 Task: For heading Arial Rounded MT Bold with Underline.  font size for heading26,  'Change the font style of data to'Browallia New.  and font size to 18,  Change the alignment of both headline & data to Align middle & Align Text left.  In the sheet  FinProjections logbookbook
Action: Mouse moved to (59, 126)
Screenshot: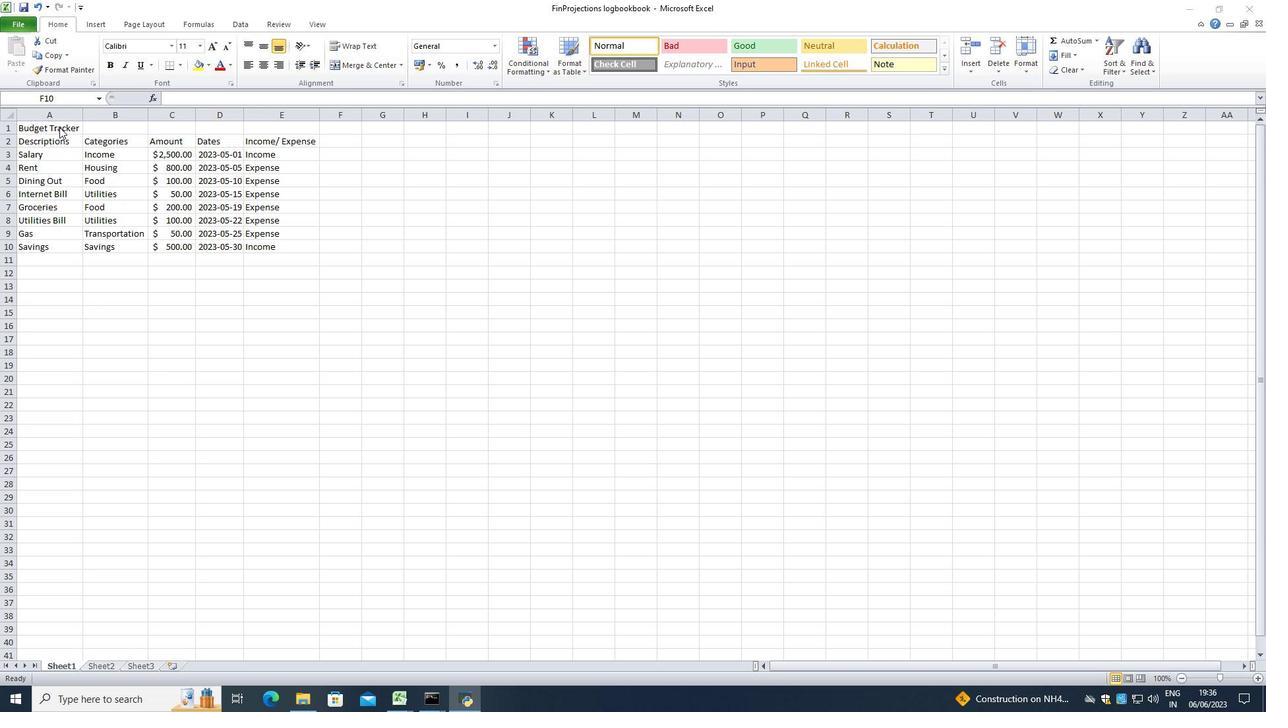 
Action: Mouse pressed left at (59, 126)
Screenshot: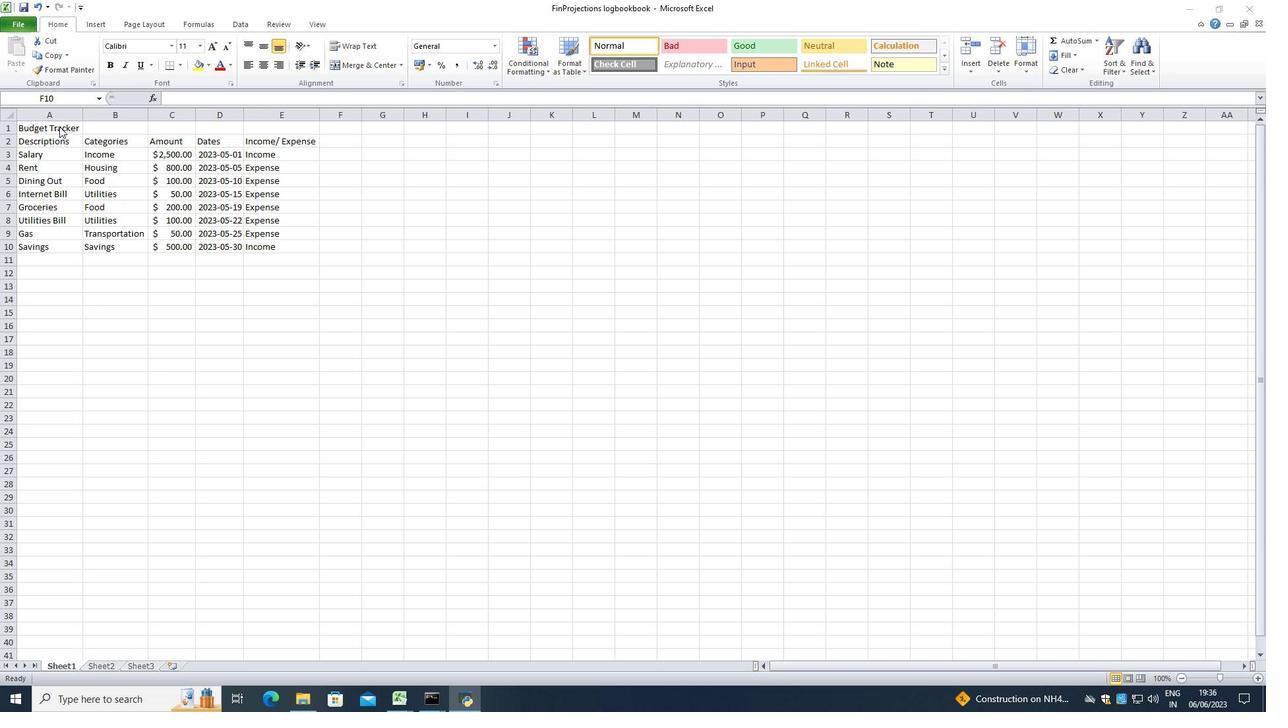 
Action: Mouse pressed left at (59, 126)
Screenshot: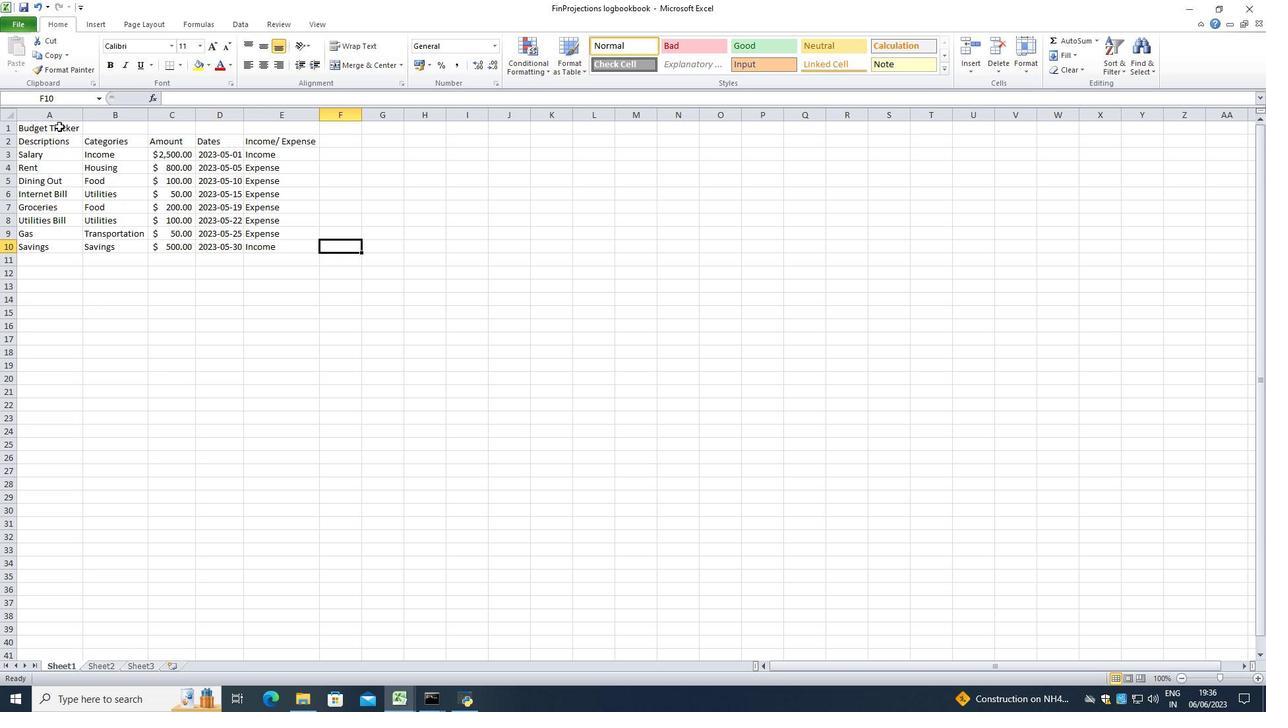 
Action: Mouse moved to (135, 48)
Screenshot: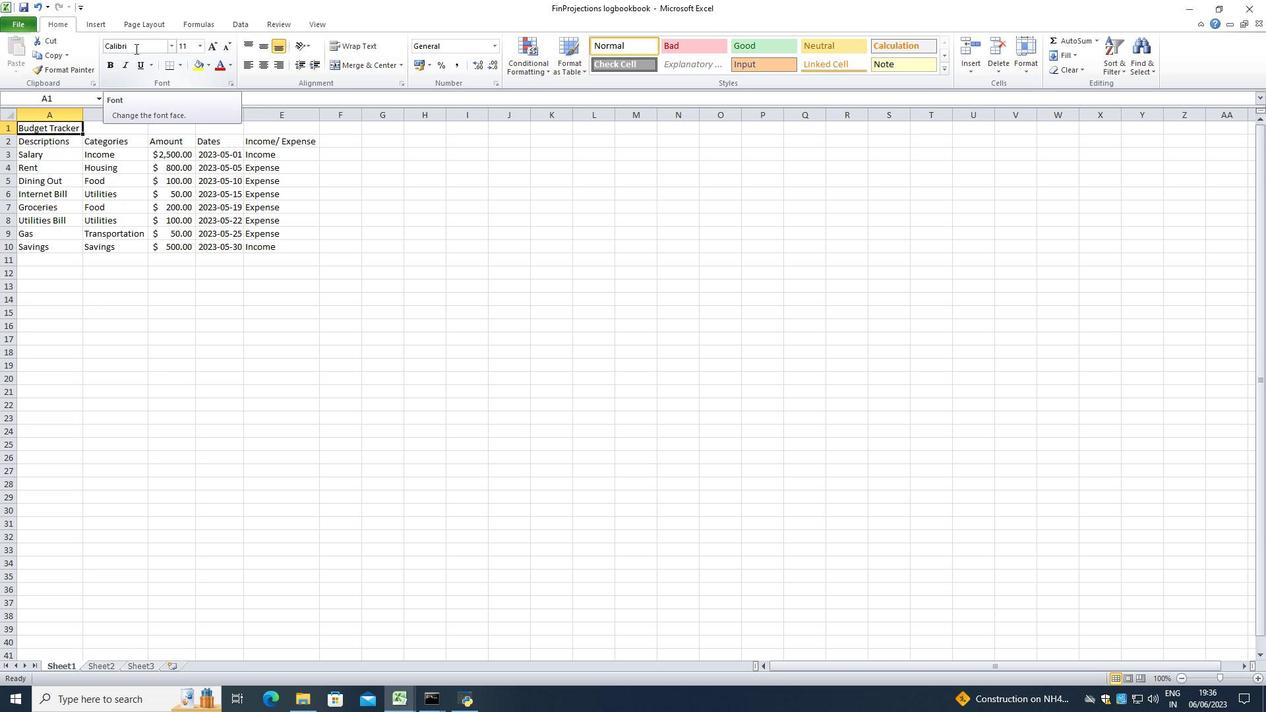 
Action: Mouse pressed left at (135, 48)
Screenshot: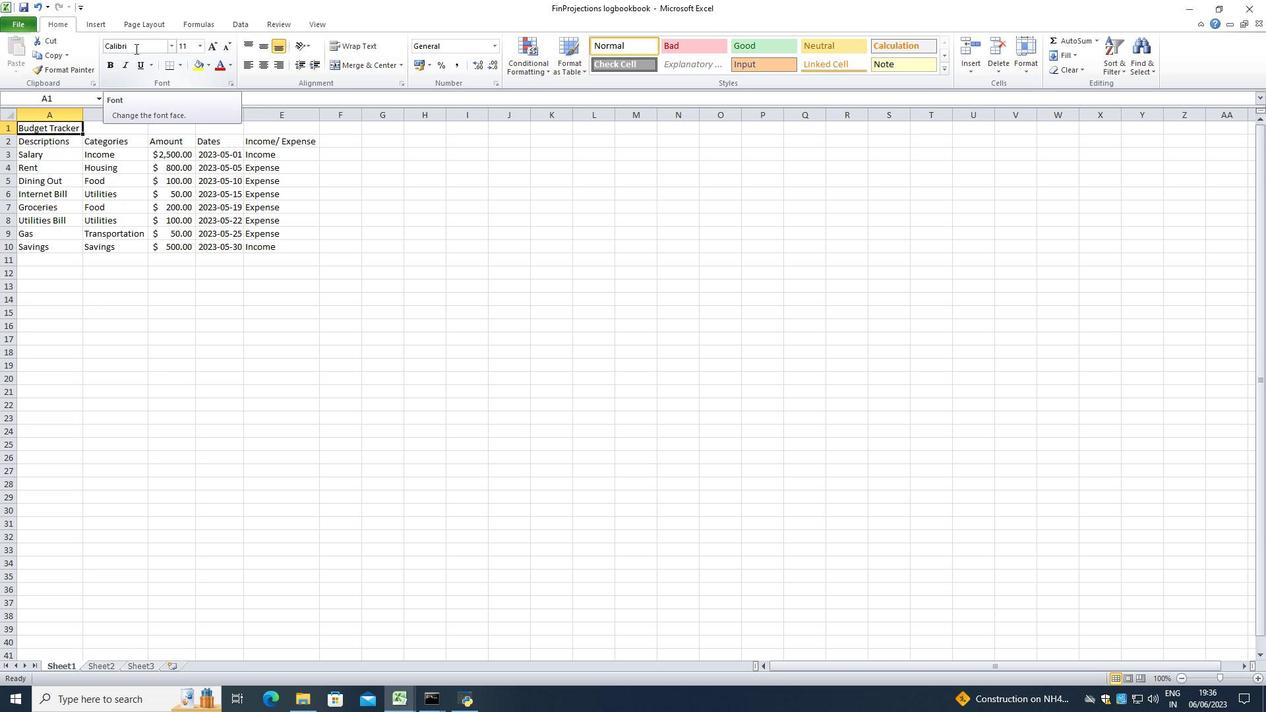 
Action: Key pressed <Key.backspace><Key.shift>Arial<Key.space><Key.shift><Key.shift><Key.shift><Key.shift>R<Key.enter>
Screenshot: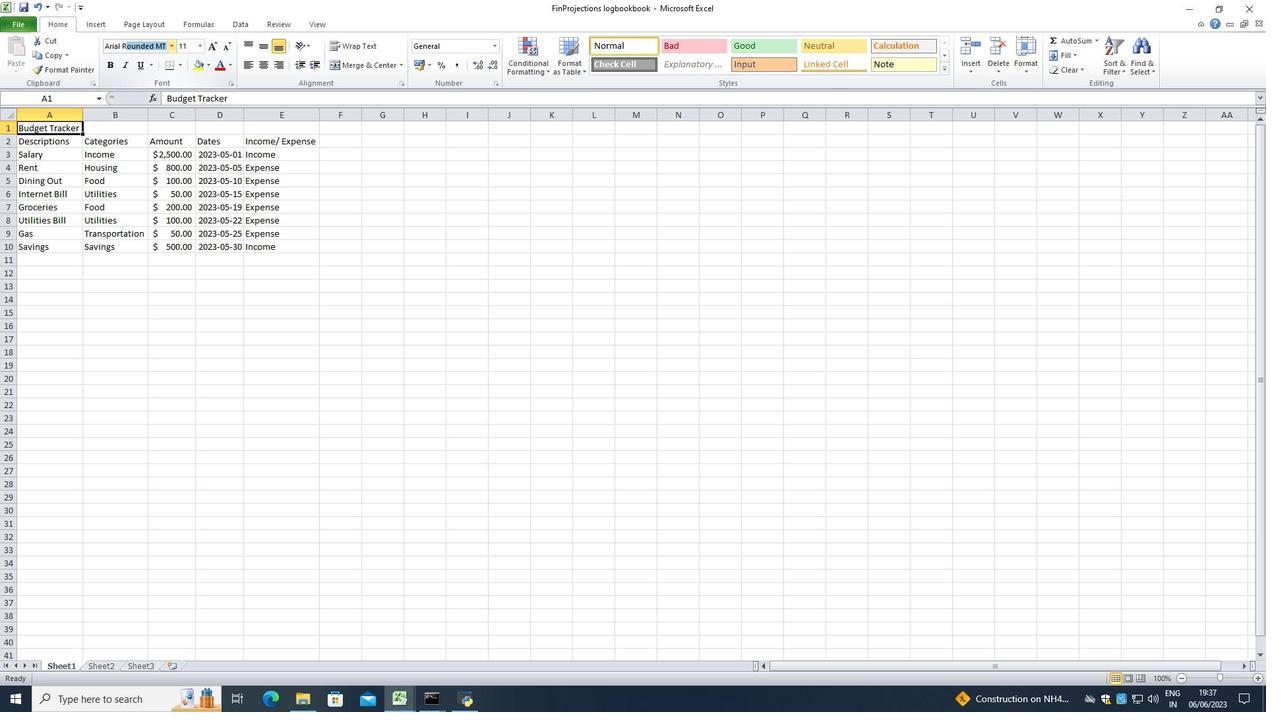 
Action: Mouse moved to (149, 45)
Screenshot: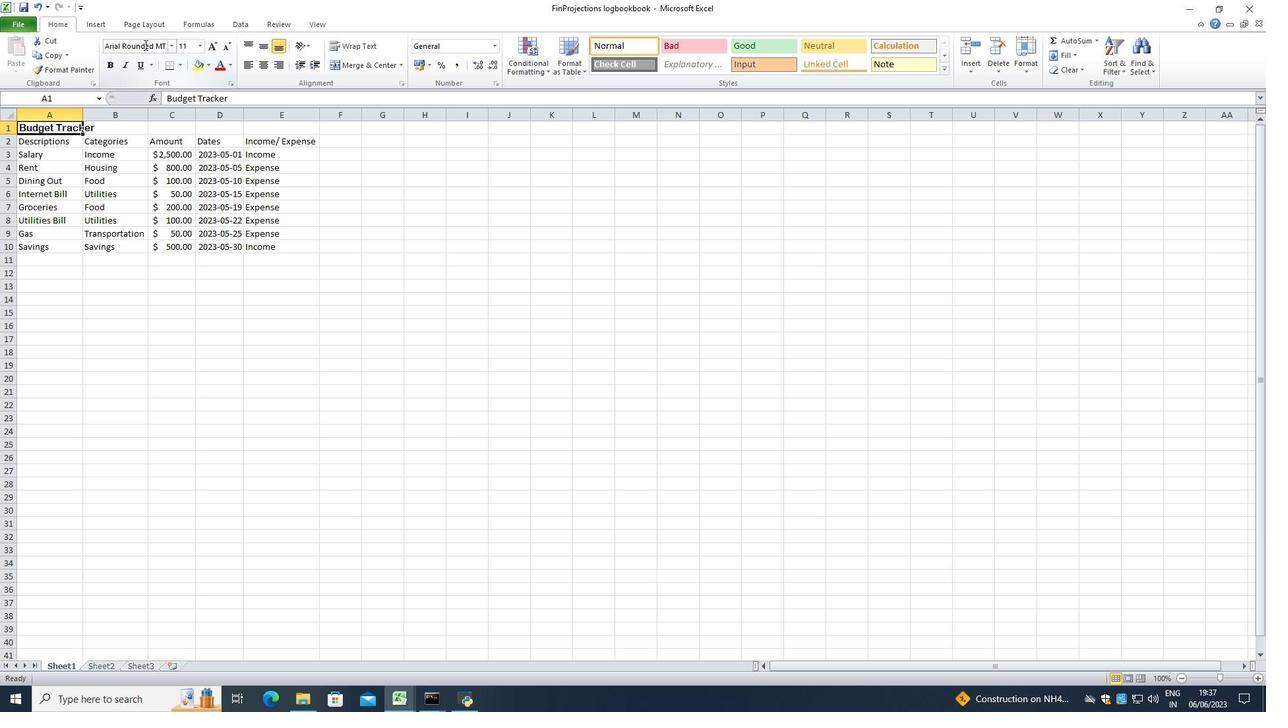 
Action: Mouse pressed left at (149, 45)
Screenshot: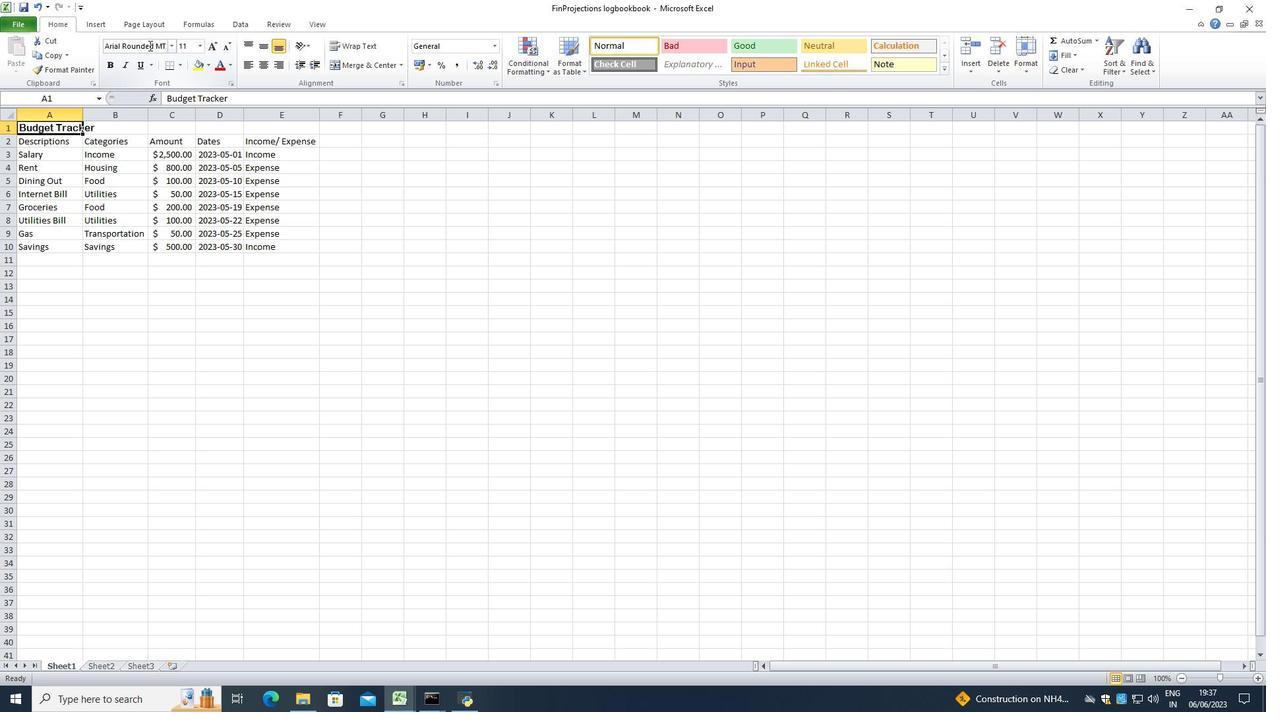 
Action: Mouse moved to (149, 46)
Screenshot: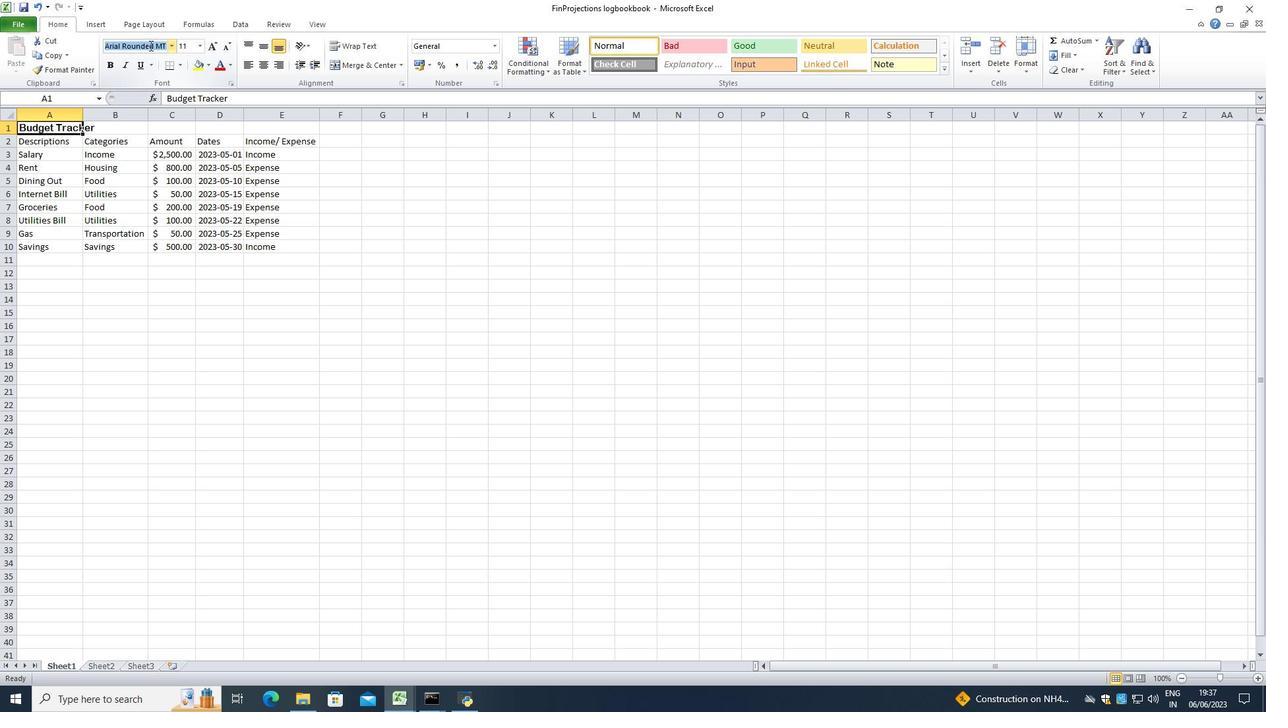 
Action: Mouse pressed left at (149, 46)
Screenshot: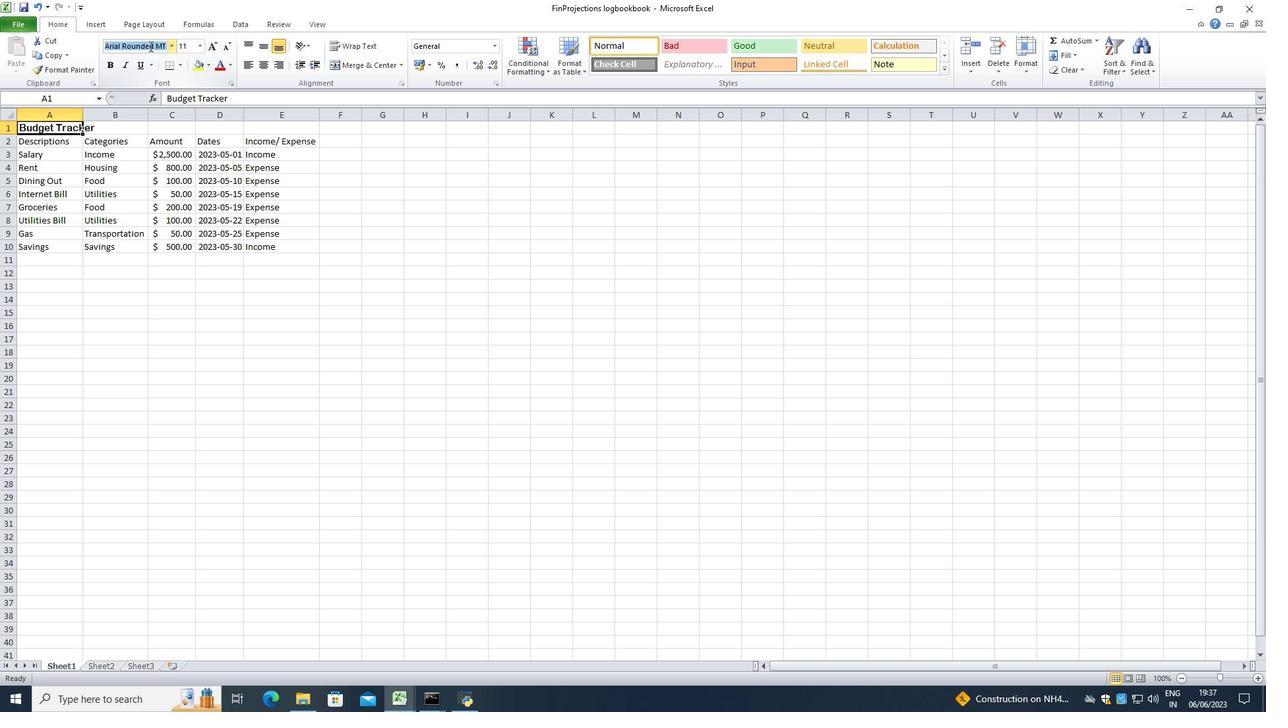 
Action: Mouse moved to (147, 46)
Screenshot: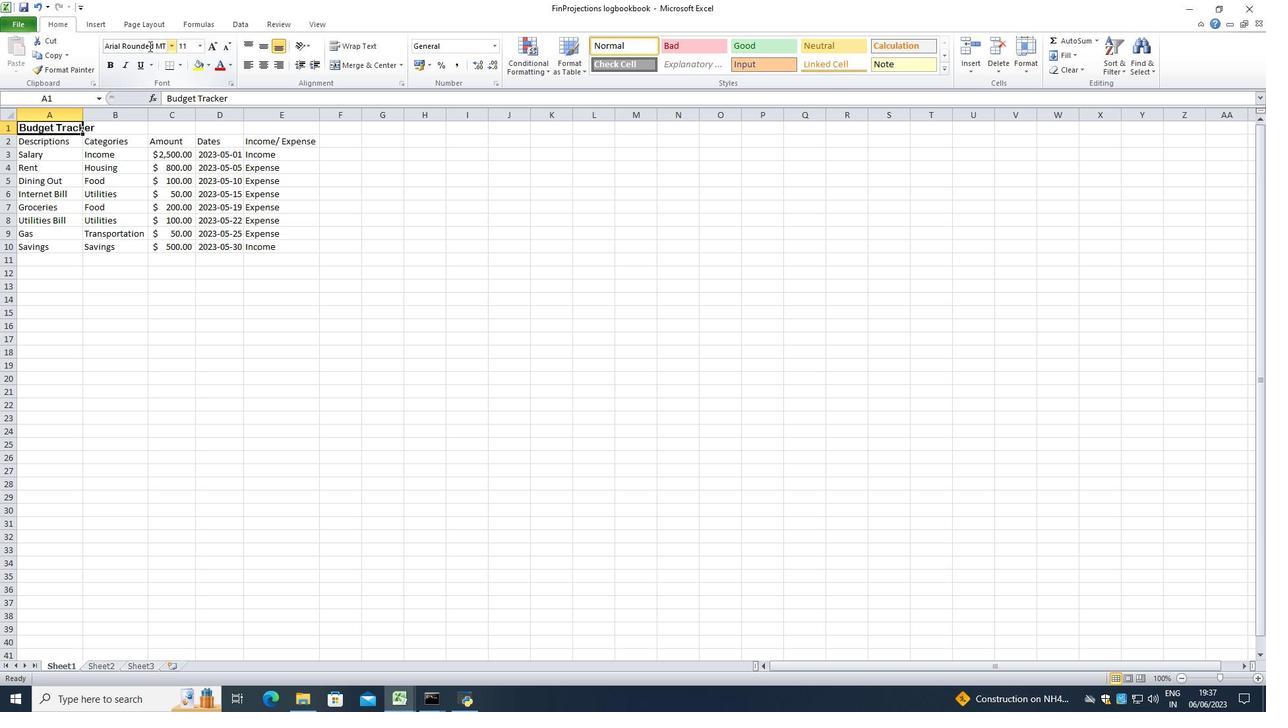 
Action: Key pressed <Key.right><Key.right>
Screenshot: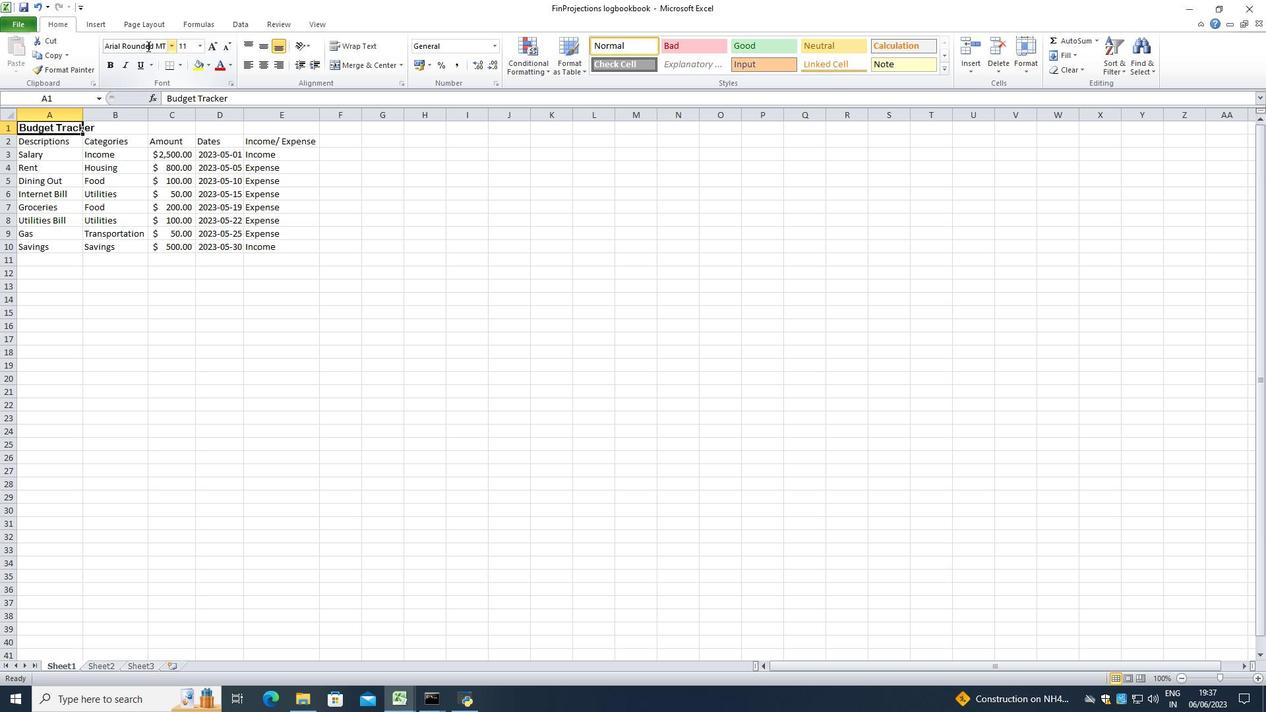 
Action: Mouse moved to (146, 46)
Screenshot: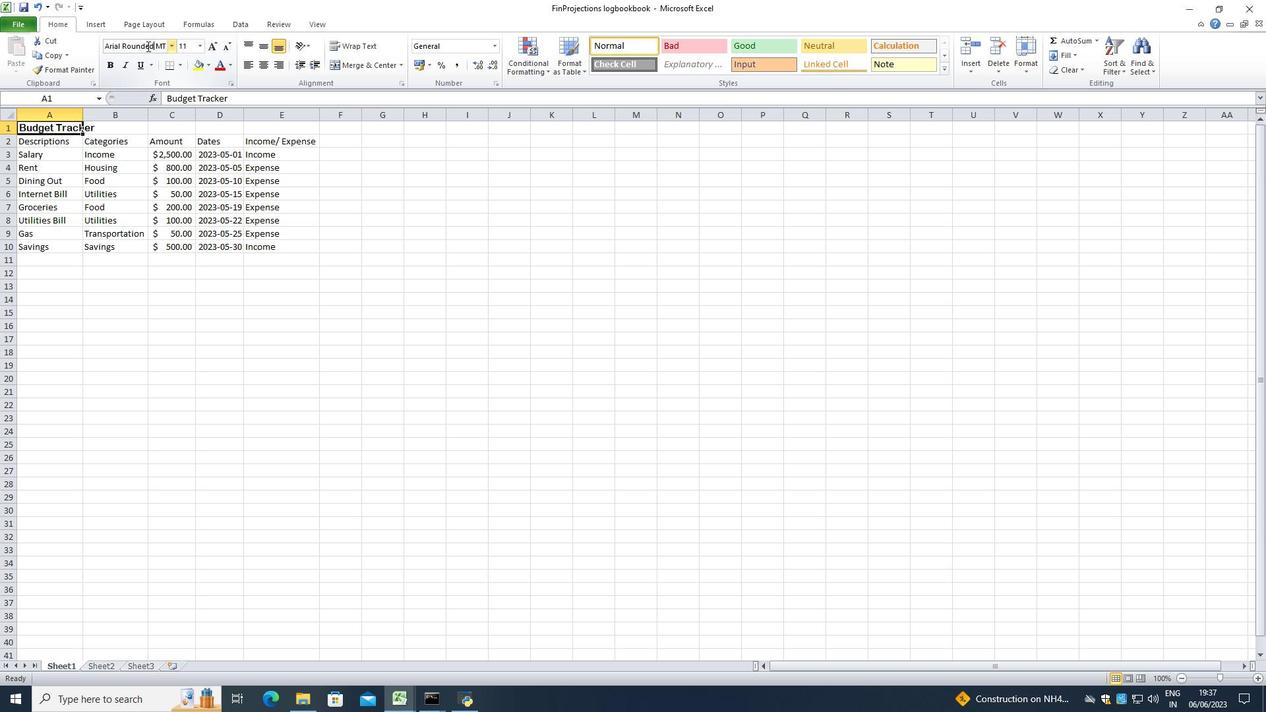 
Action: Key pressed <Key.right><Key.right><Key.right><Key.right>
Screenshot: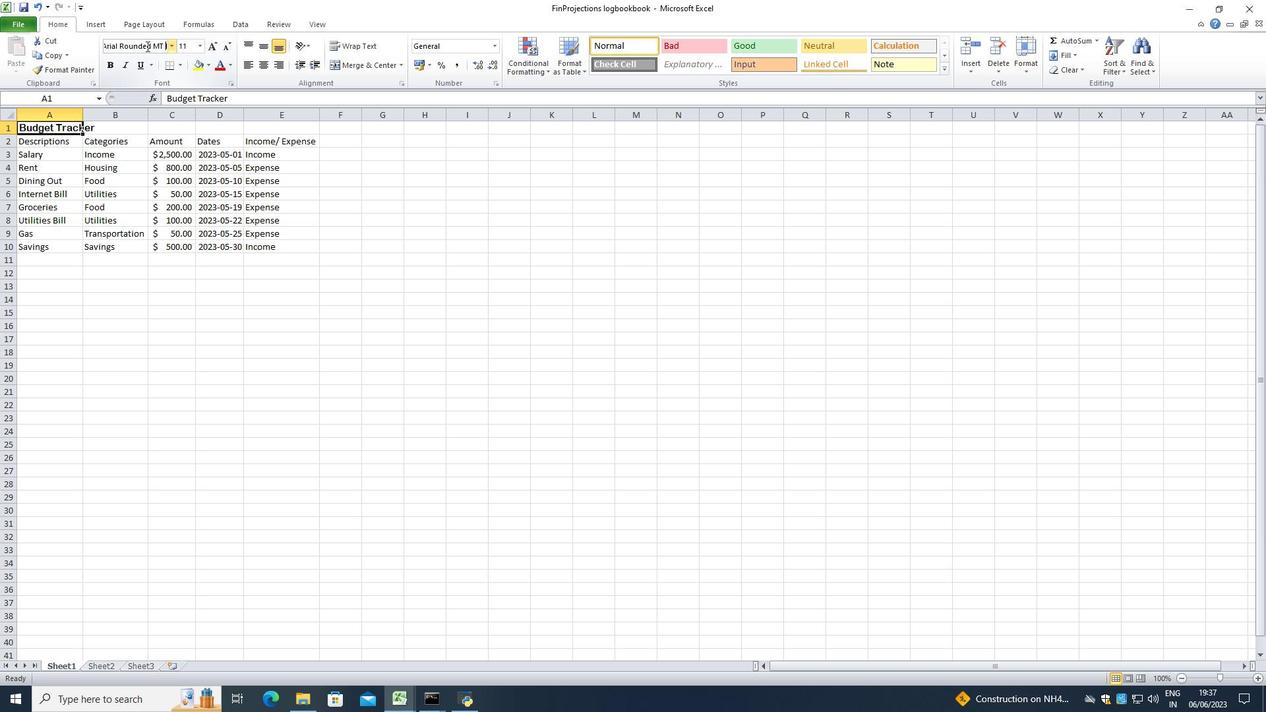
Action: Mouse moved to (145, 46)
Screenshot: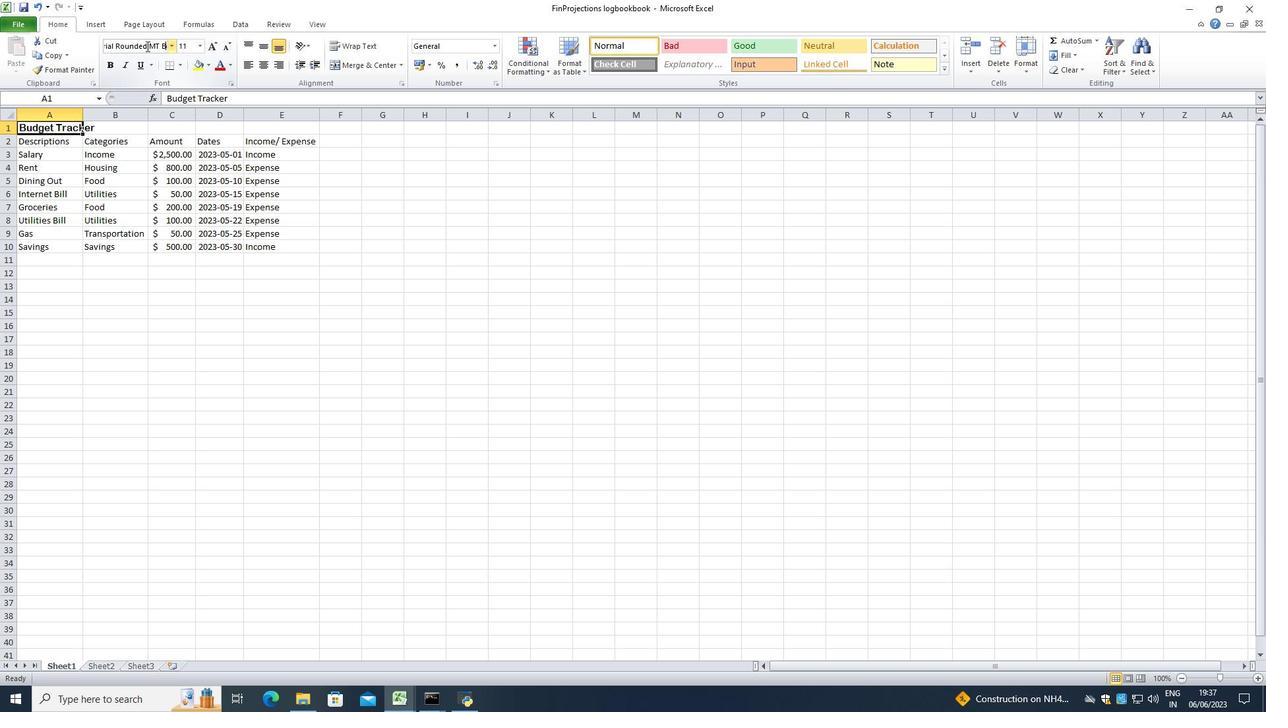 
Action: Key pressed <Key.right>
Screenshot: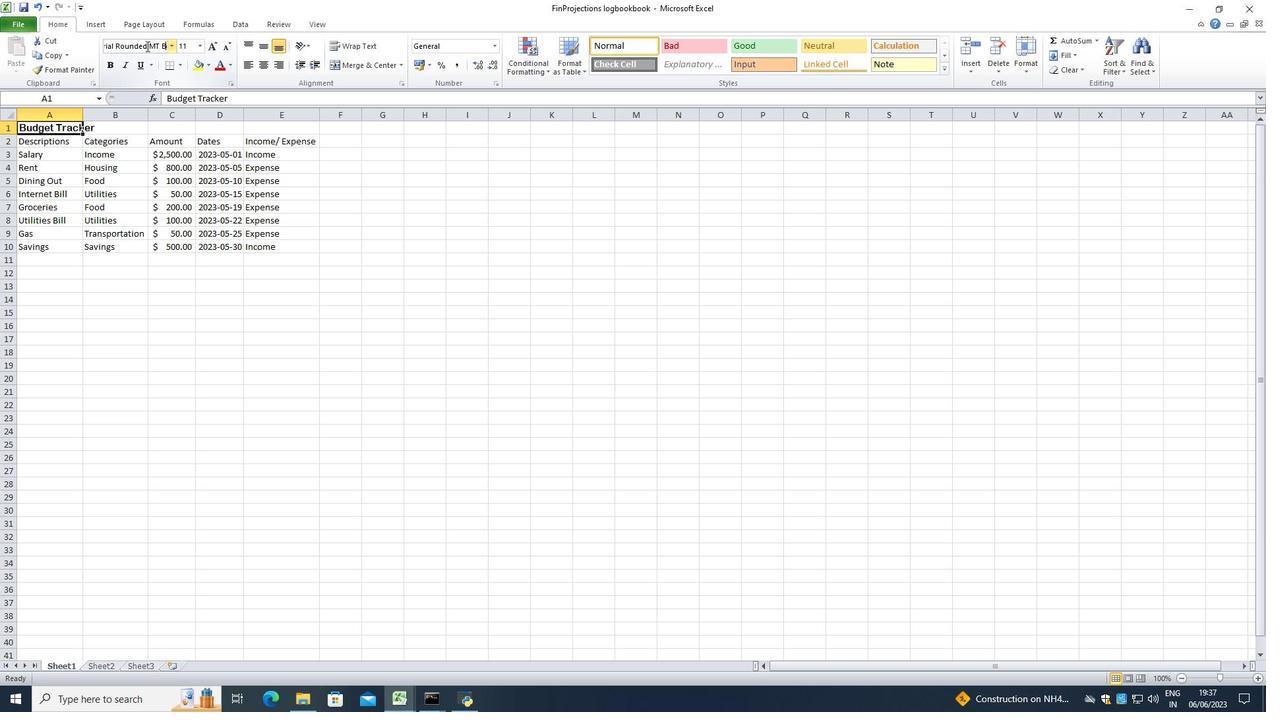 
Action: Mouse moved to (145, 46)
Screenshot: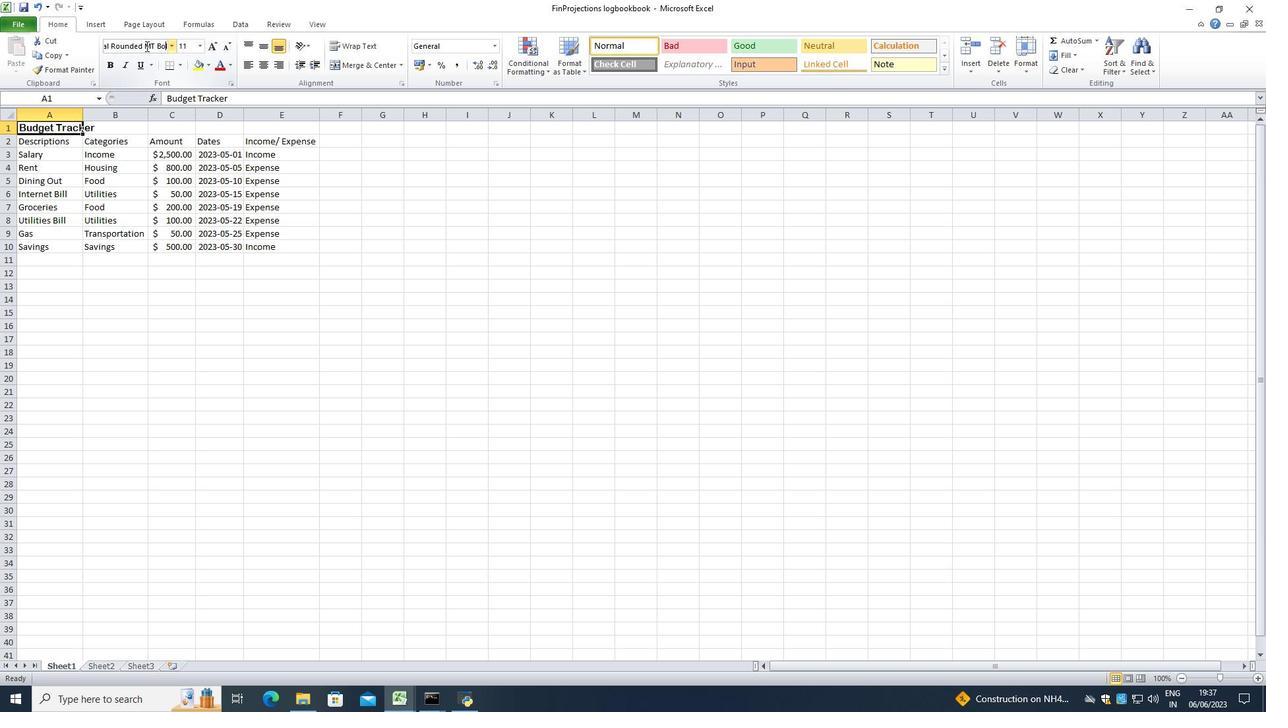 
Action: Key pressed <Key.right><Key.right>
Screenshot: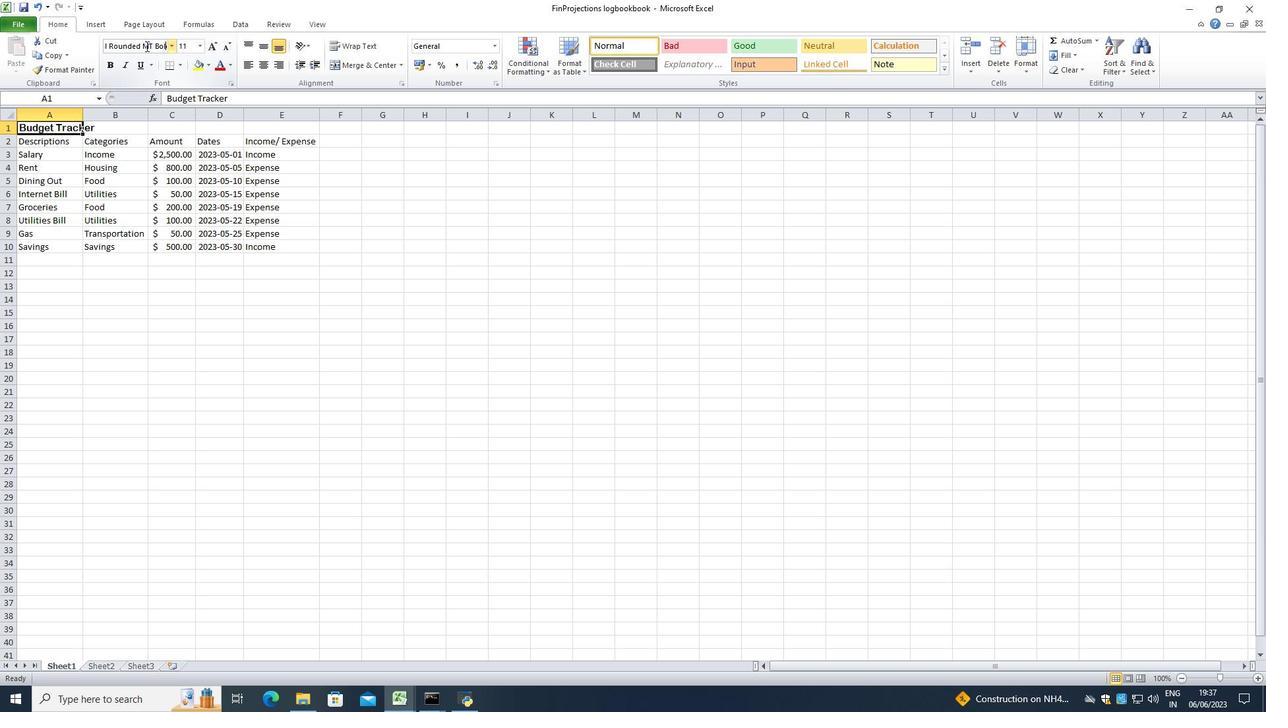 
Action: Mouse moved to (145, 46)
Screenshot: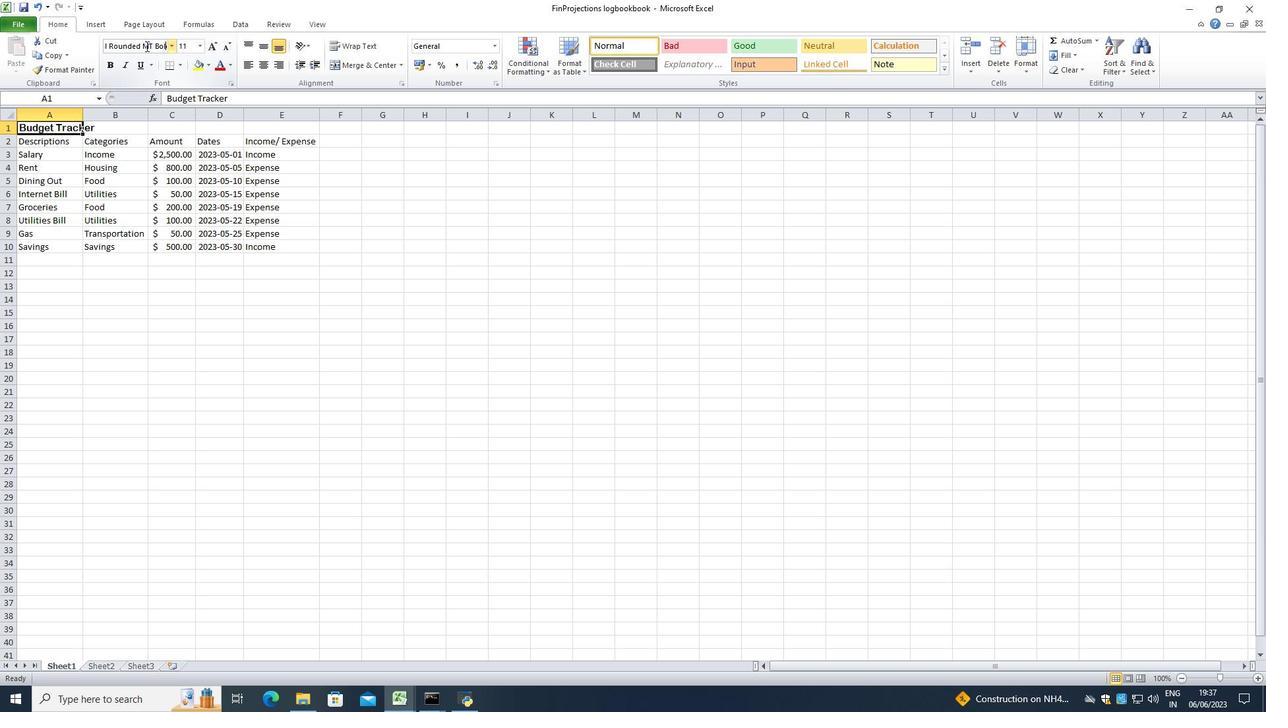 
Action: Key pressed <Key.right>
Screenshot: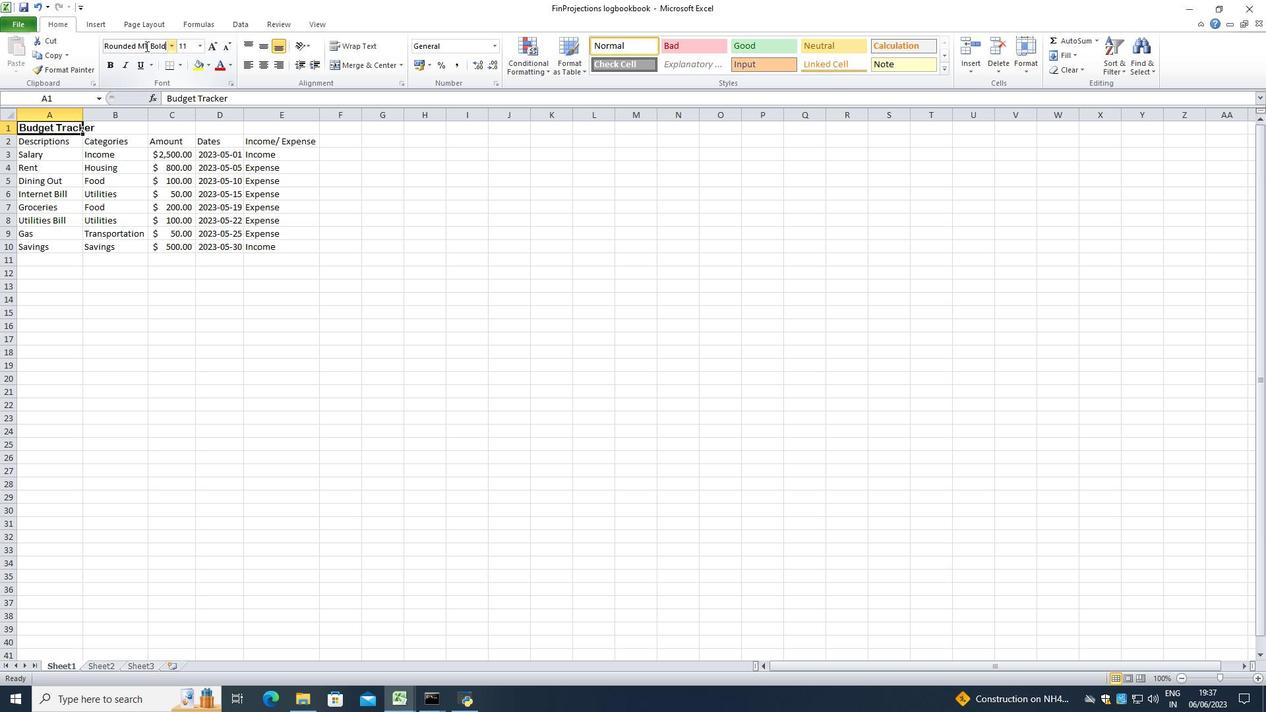 
Action: Mouse moved to (144, 46)
Screenshot: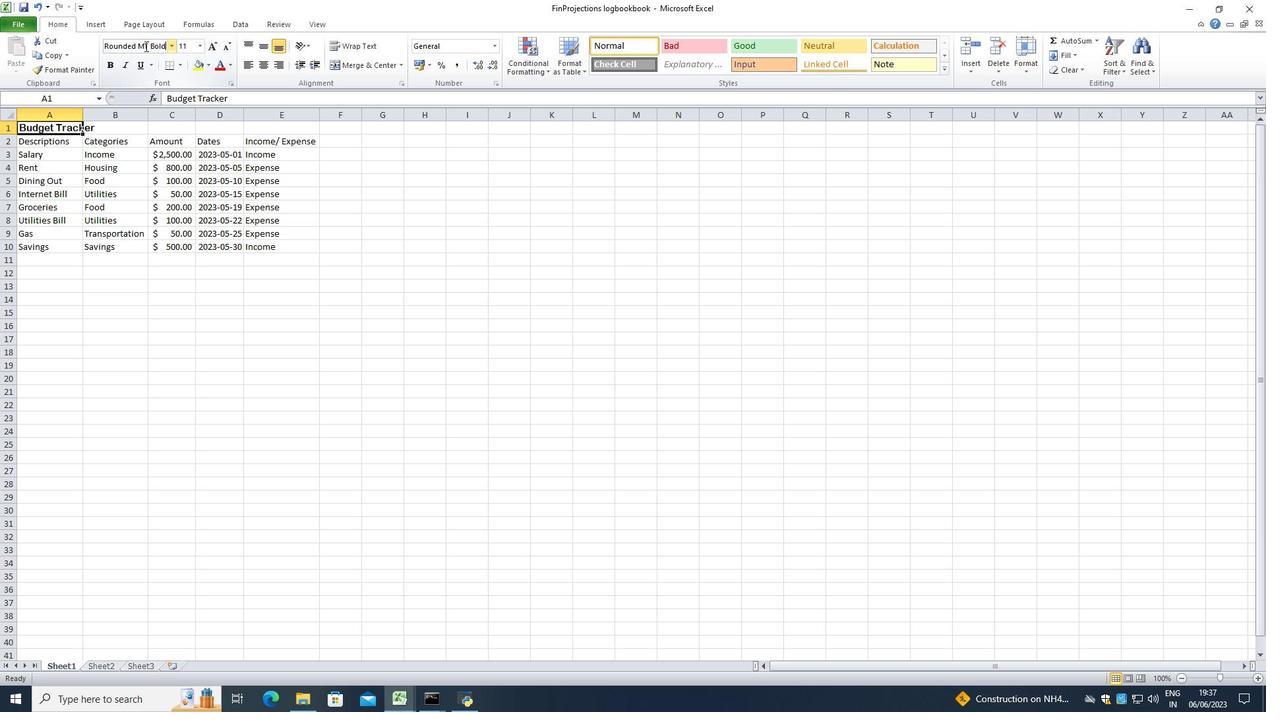 
Action: Key pressed <Key.right>
Screenshot: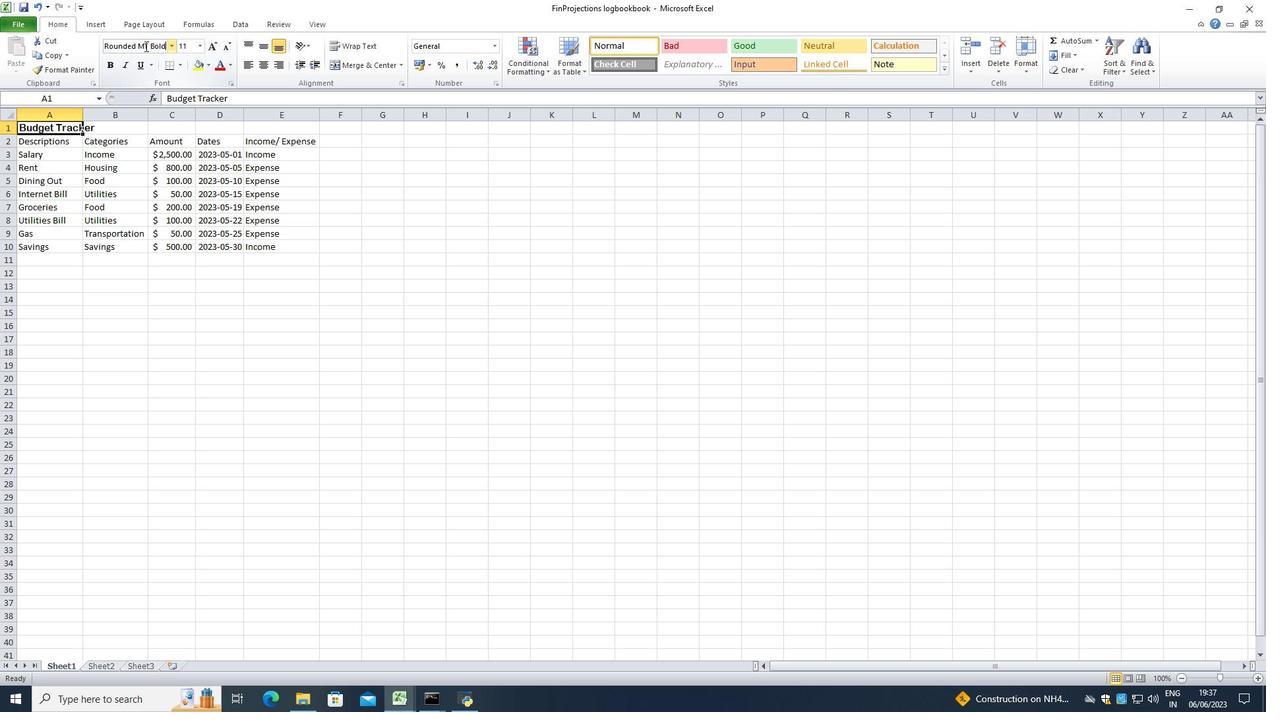 
Action: Mouse moved to (186, 46)
Screenshot: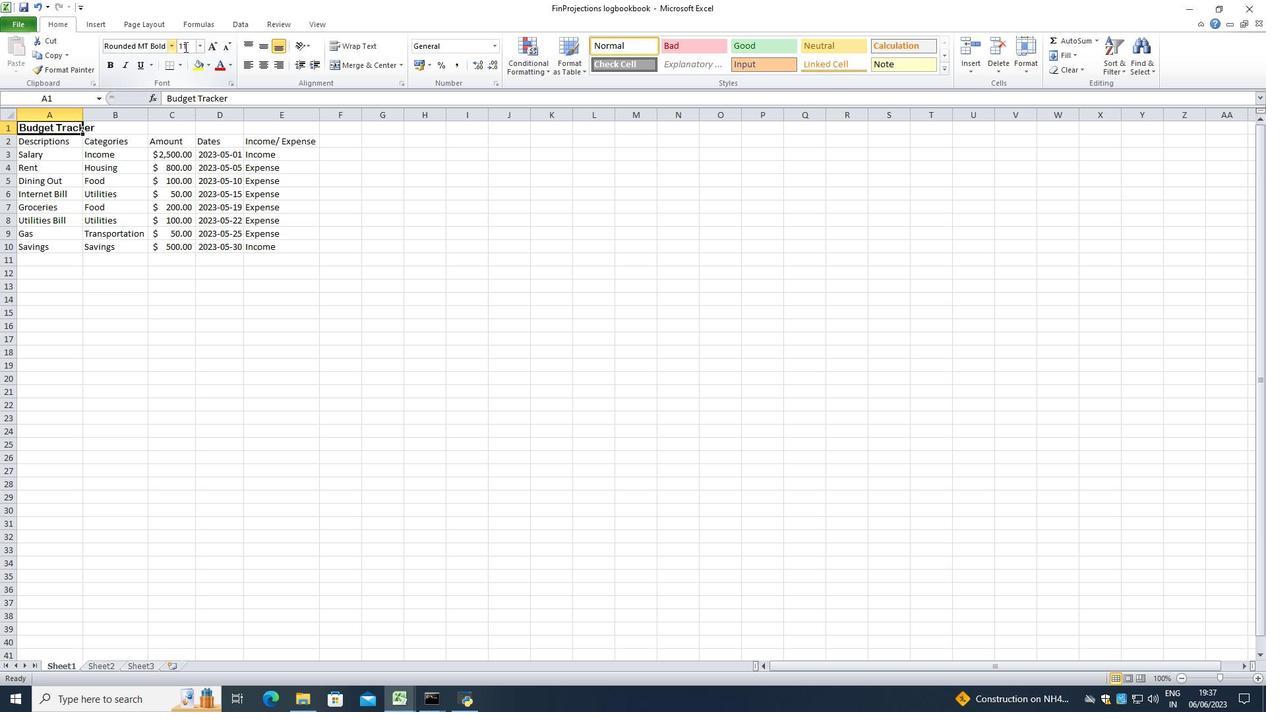 
Action: Mouse pressed left at (186, 46)
Screenshot: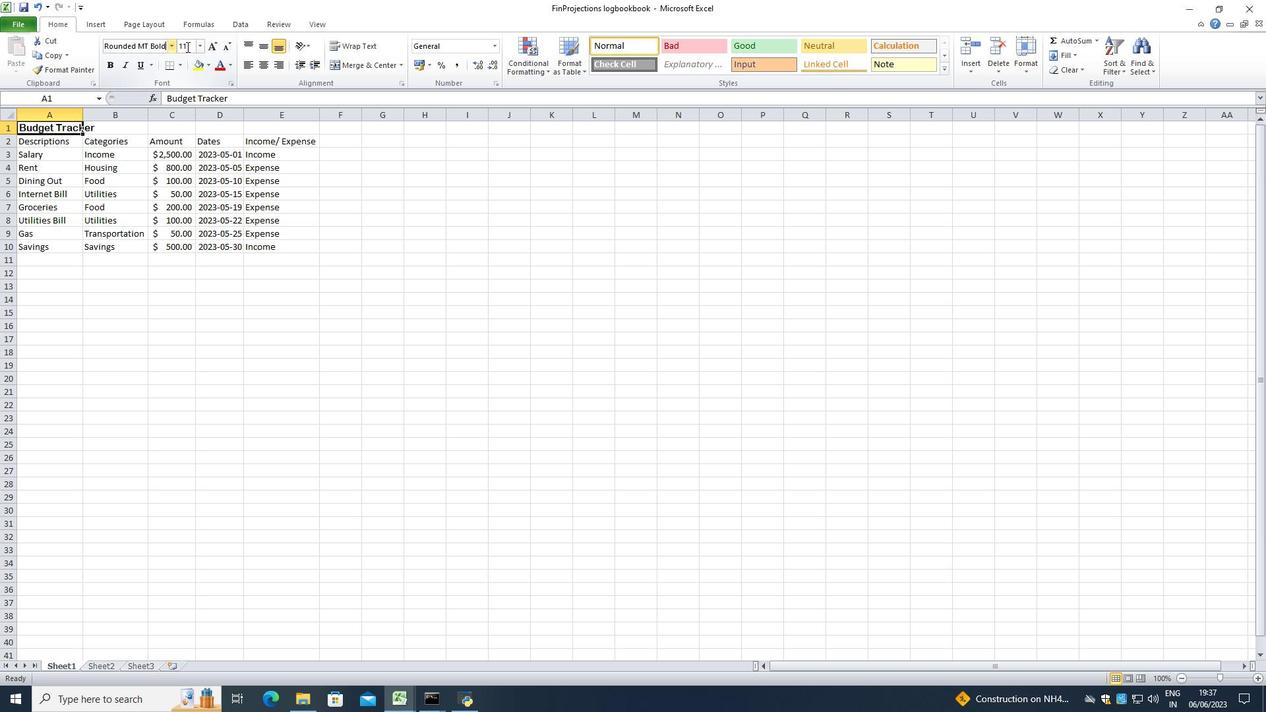 
Action: Mouse moved to (182, 50)
Screenshot: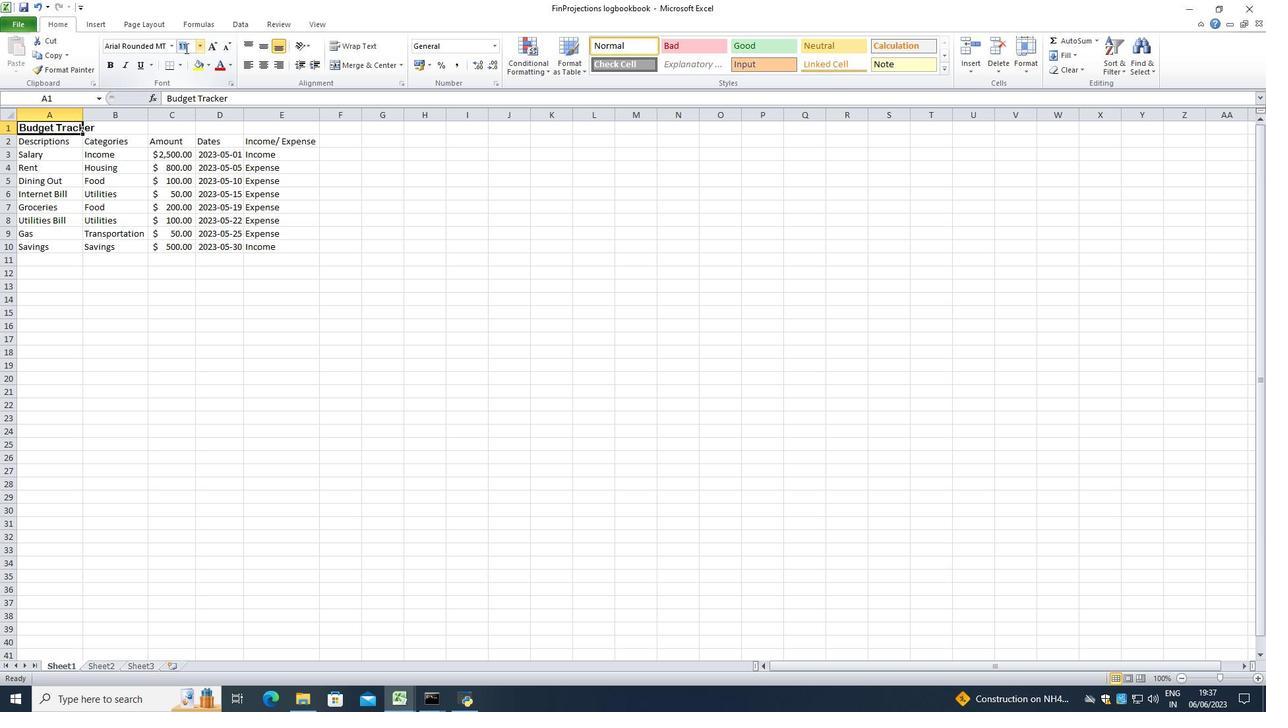 
Action: Key pressed <Key.backspace>
Screenshot: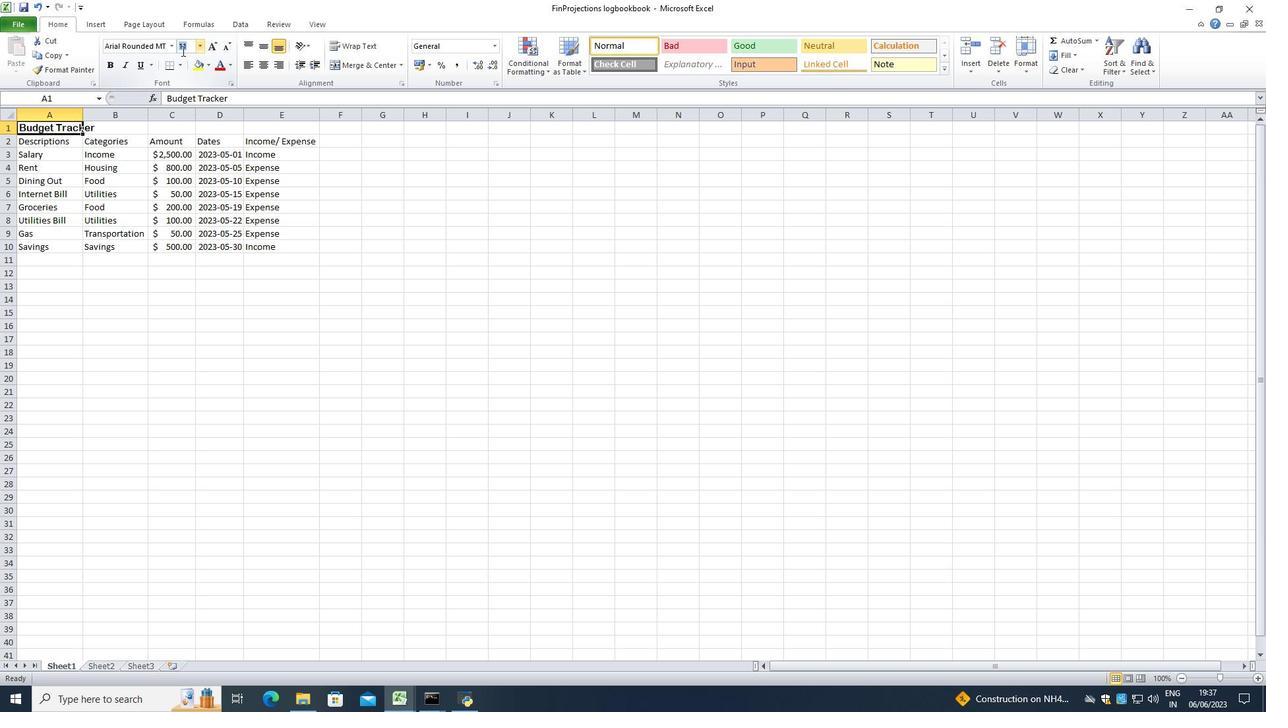 
Action: Mouse moved to (178, 56)
Screenshot: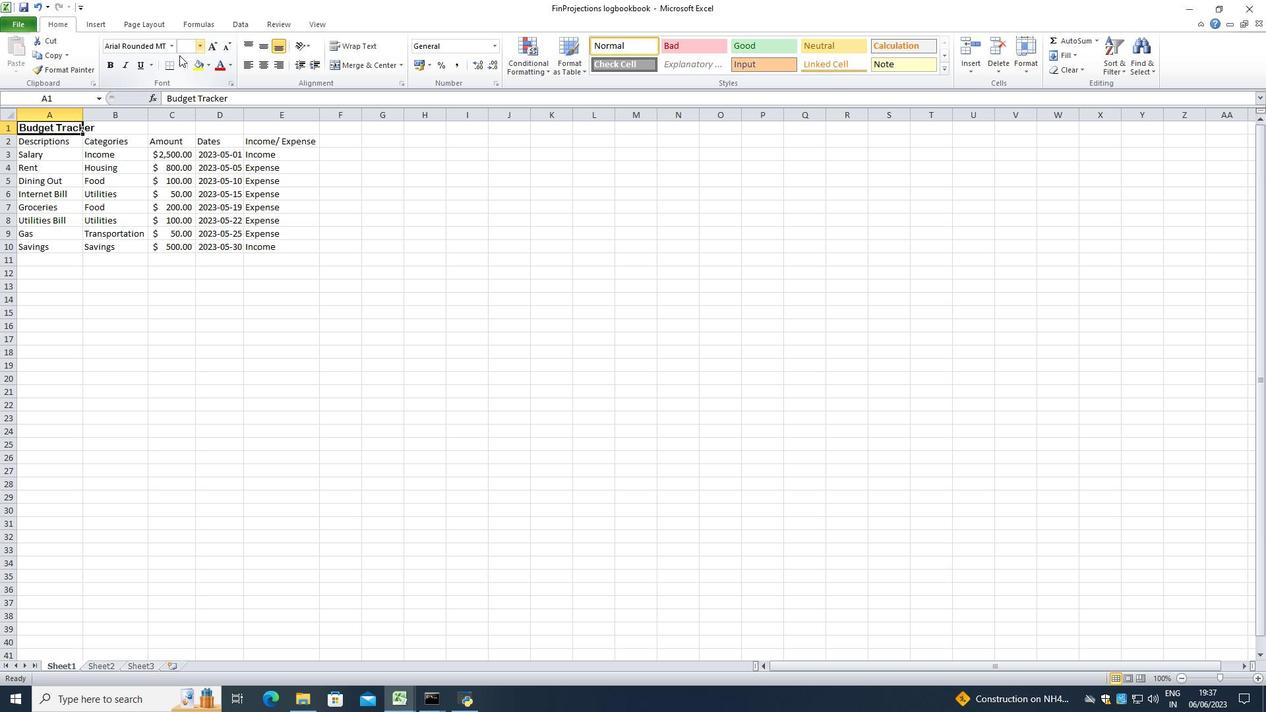 
Action: Key pressed 2
Screenshot: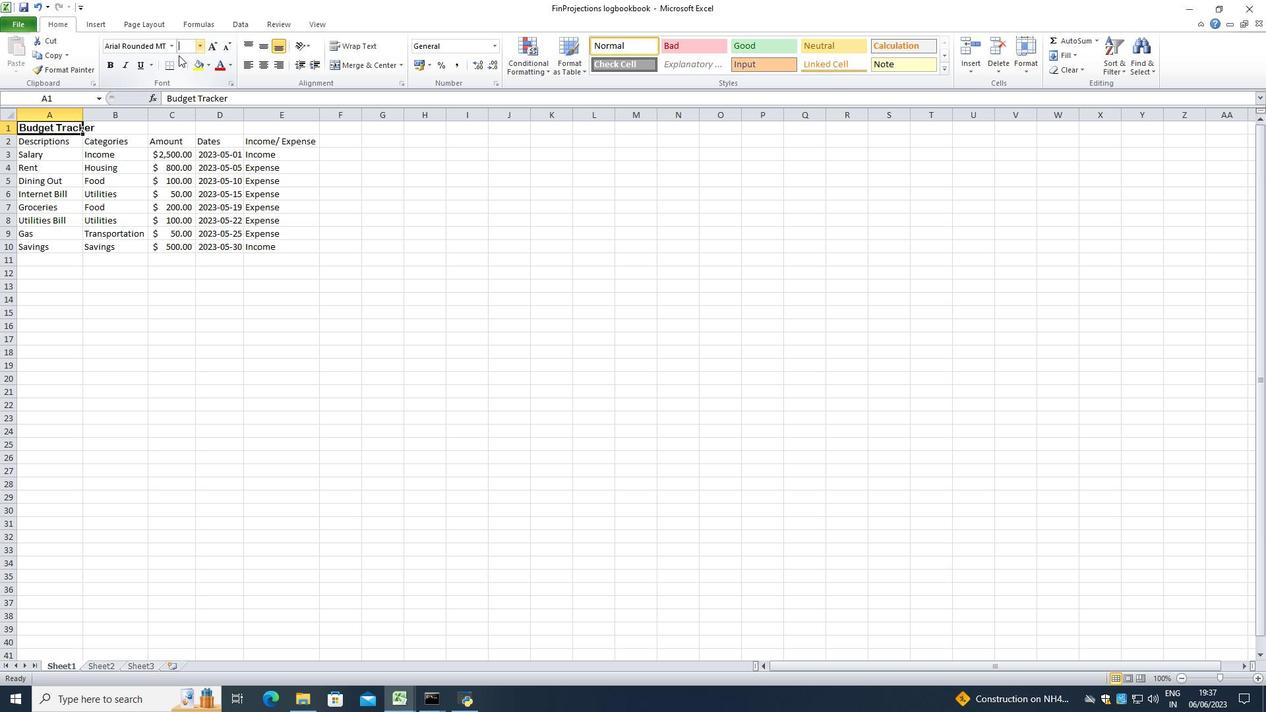 
Action: Mouse moved to (178, 56)
Screenshot: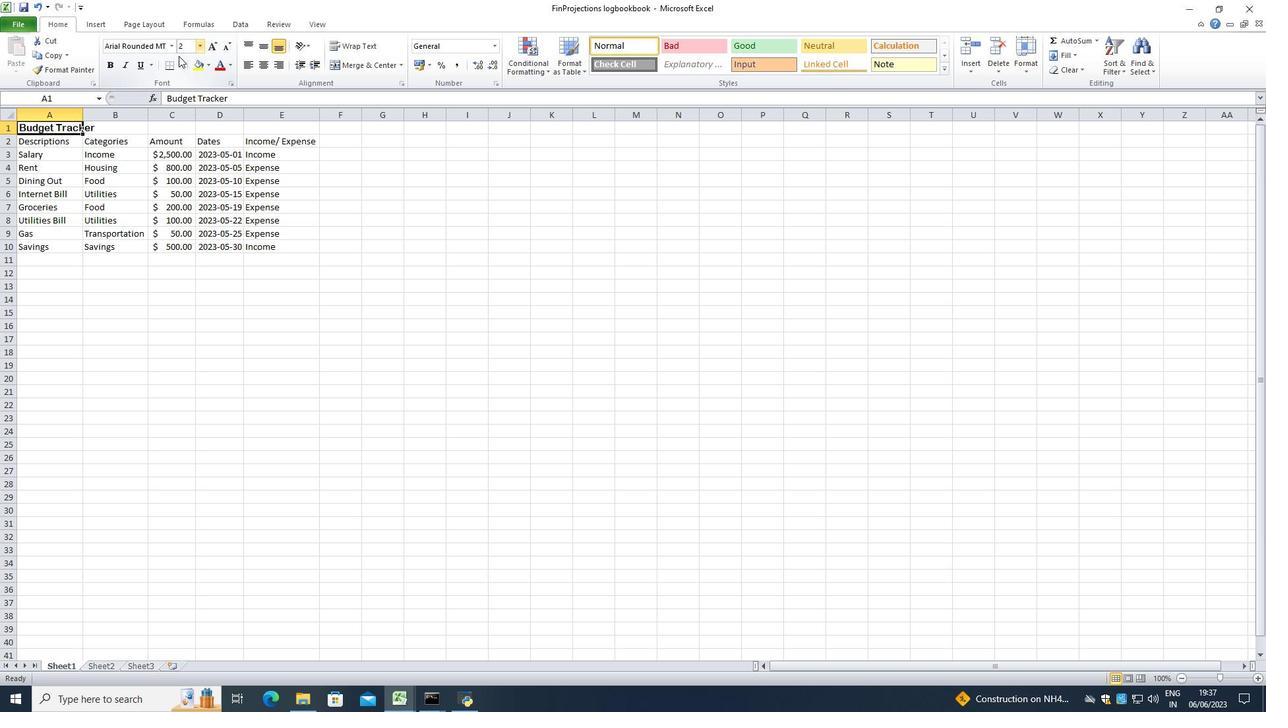 
Action: Key pressed 6
Screenshot: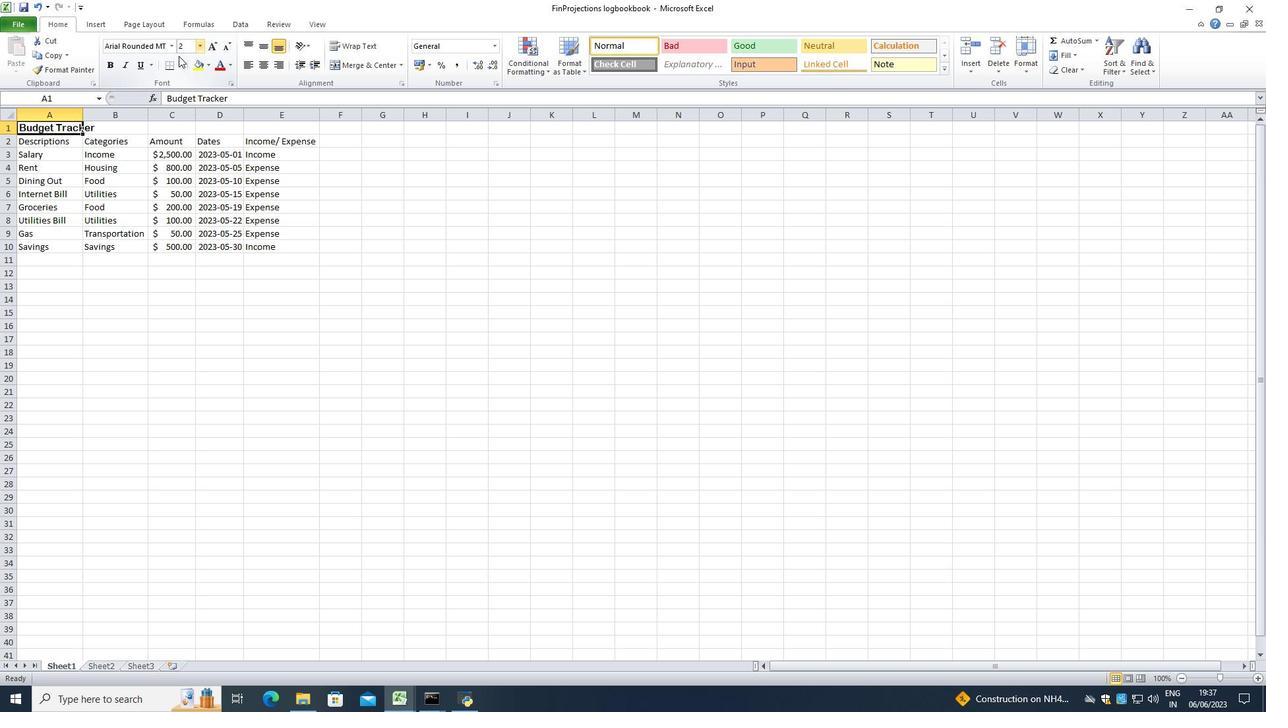 
Action: Mouse moved to (175, 59)
Screenshot: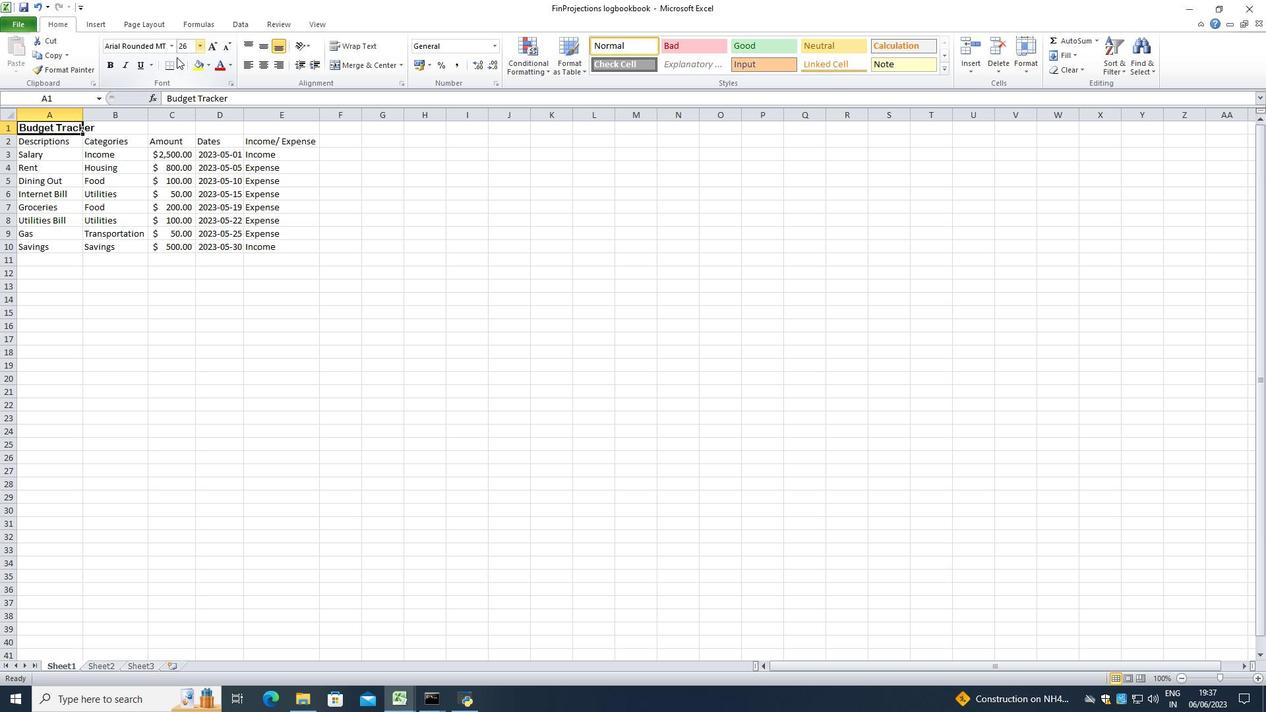 
Action: Key pressed <Key.enter>
Screenshot: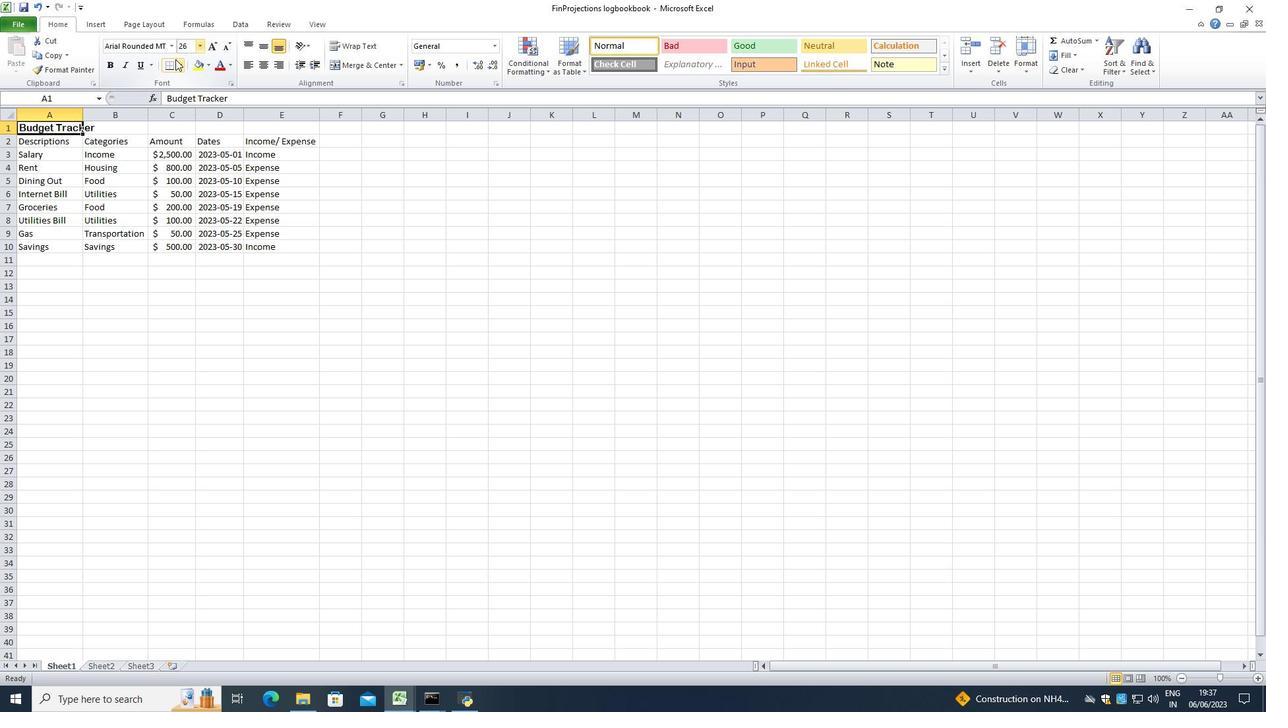 
Action: Mouse moved to (101, 92)
Screenshot: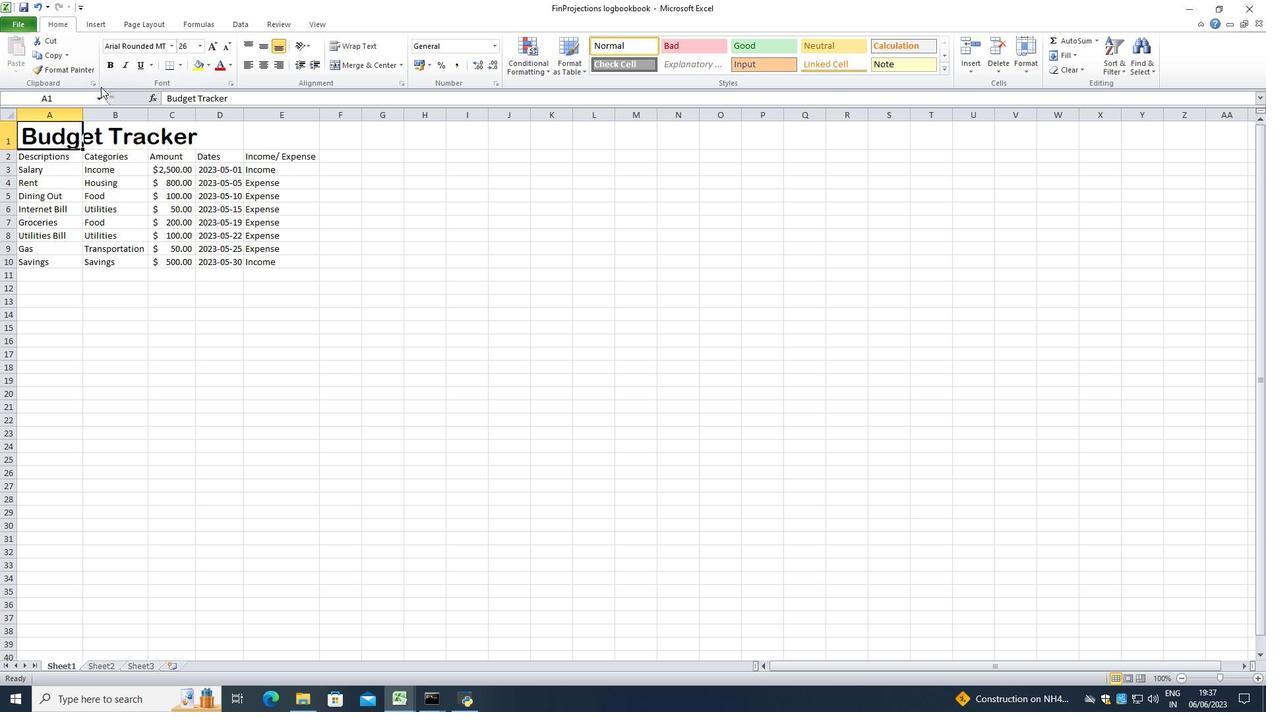 
Action: Key pressed ctrl+U
Screenshot: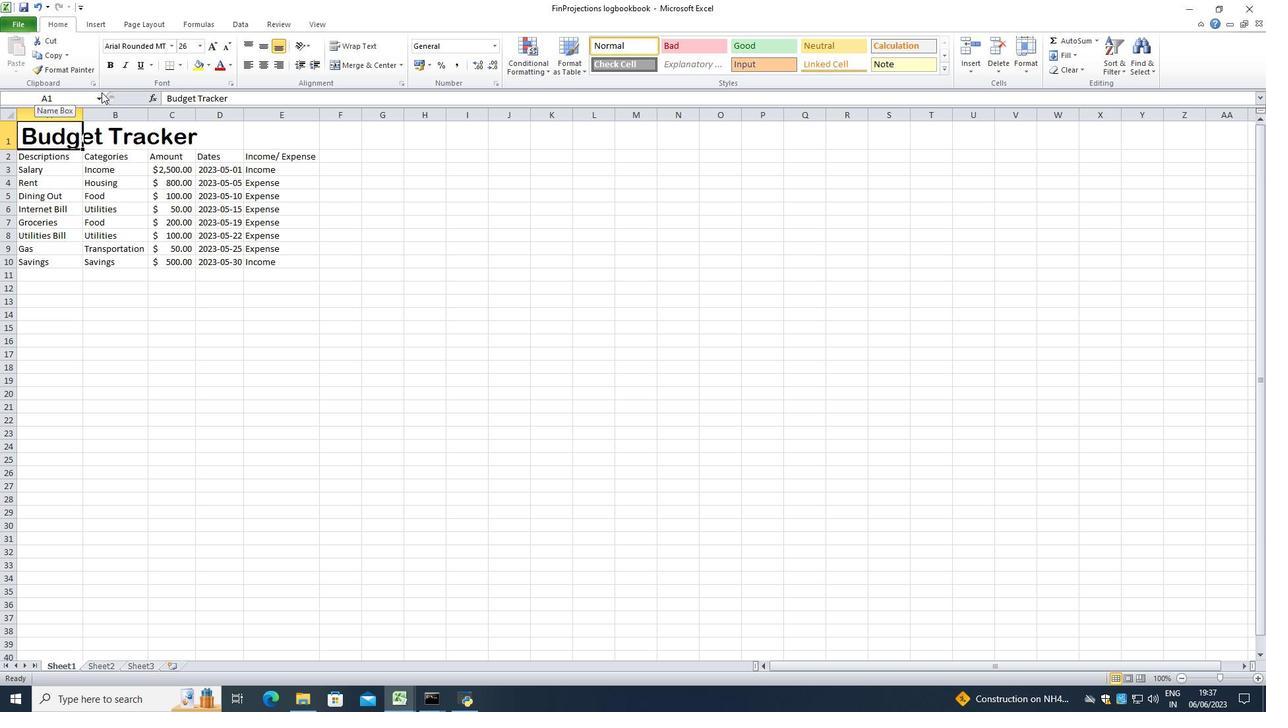 
Action: Mouse moved to (55, 157)
Screenshot: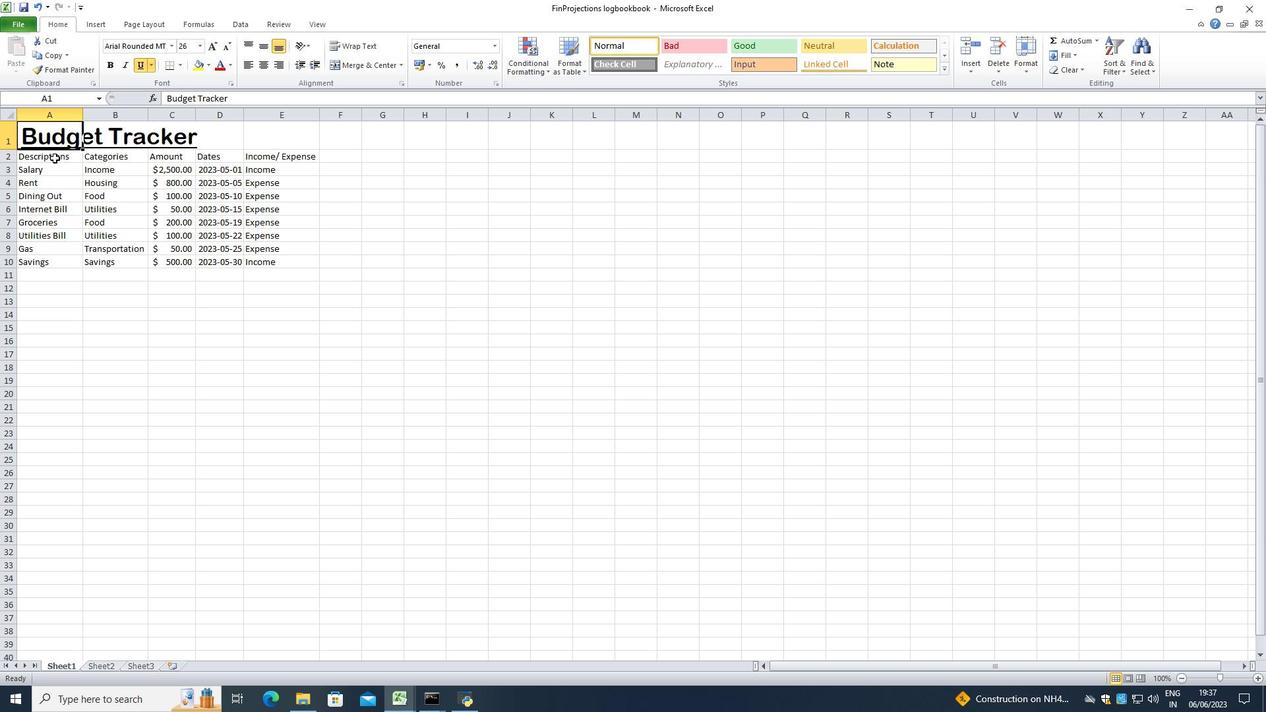 
Action: Mouse pressed left at (55, 157)
Screenshot: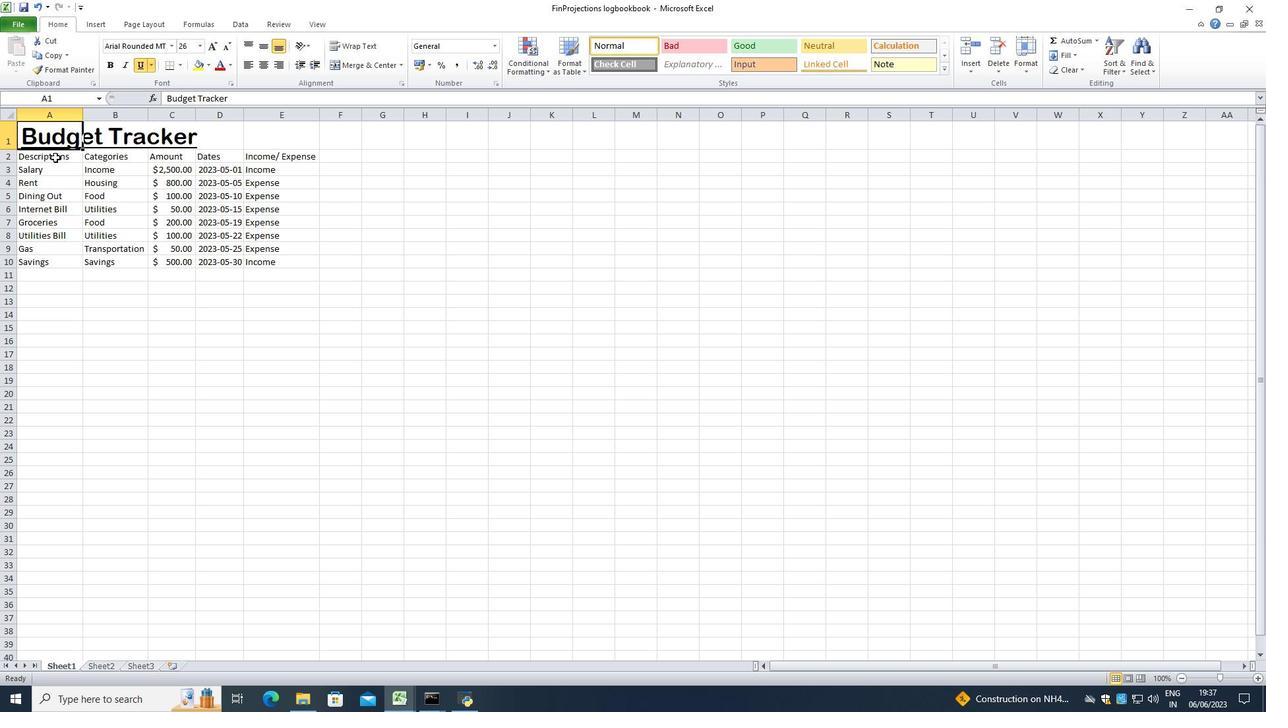 
Action: Mouse moved to (140, 45)
Screenshot: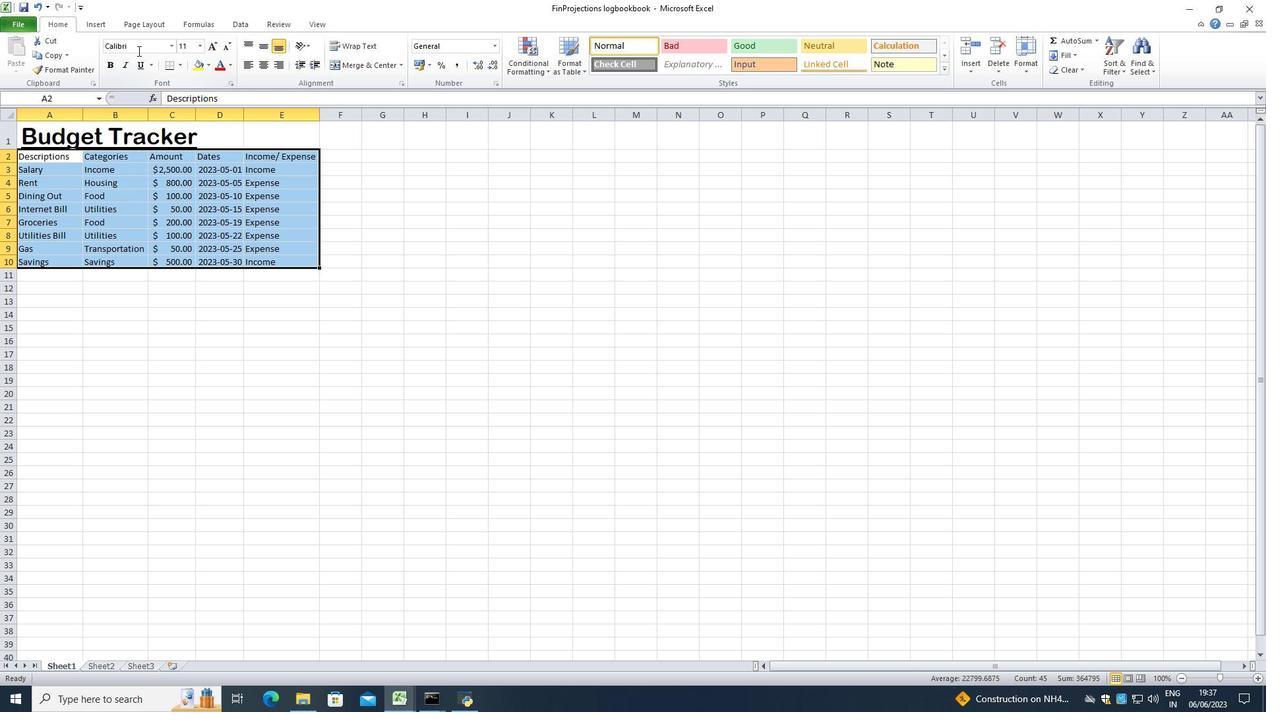 
Action: Mouse pressed left at (140, 45)
Screenshot: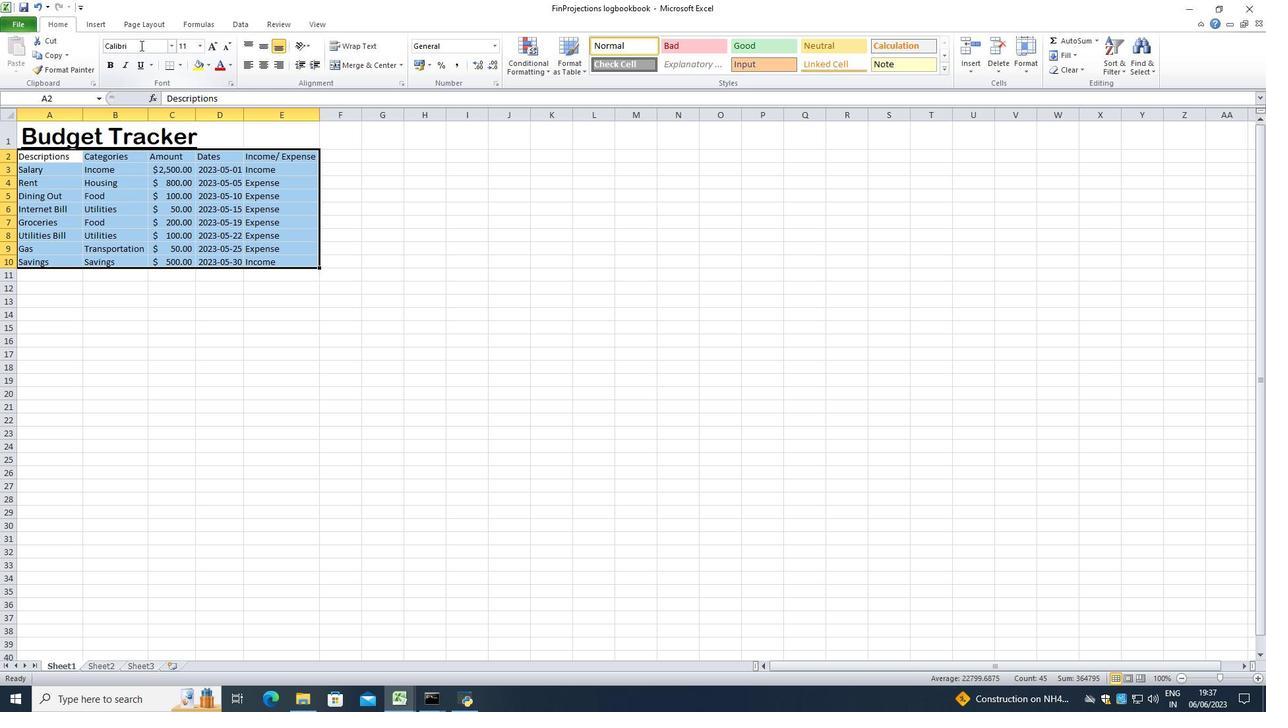 
Action: Mouse moved to (140, 45)
Screenshot: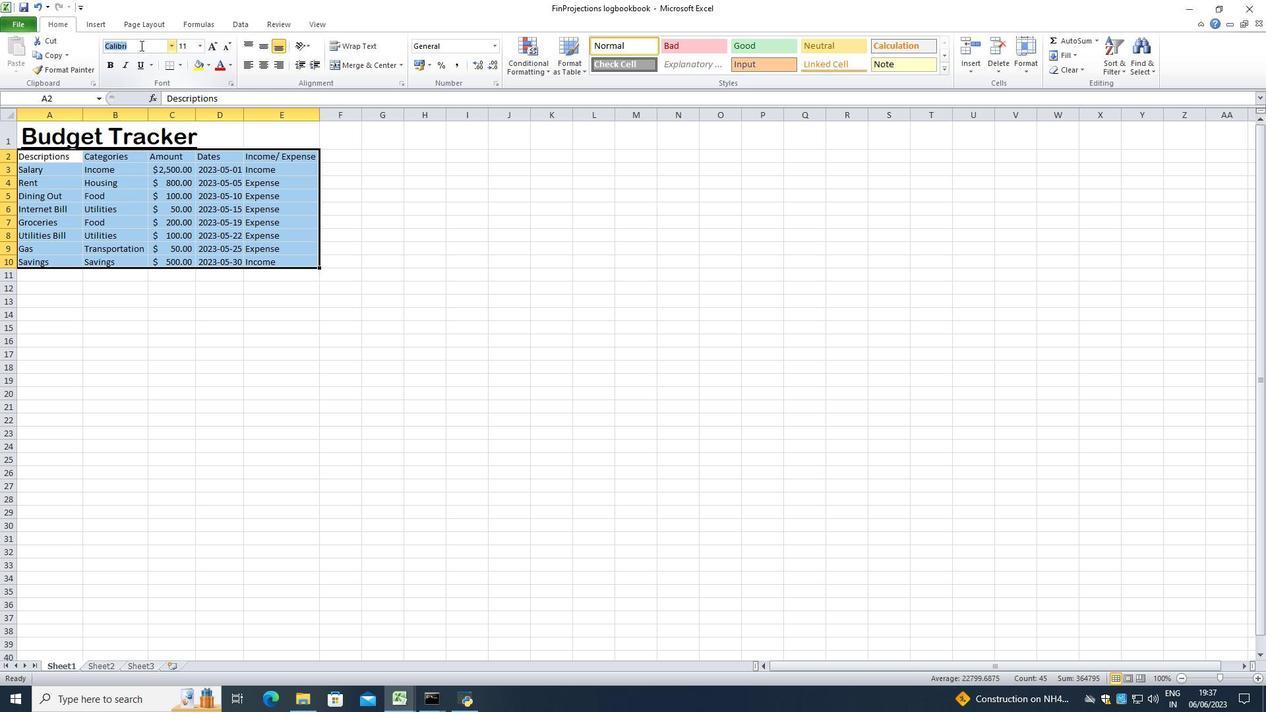 
Action: Key pressed <Key.backspace>
Screenshot: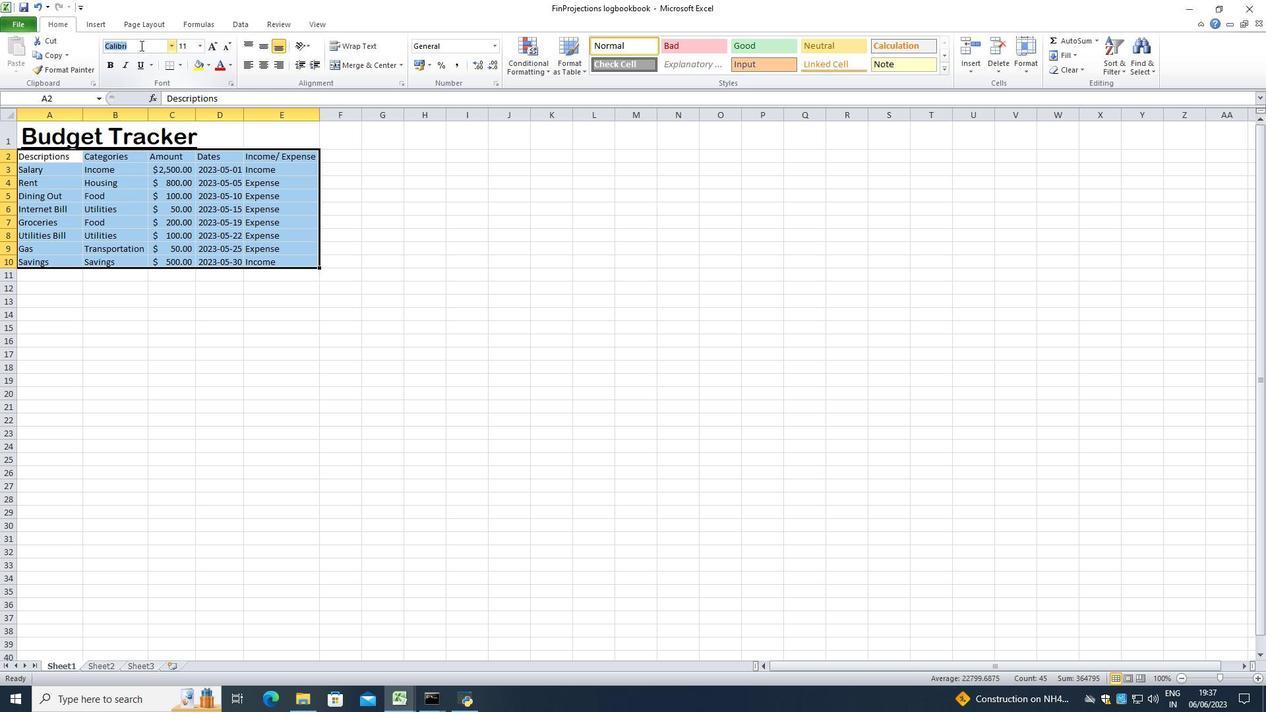 
Action: Mouse moved to (138, 45)
Screenshot: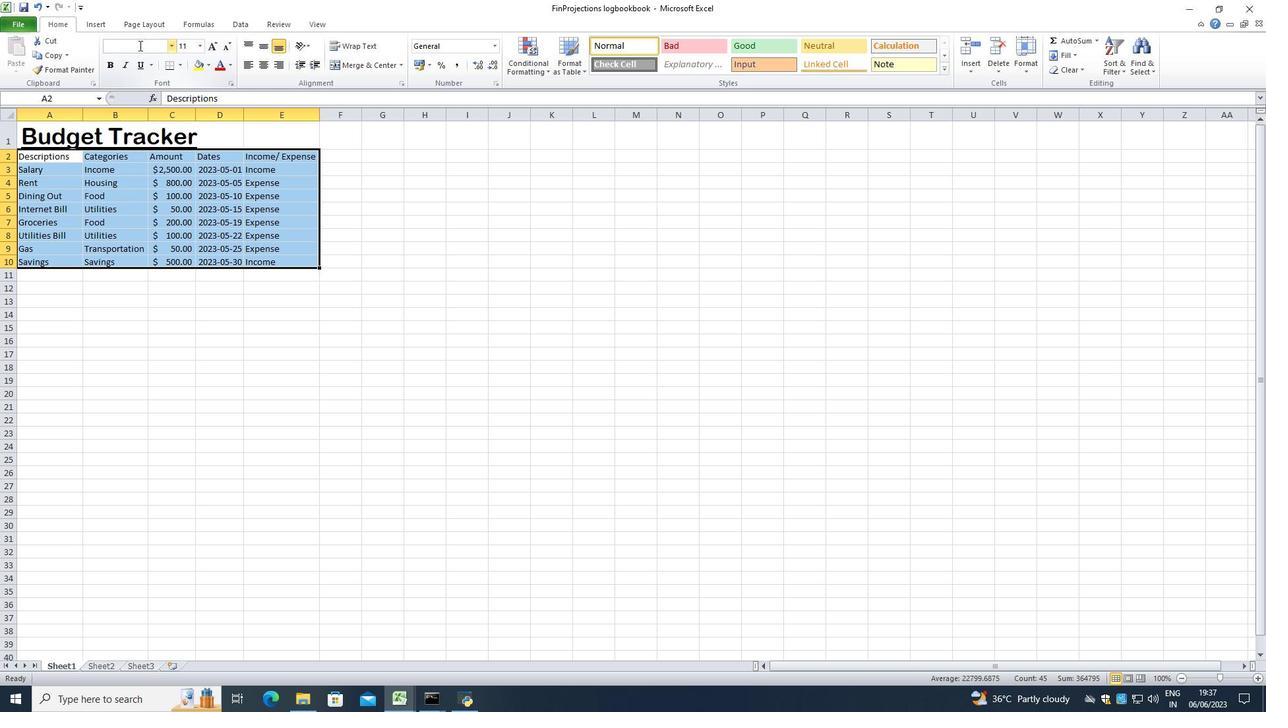 
Action: Key pressed <Key.shift>Brow
Screenshot: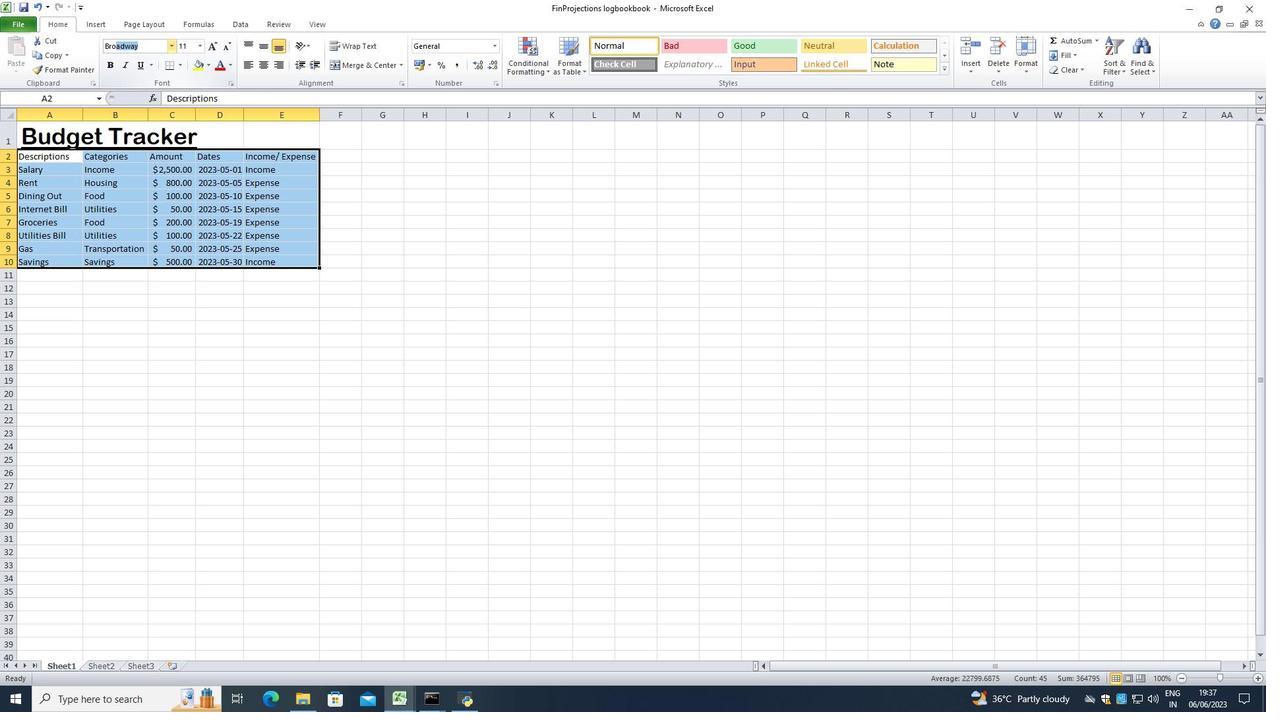 
Action: Mouse moved to (138, 46)
Screenshot: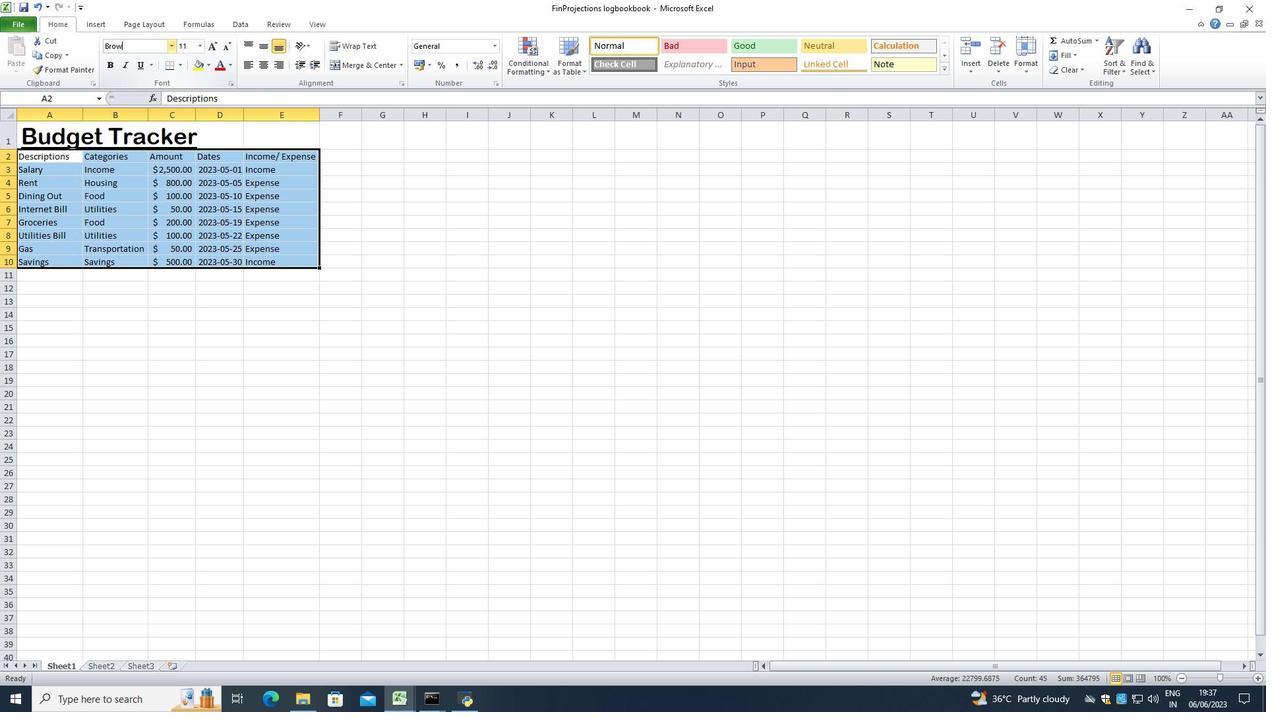 
Action: Key pressed allia<Key.space><Key.shift>New<Key.enter><Key.enter>
Screenshot: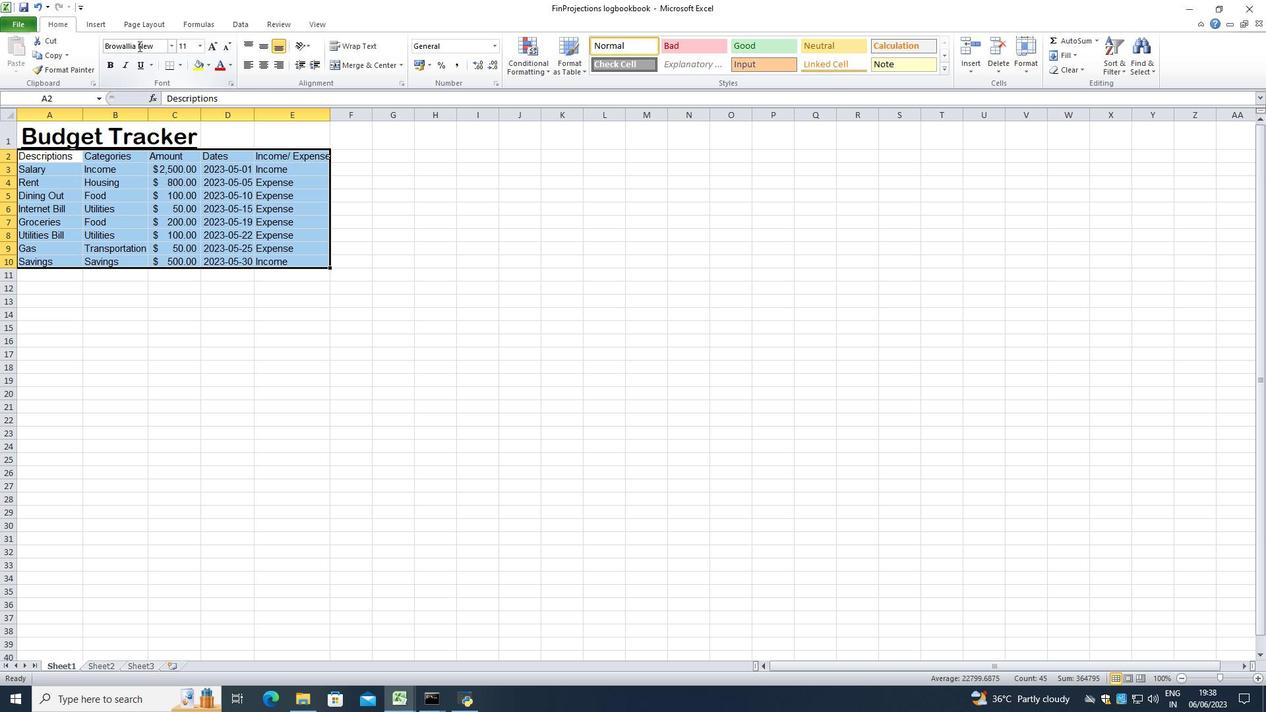 
Action: Mouse moved to (153, 44)
Screenshot: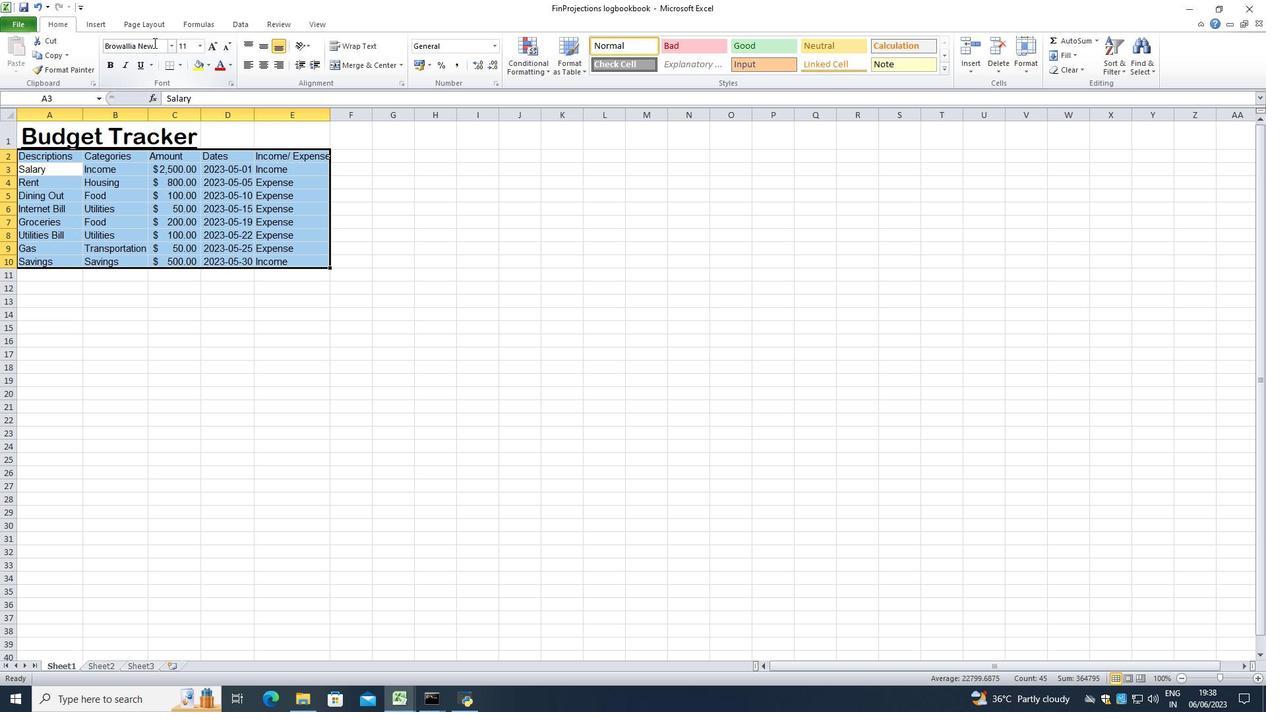 
Action: Mouse pressed left at (153, 44)
Screenshot: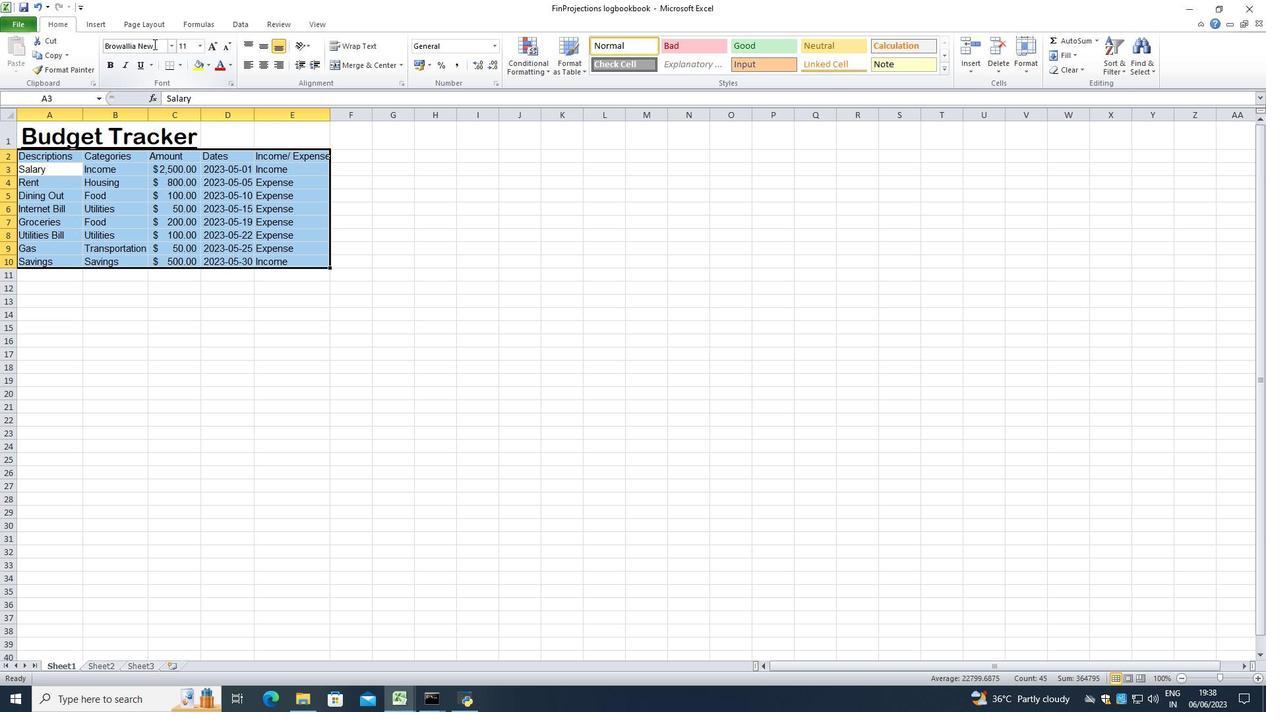 
Action: Mouse moved to (159, 48)
Screenshot: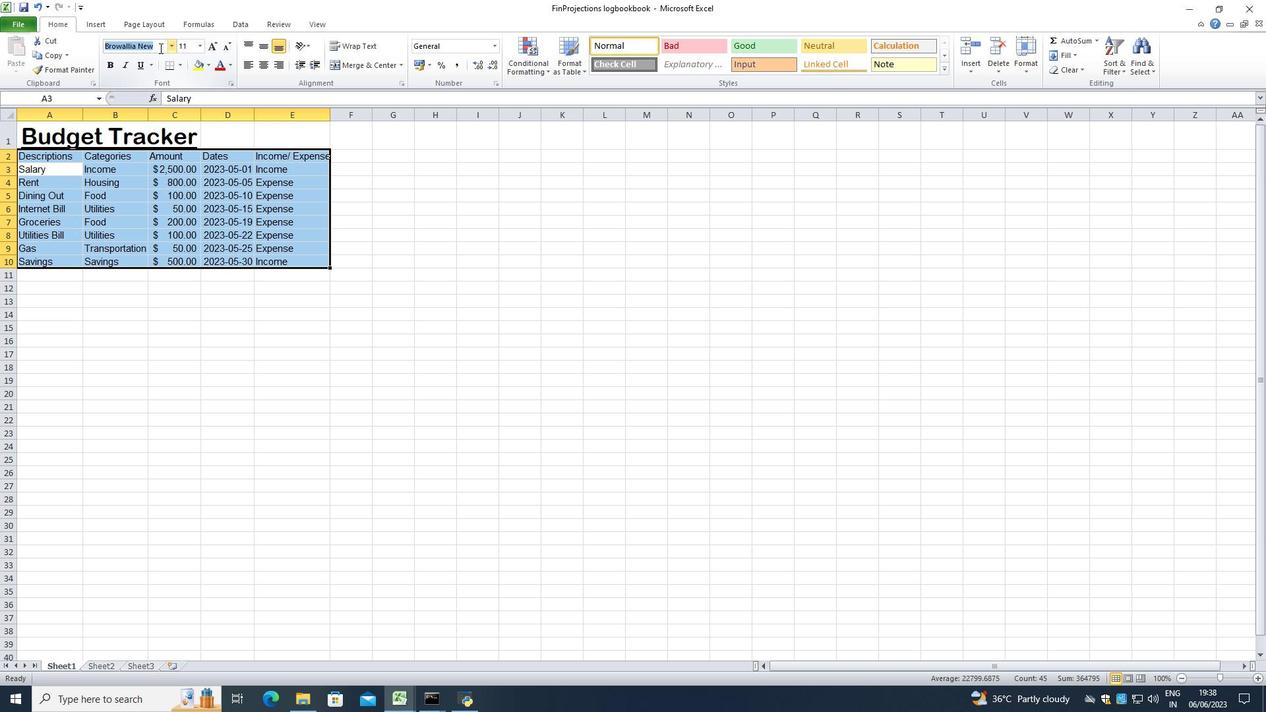 
Action: Key pressed <Key.enter>
Screenshot: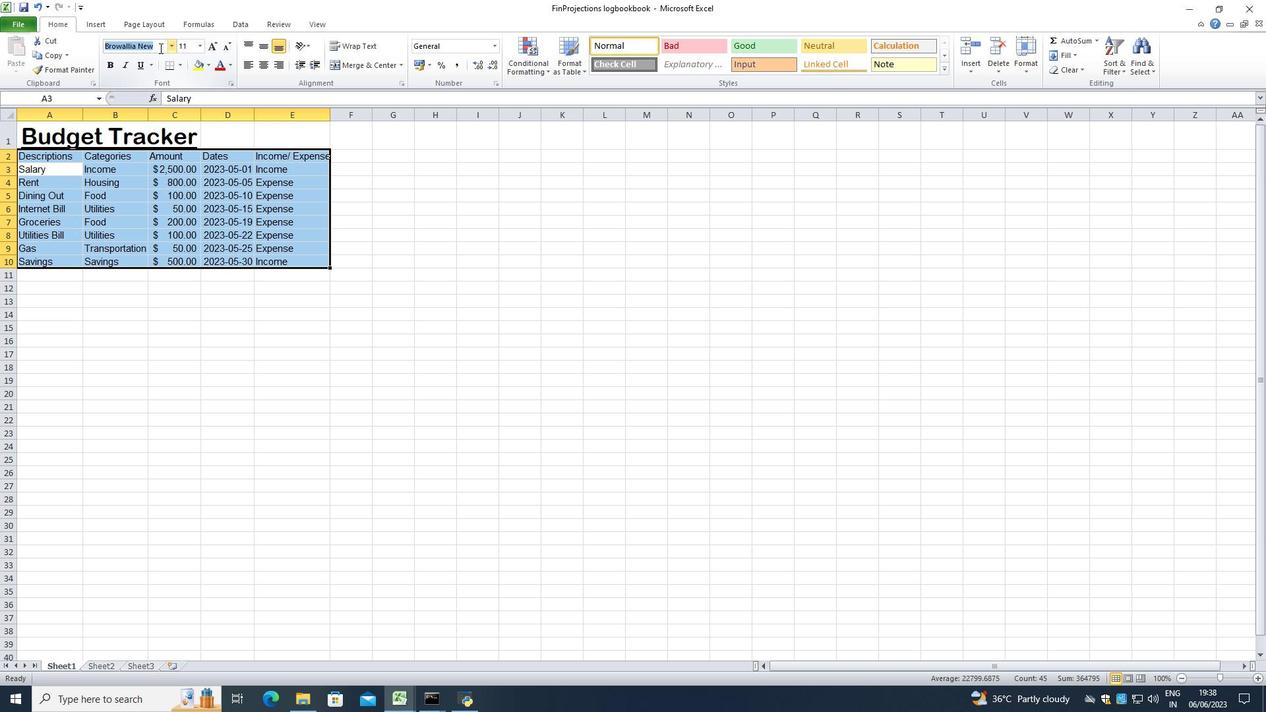 
Action: Mouse moved to (190, 45)
Screenshot: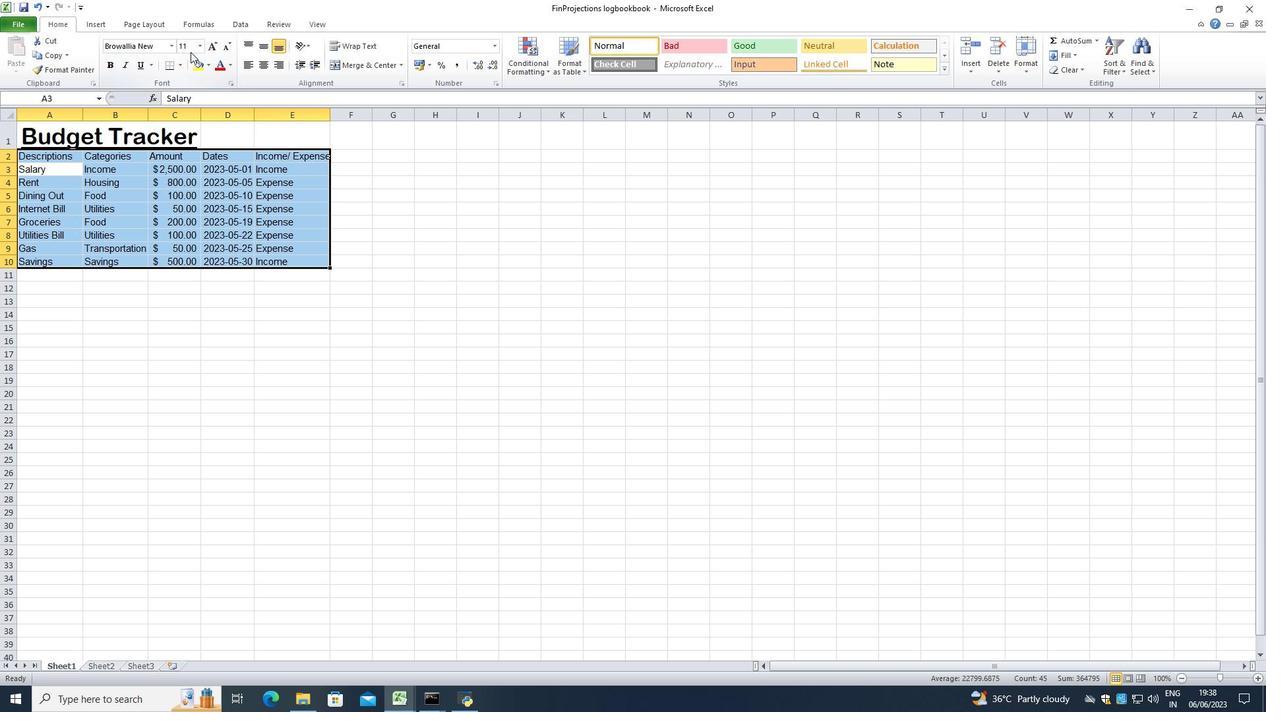 
Action: Mouse pressed left at (190, 45)
Screenshot: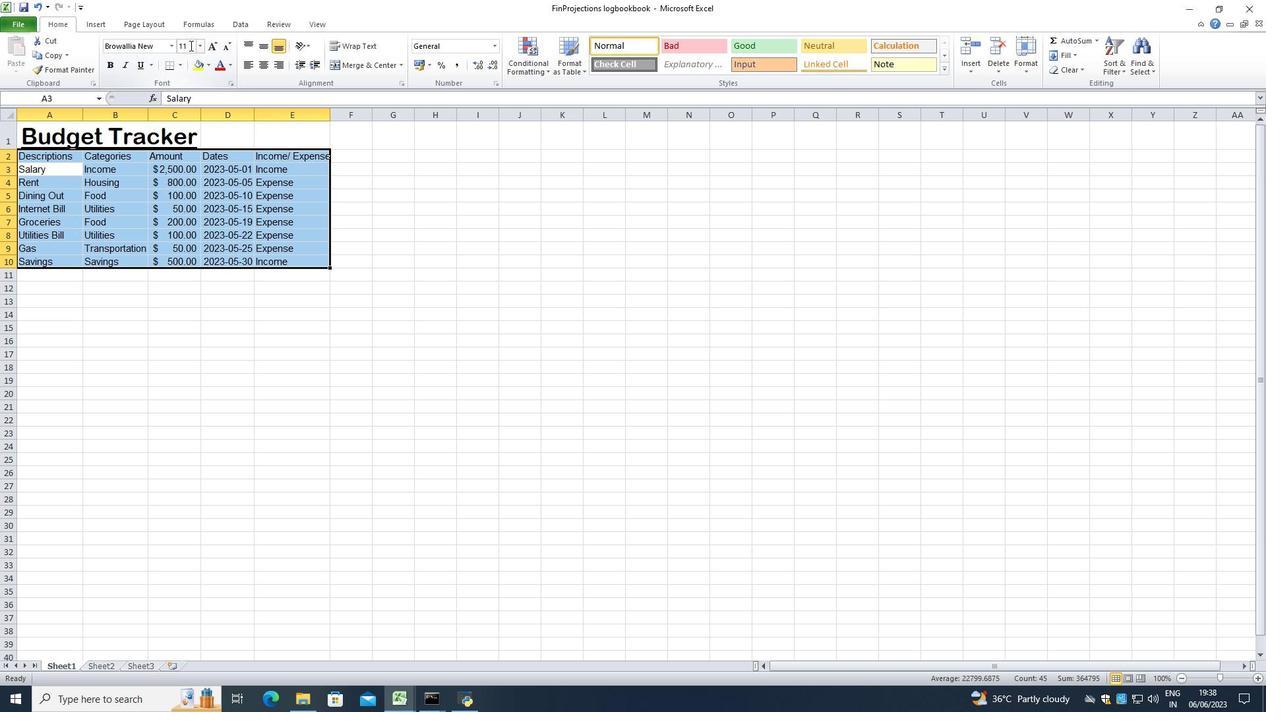 
Action: Mouse moved to (187, 45)
Screenshot: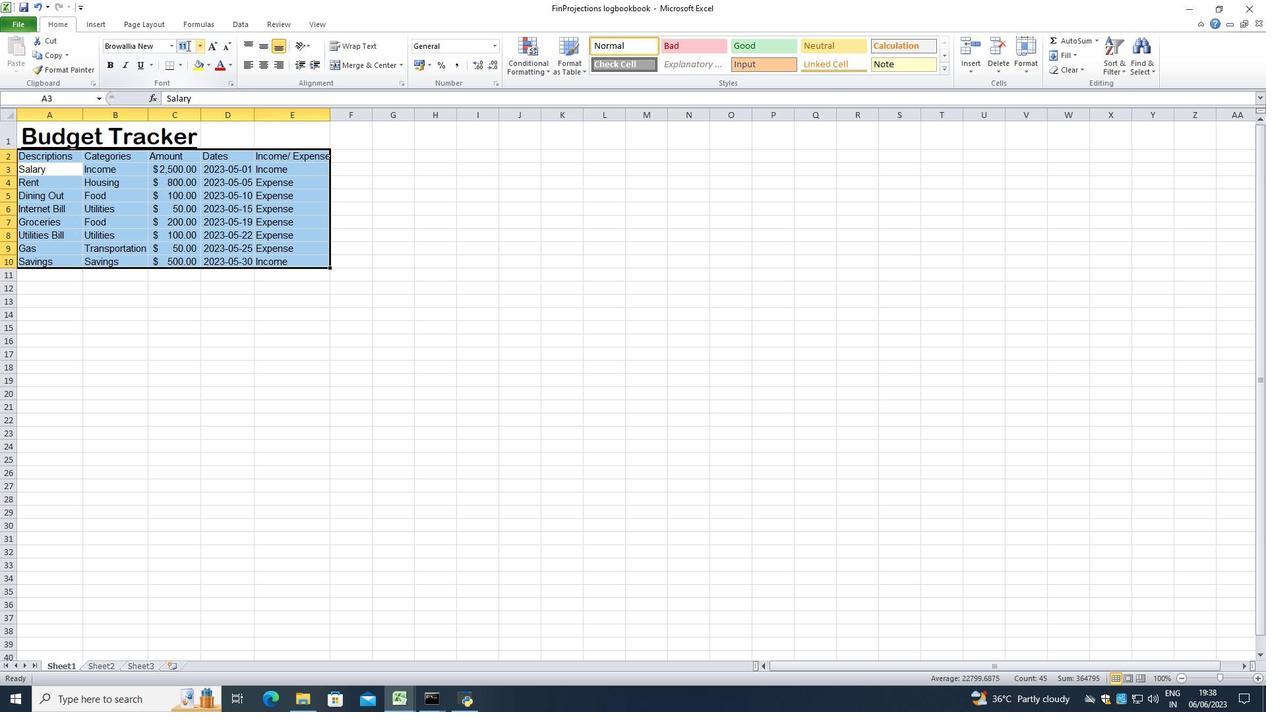 
Action: Key pressed <Key.backspace><Key.backspace>18<Key.enter>
Screenshot: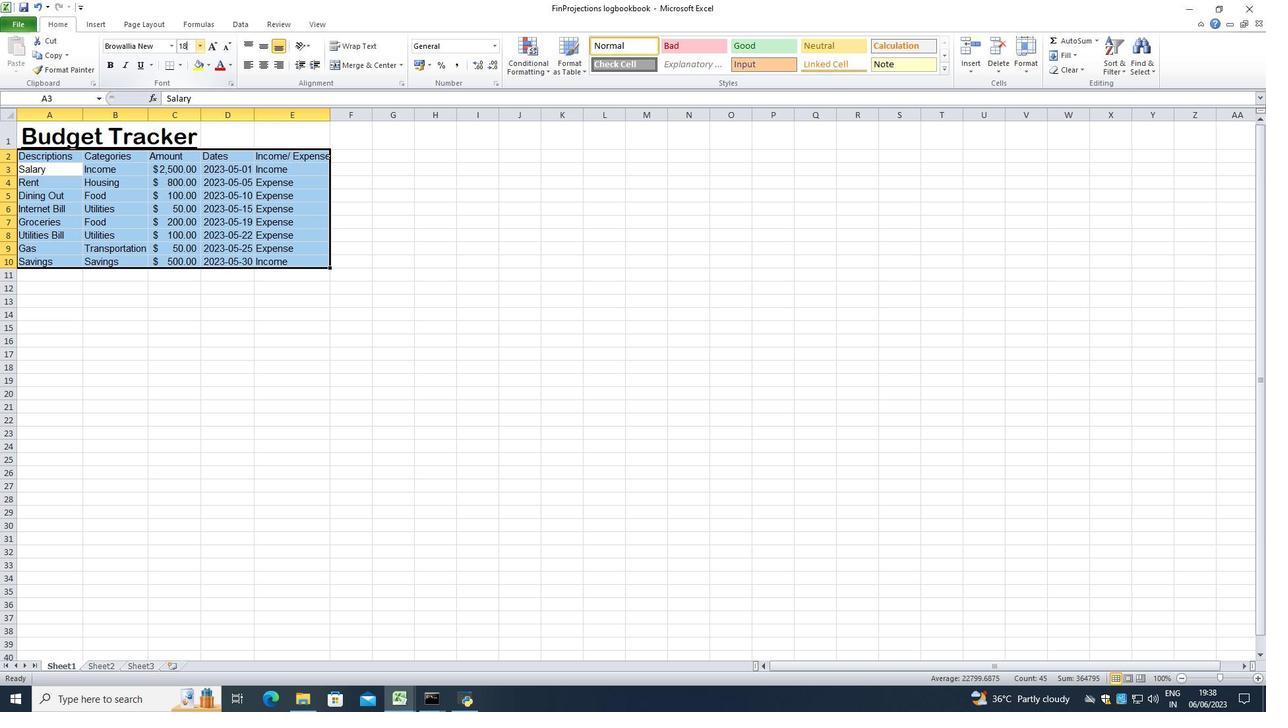
Action: Mouse moved to (588, 347)
Screenshot: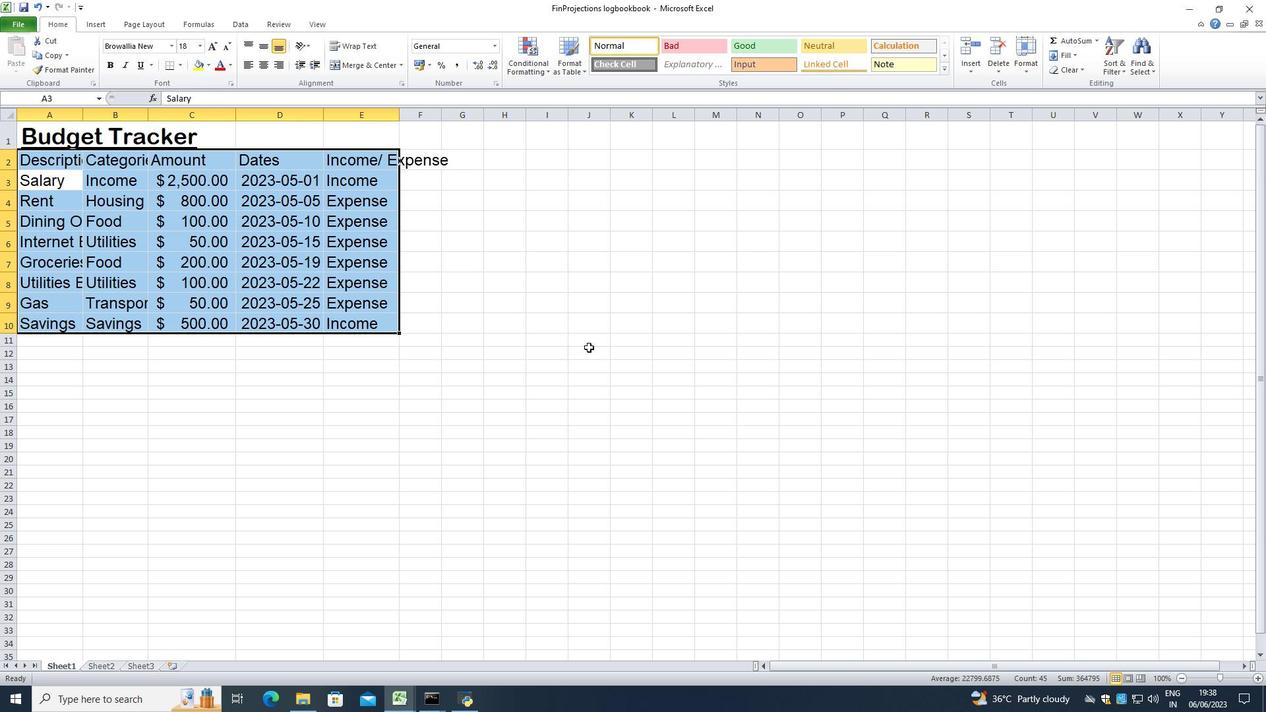 
Action: Mouse pressed left at (588, 347)
Screenshot: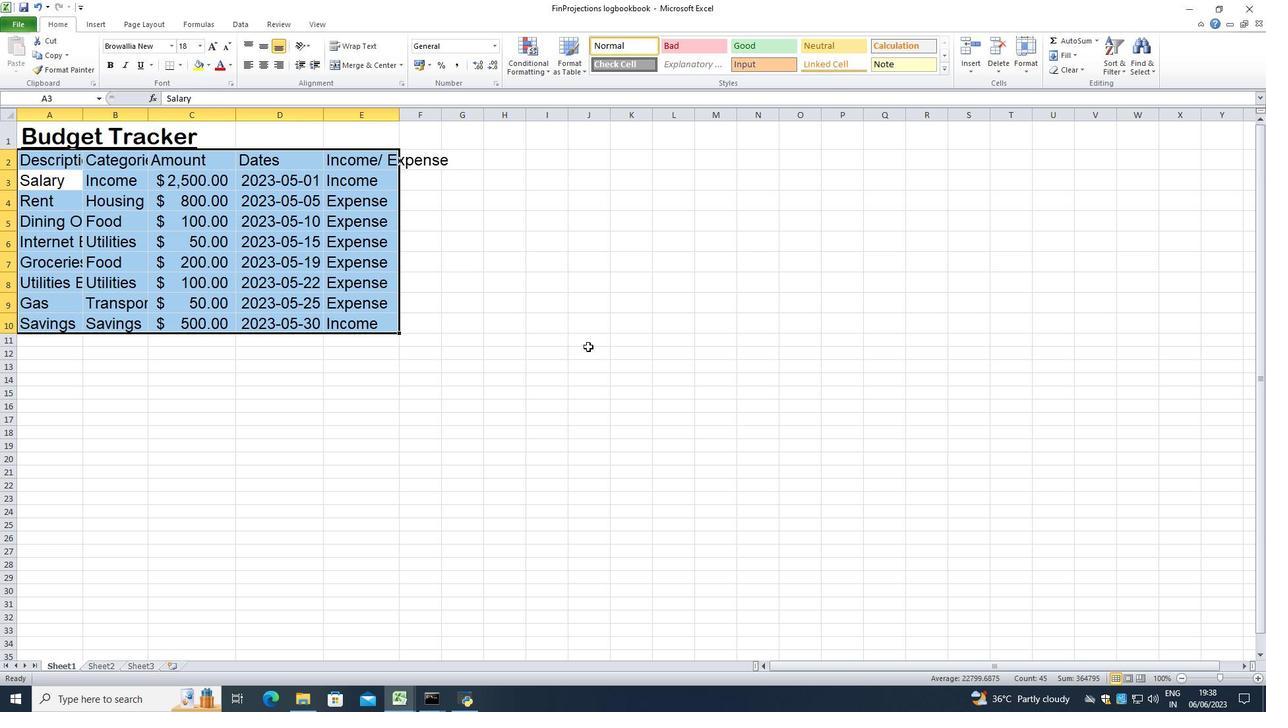
Action: Mouse moved to (48, 128)
Screenshot: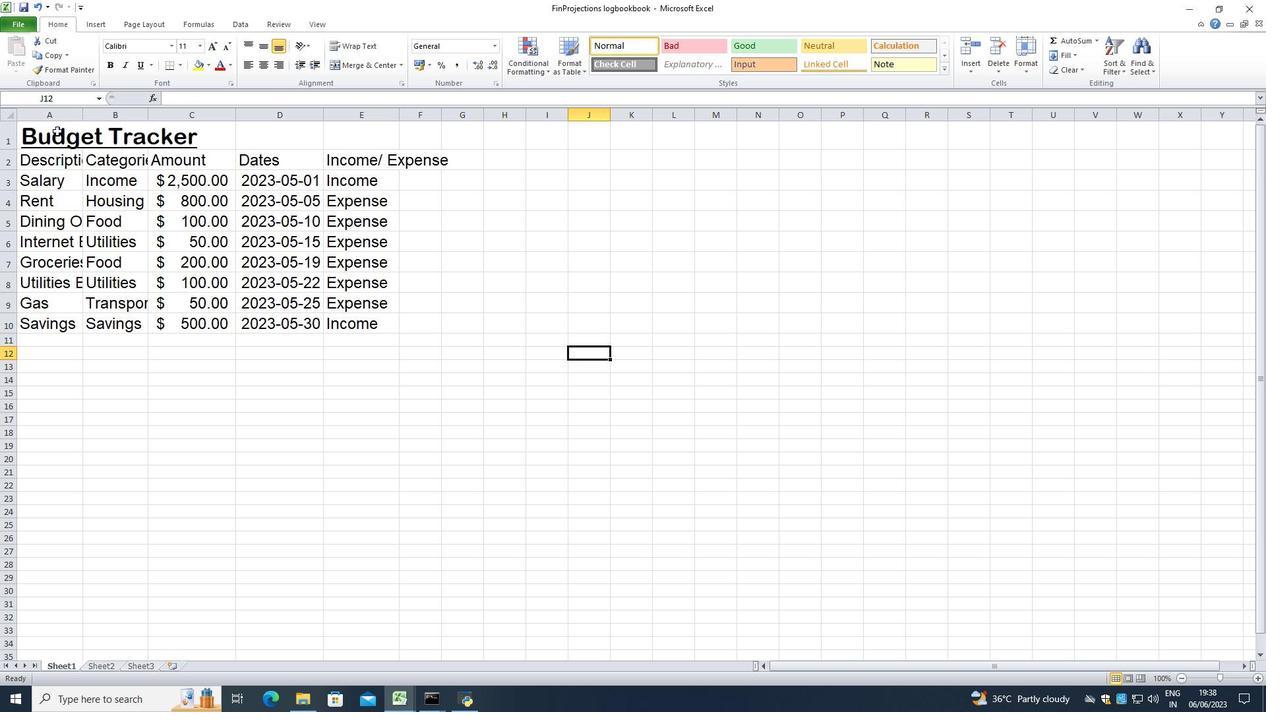 
Action: Mouse pressed left at (48, 128)
Screenshot: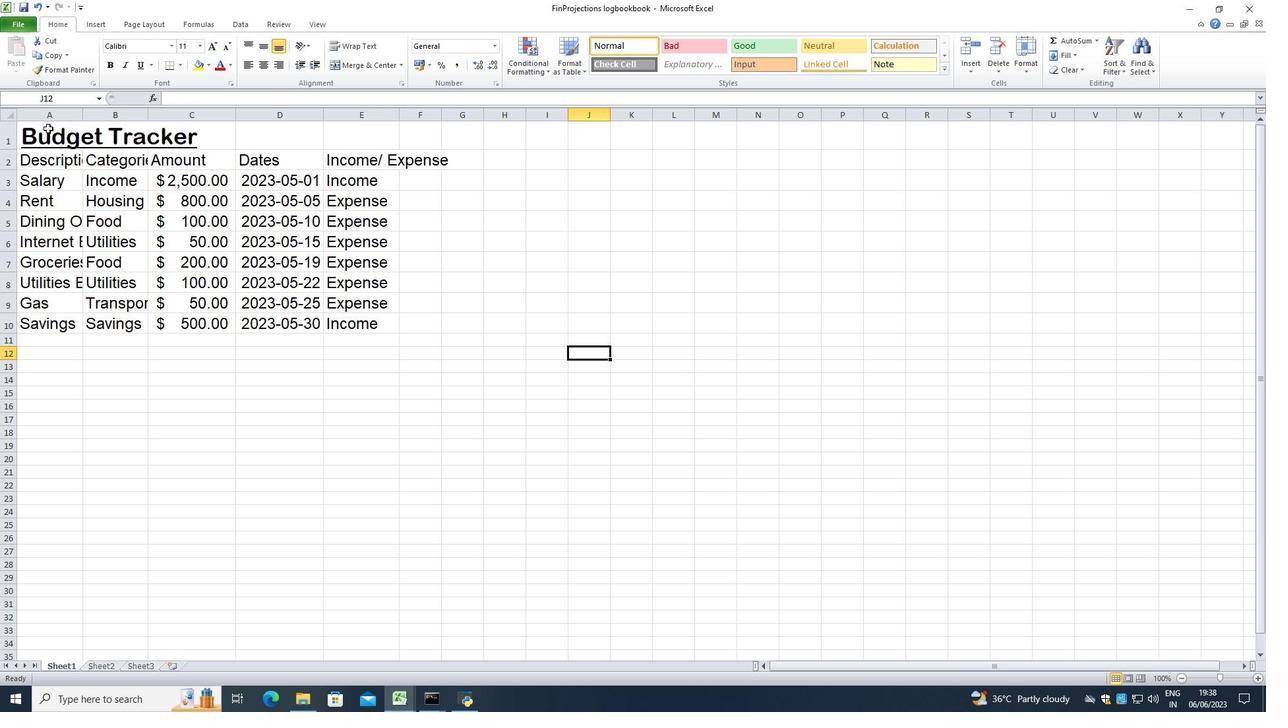 
Action: Mouse moved to (263, 44)
Screenshot: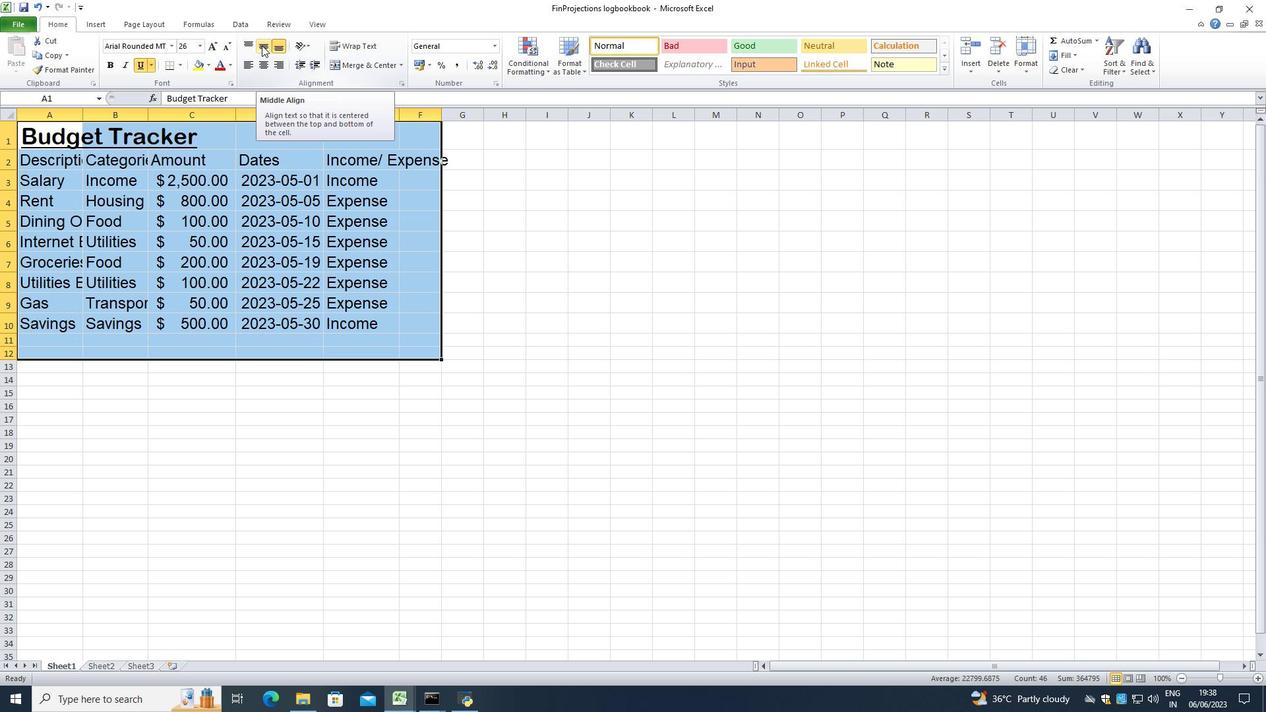 
Action: Mouse pressed left at (263, 44)
Screenshot: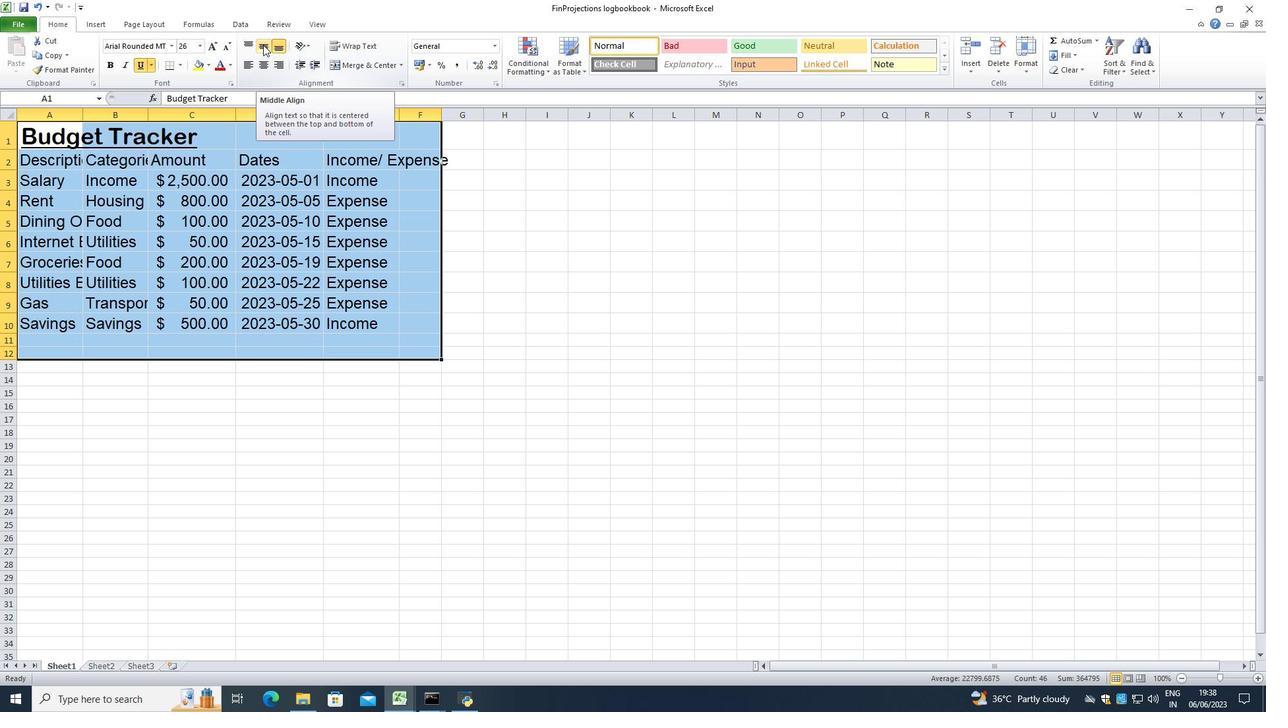 
Action: Mouse moved to (247, 65)
Screenshot: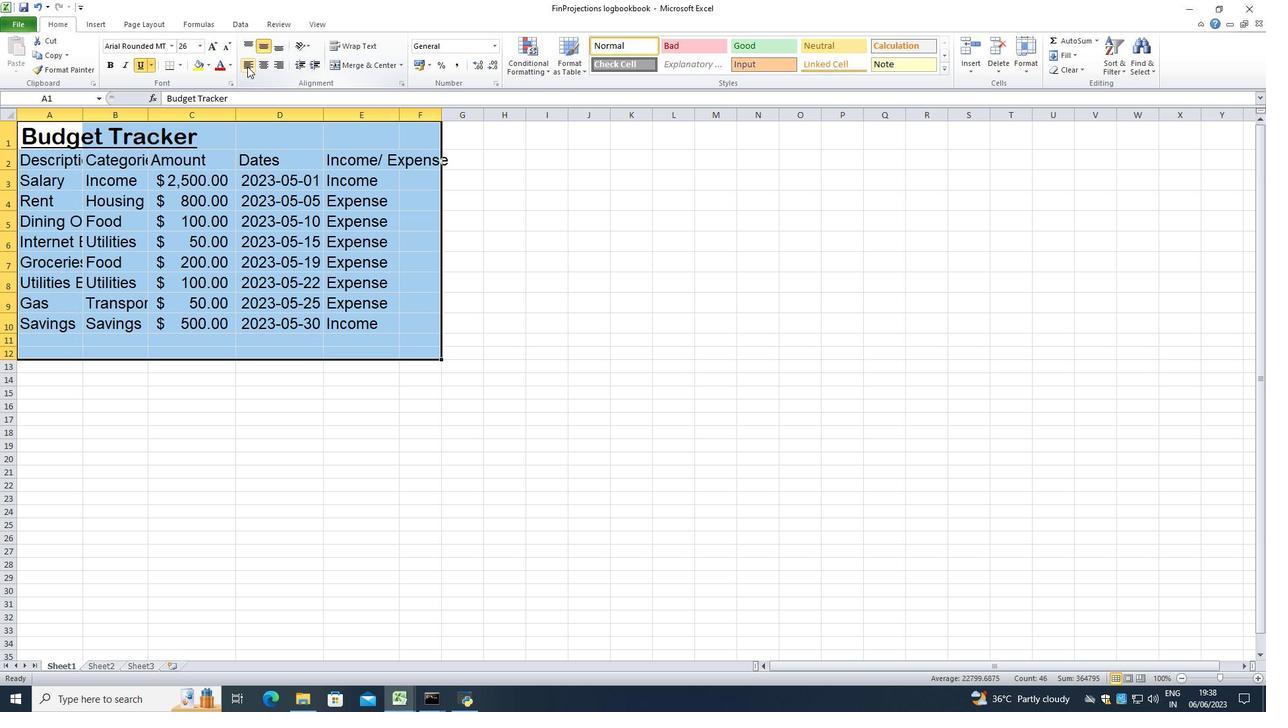 
Action: Mouse pressed left at (247, 65)
Screenshot: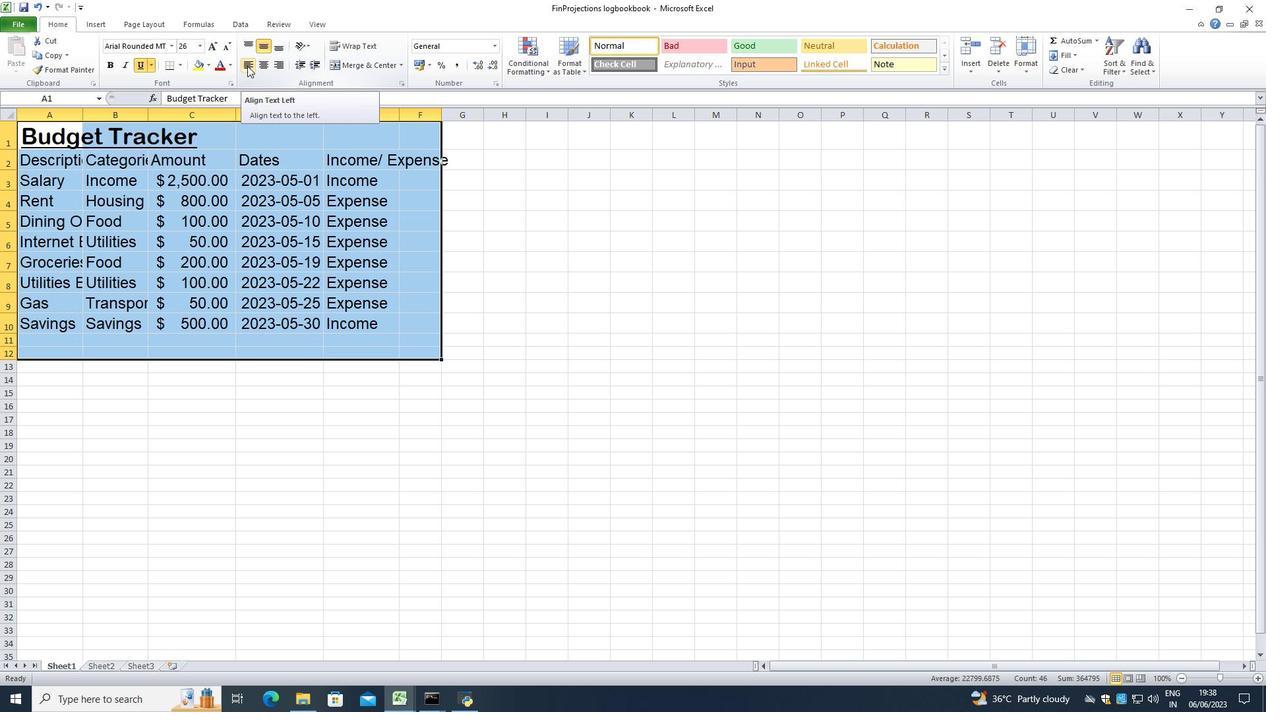 
Action: Mouse moved to (523, 268)
Screenshot: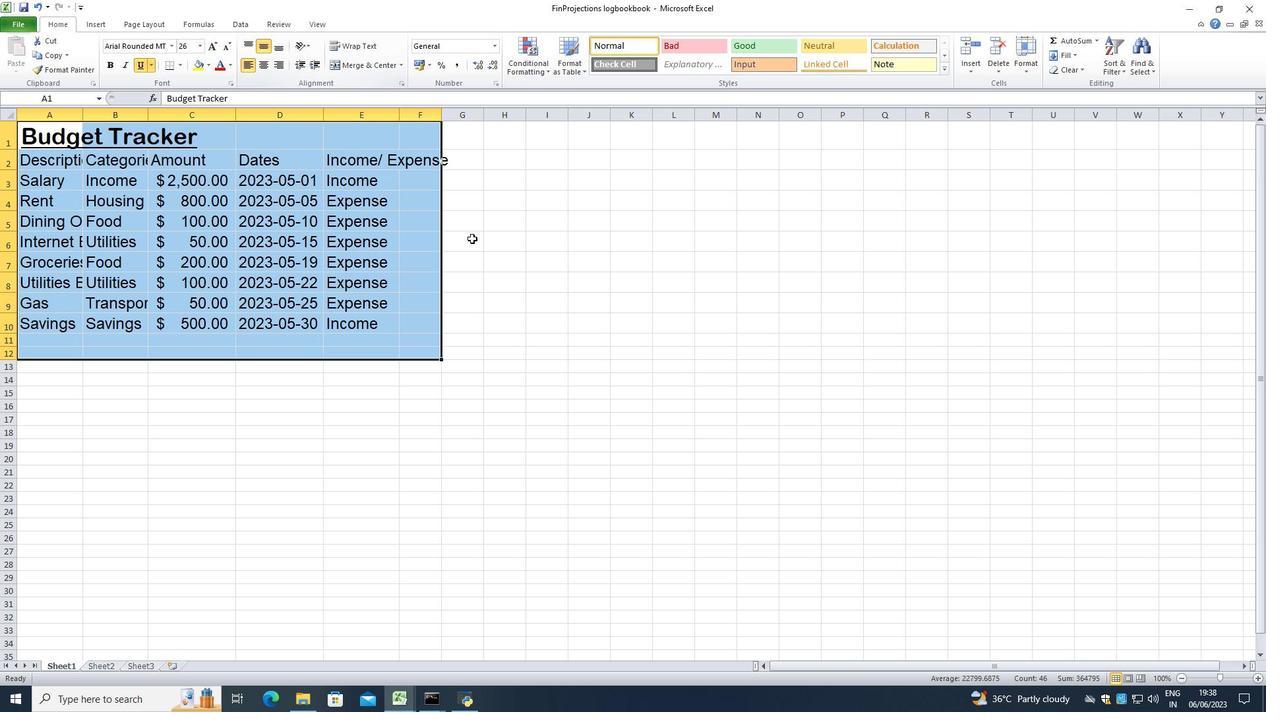 
Action: Mouse pressed left at (523, 268)
Screenshot: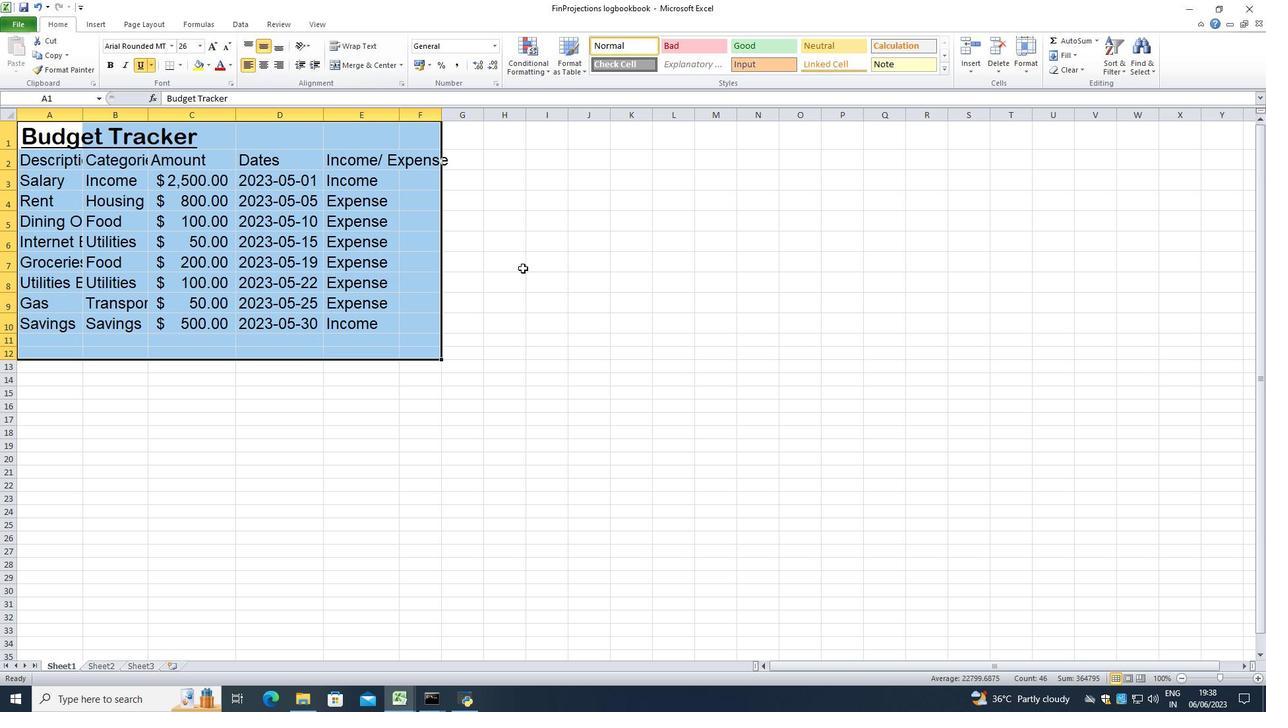 
Action: Mouse moved to (79, 114)
Screenshot: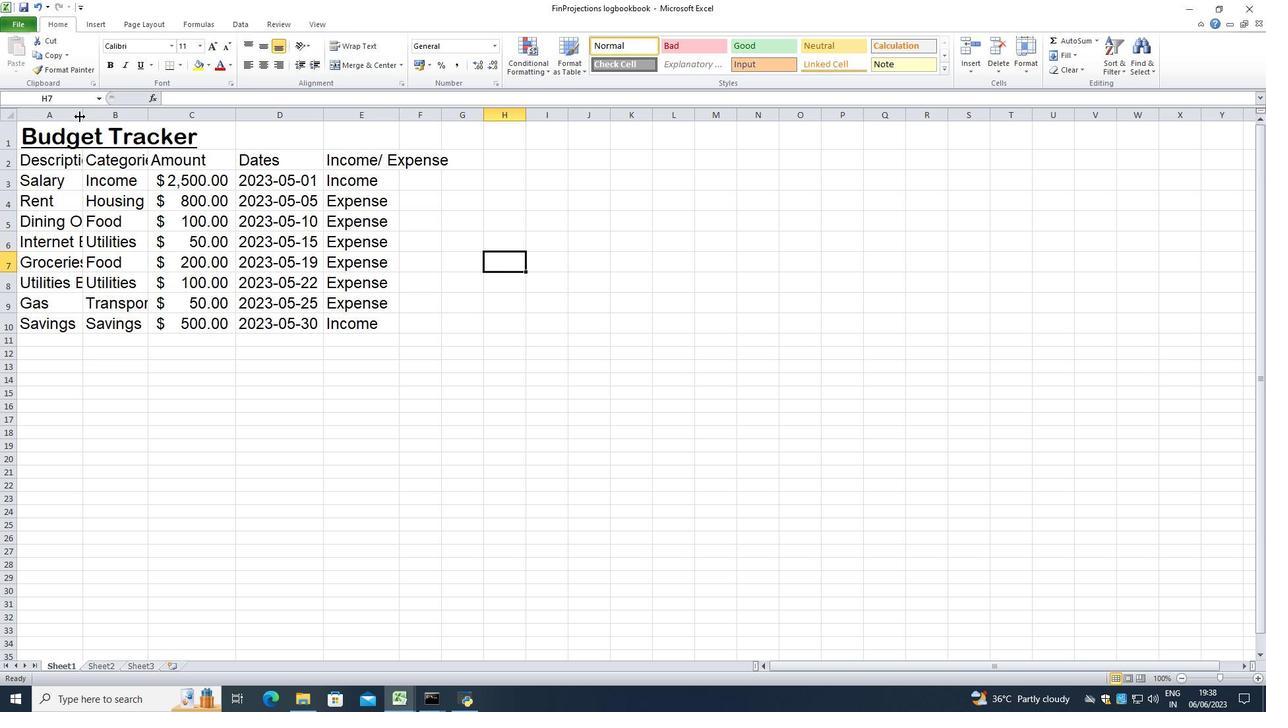 
Action: Mouse pressed left at (79, 114)
Screenshot: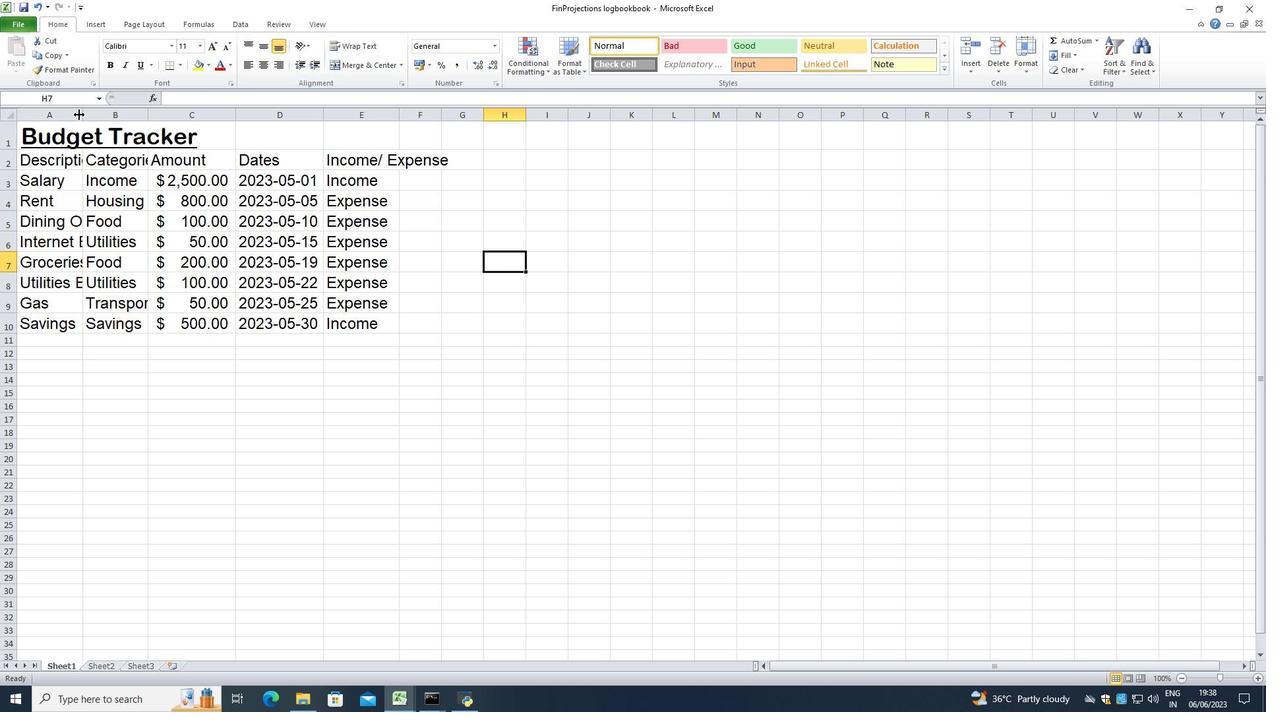 
Action: Mouse pressed left at (79, 114)
Screenshot: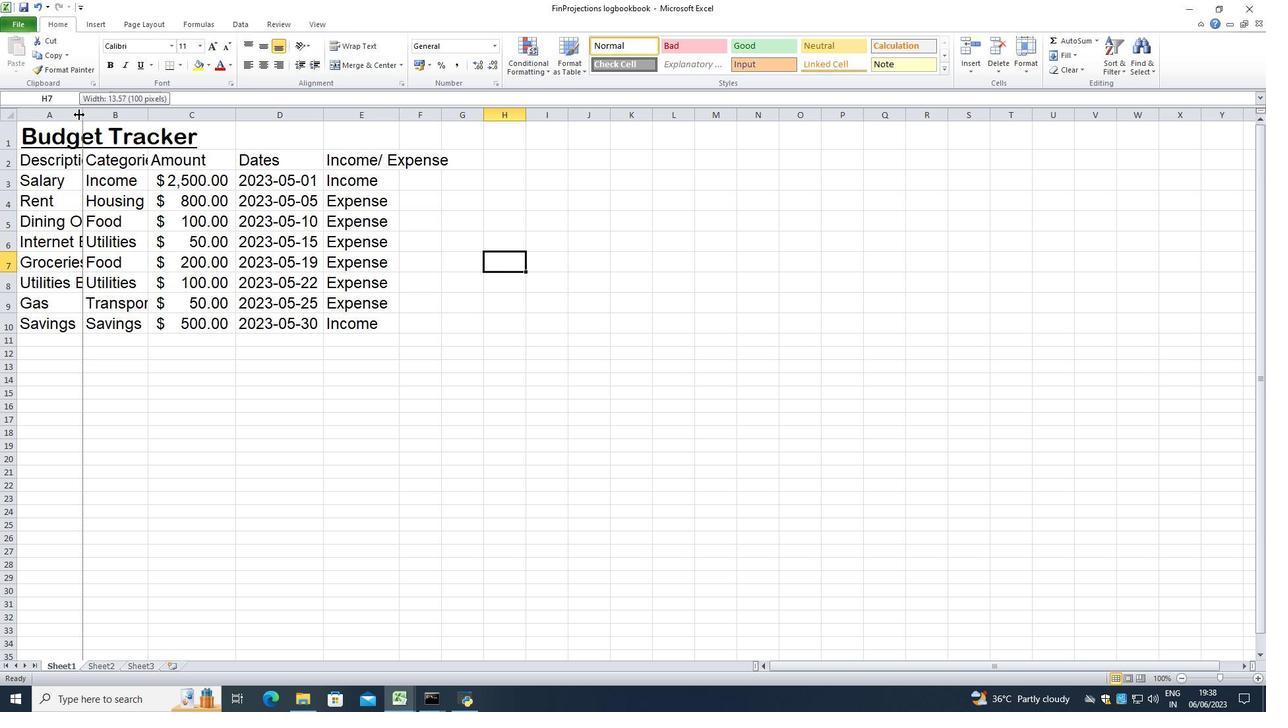 
Action: Mouse moved to (272, 119)
Screenshot: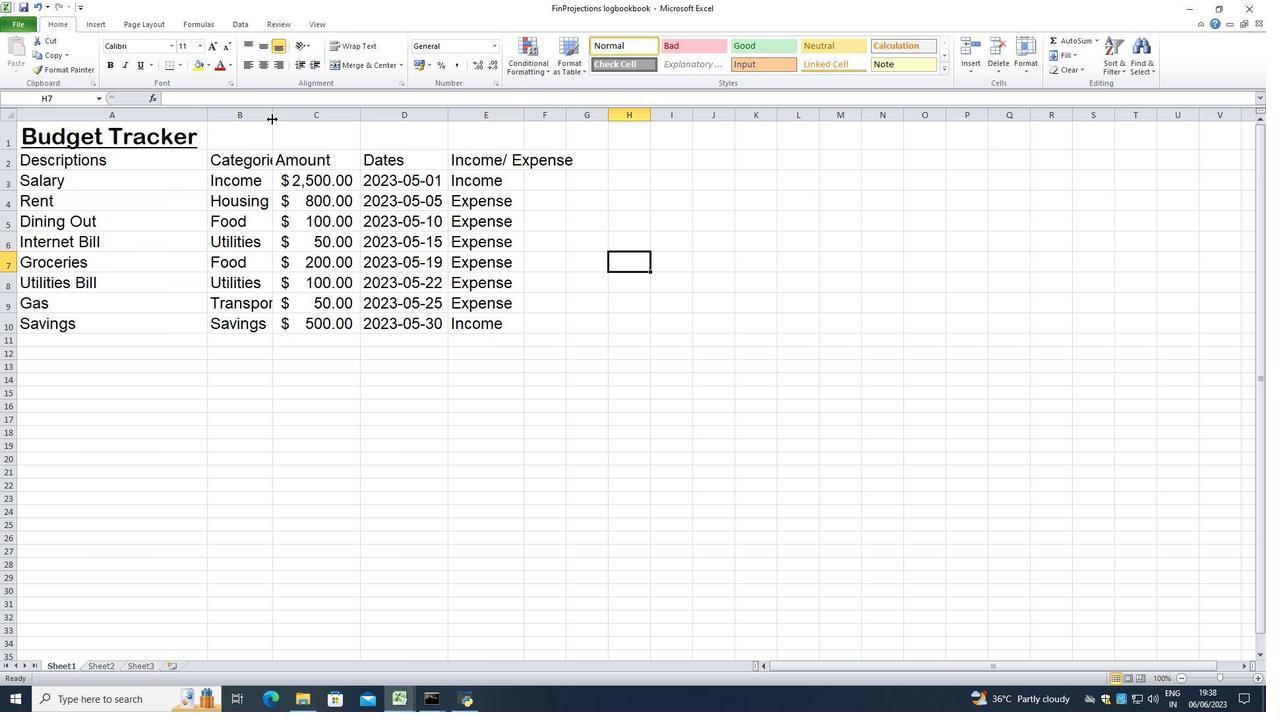 
Action: Mouse pressed left at (272, 119)
Screenshot: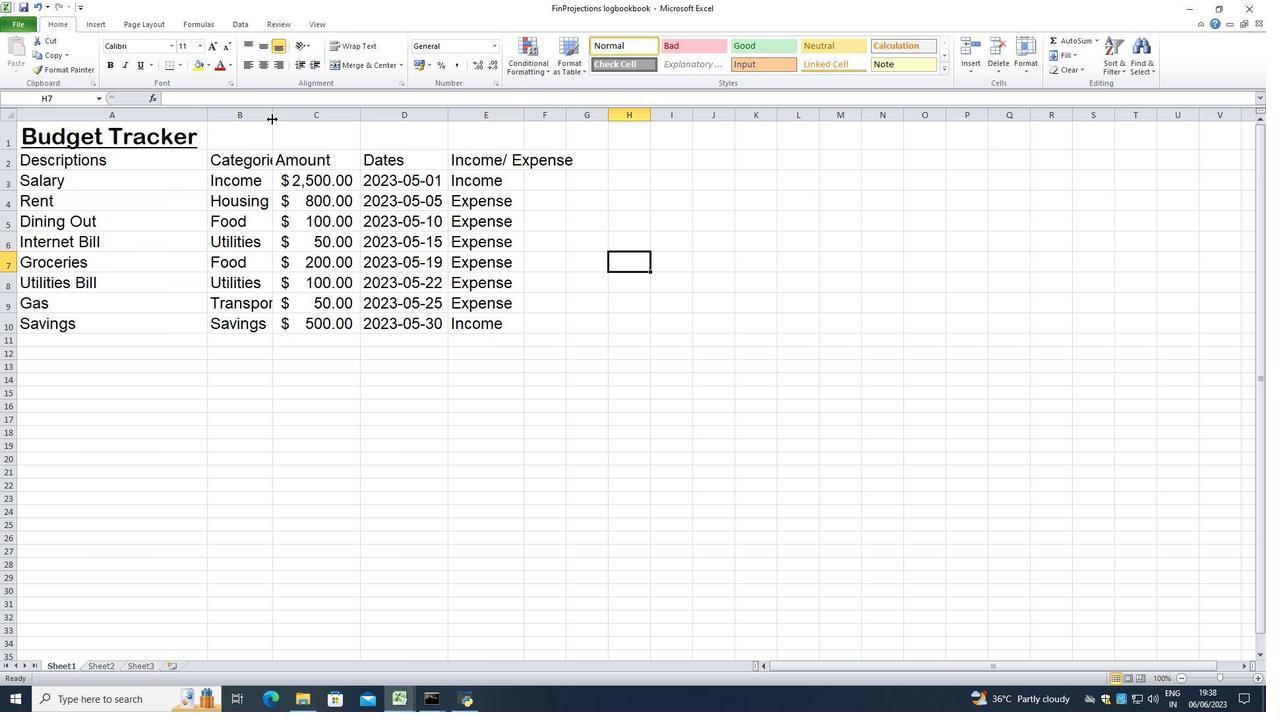 
Action: Mouse pressed left at (272, 119)
Screenshot: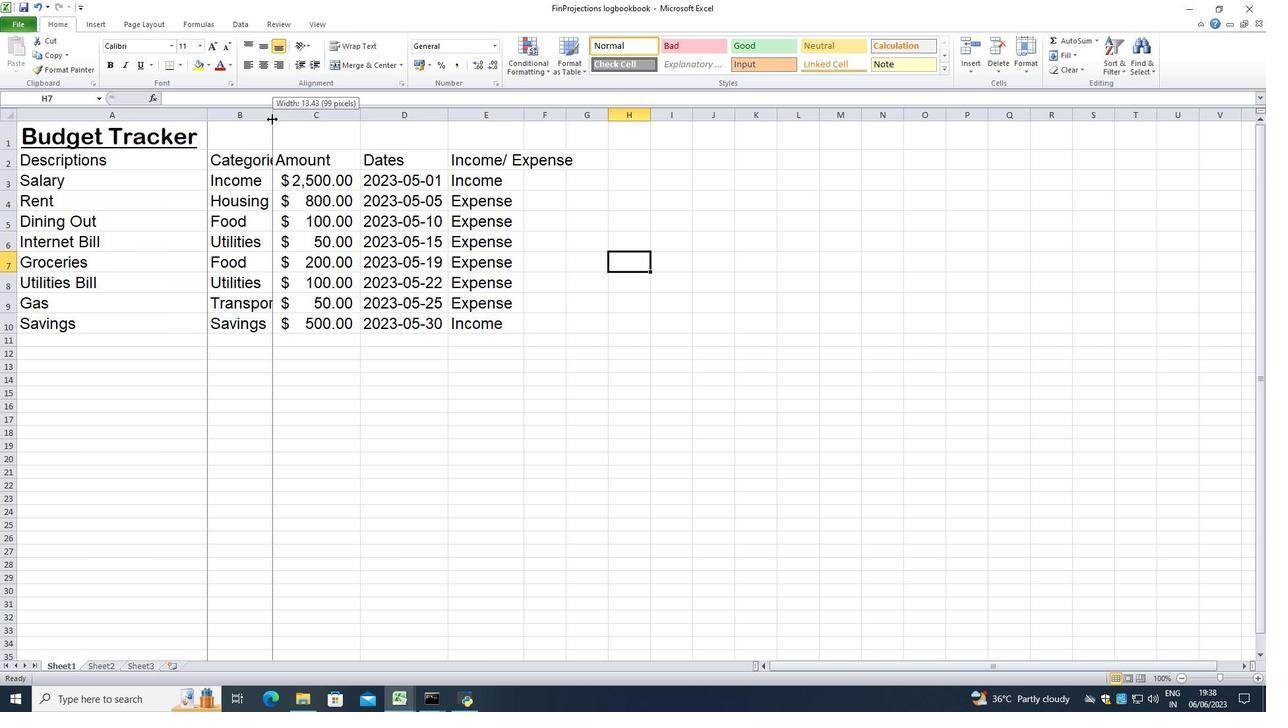 
Action: Mouse moved to (406, 116)
Screenshot: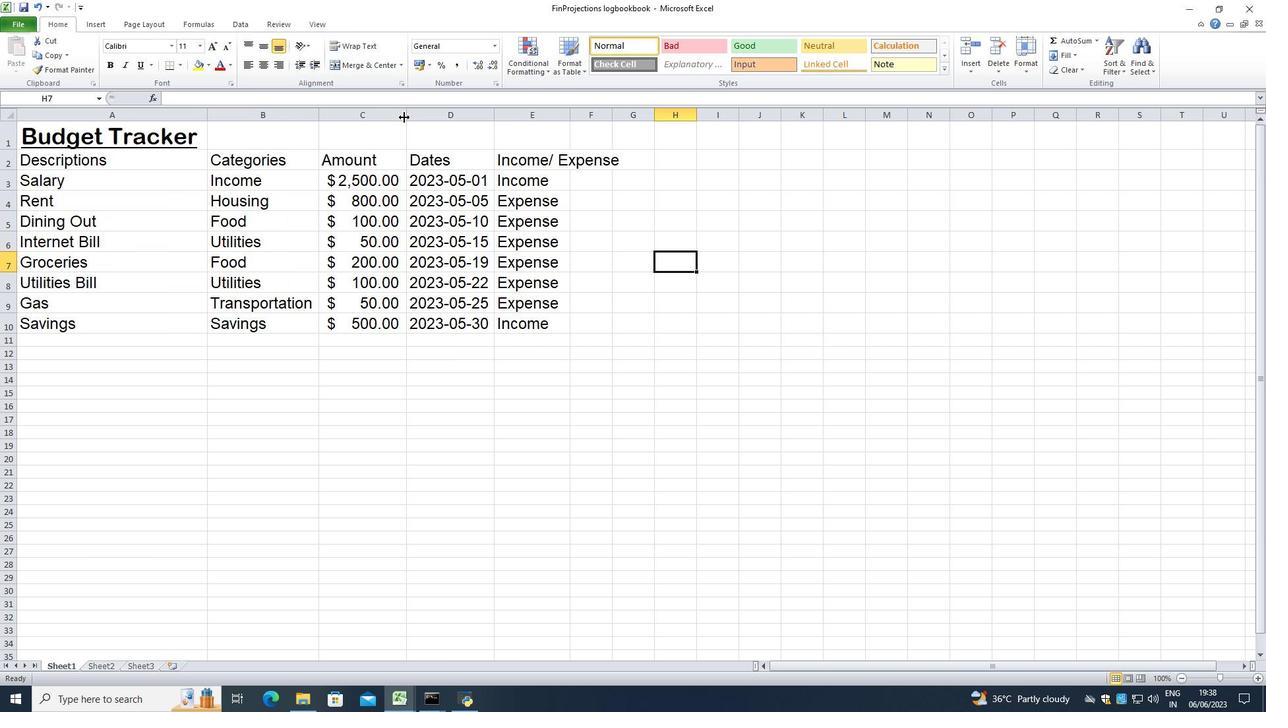 
Action: Mouse pressed left at (406, 116)
Screenshot: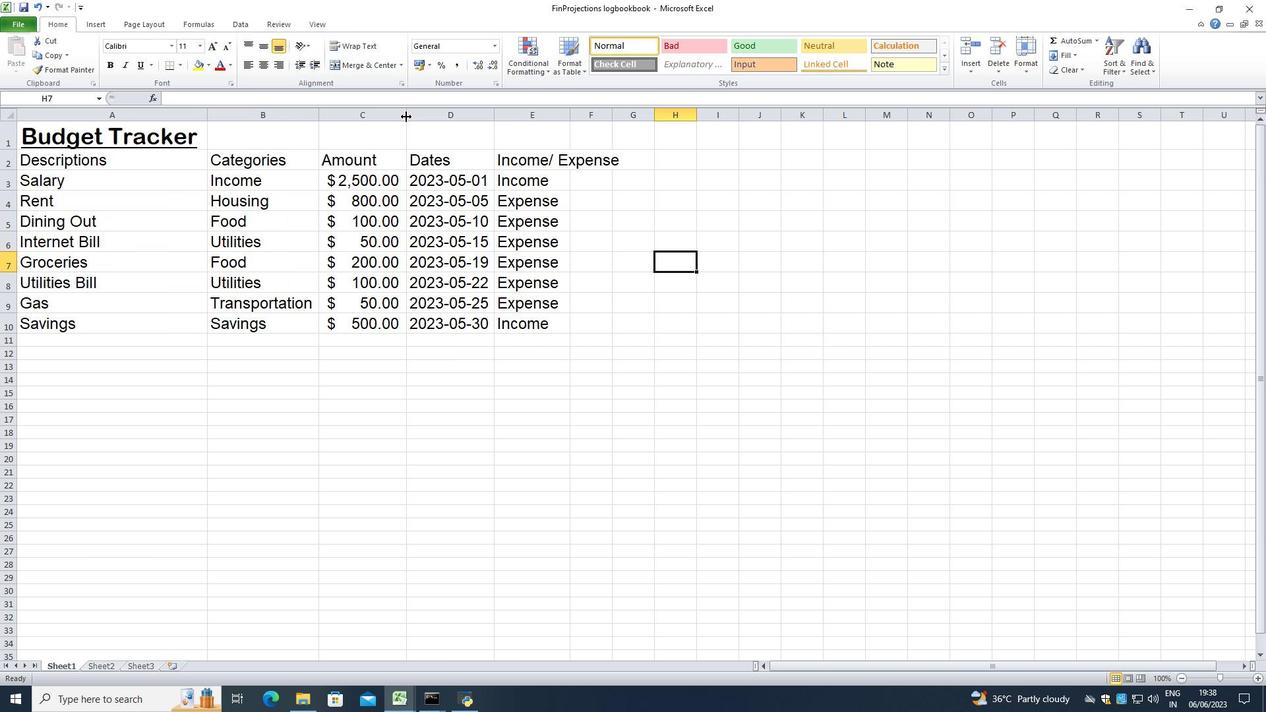 
Action: Mouse pressed left at (406, 116)
Screenshot: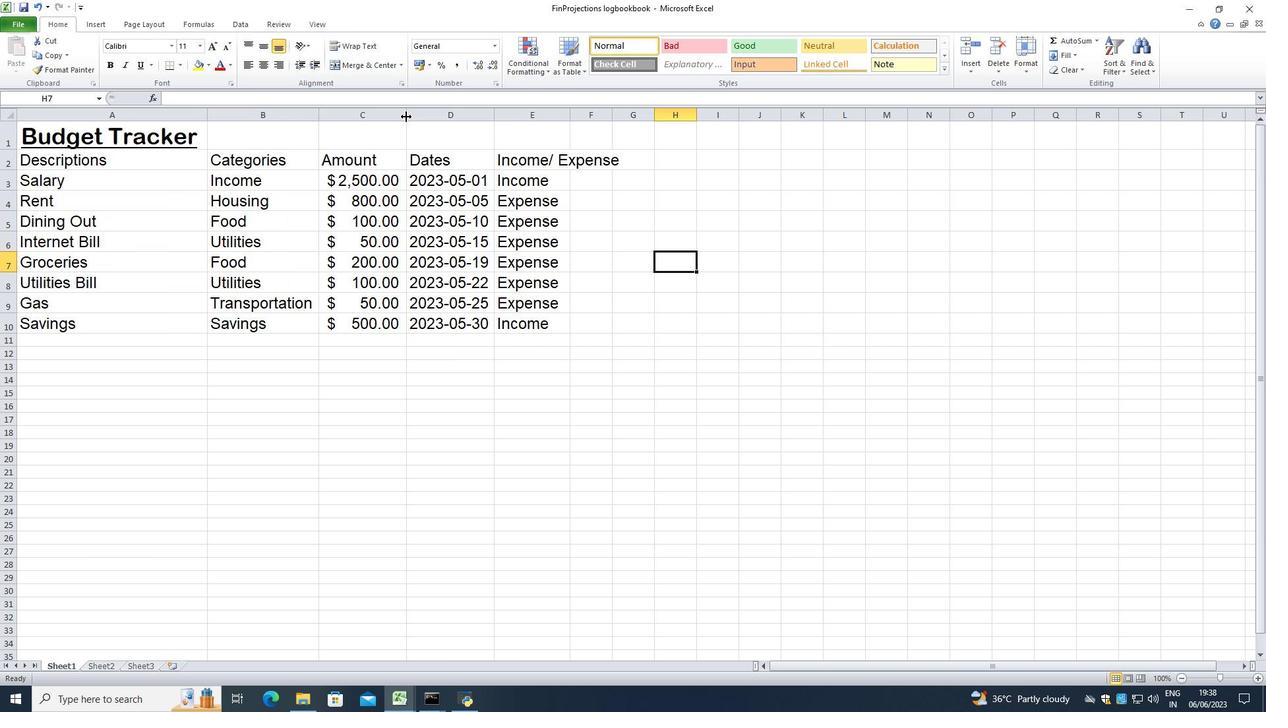 
Action: Mouse moved to (495, 119)
Screenshot: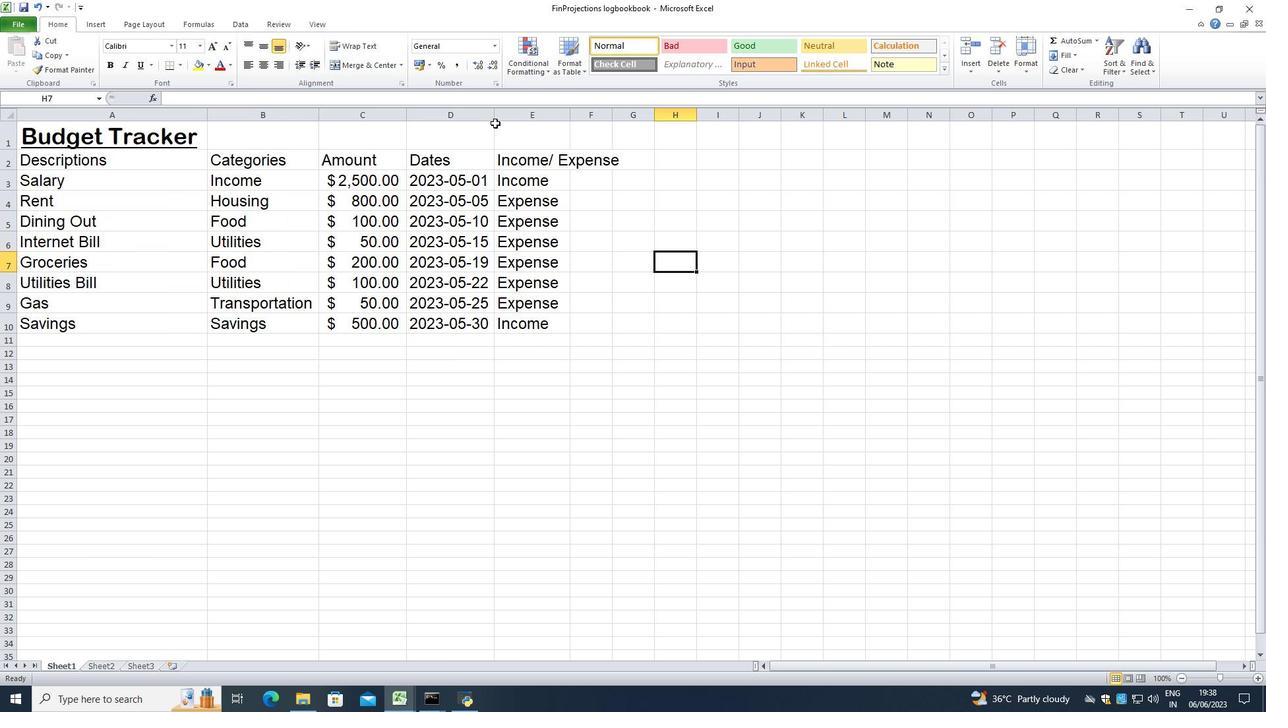
Action: Mouse pressed left at (495, 119)
Screenshot: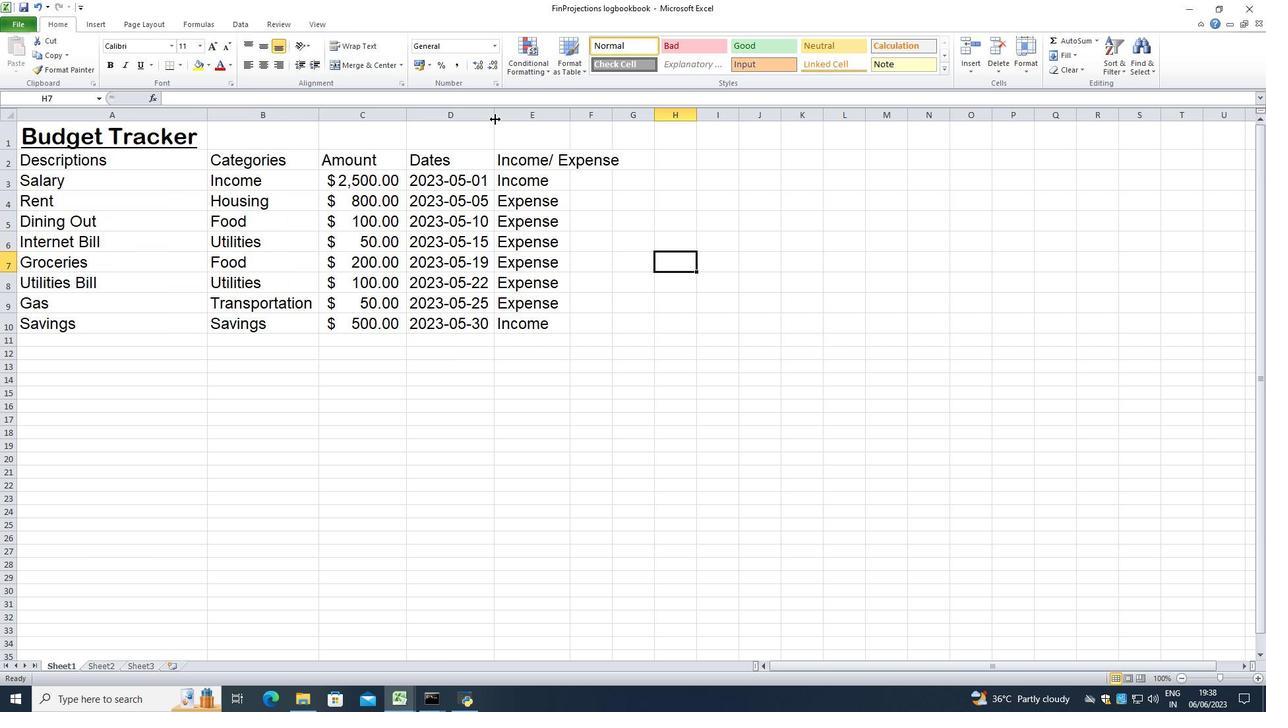 
Action: Mouse pressed left at (495, 119)
Screenshot: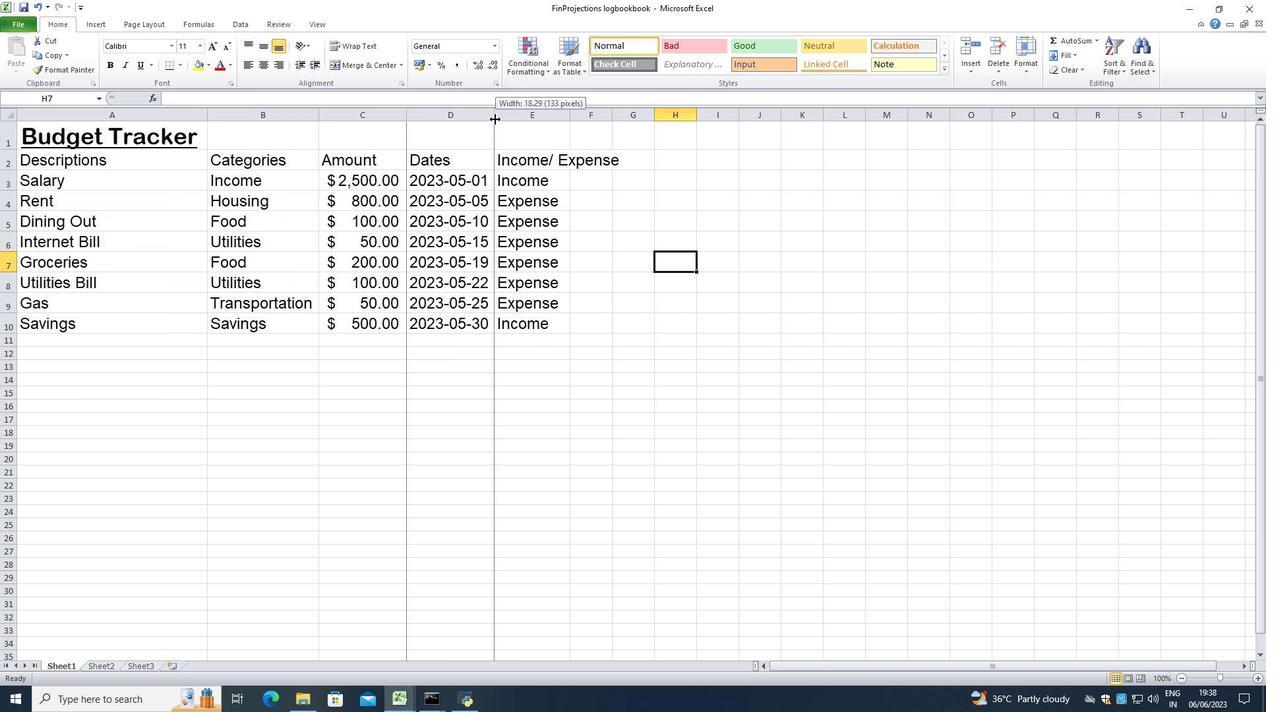 
Action: Mouse moved to (574, 116)
Screenshot: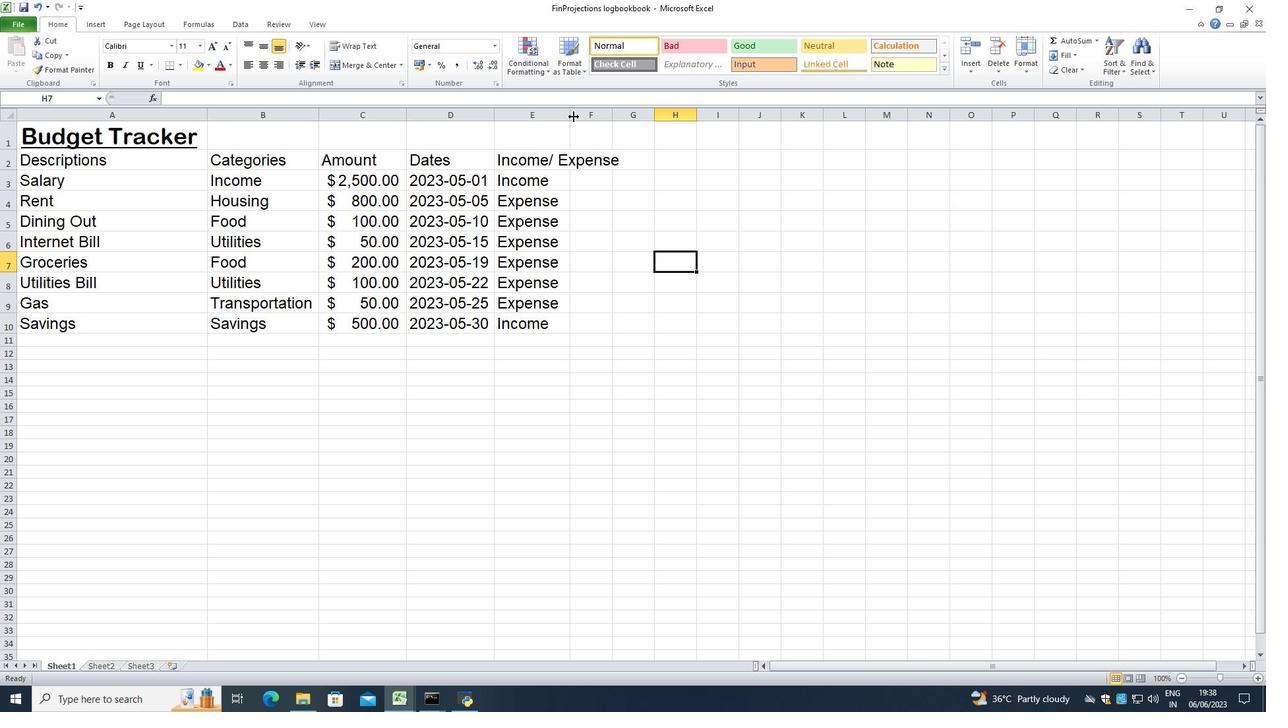
Action: Mouse pressed left at (574, 116)
Screenshot: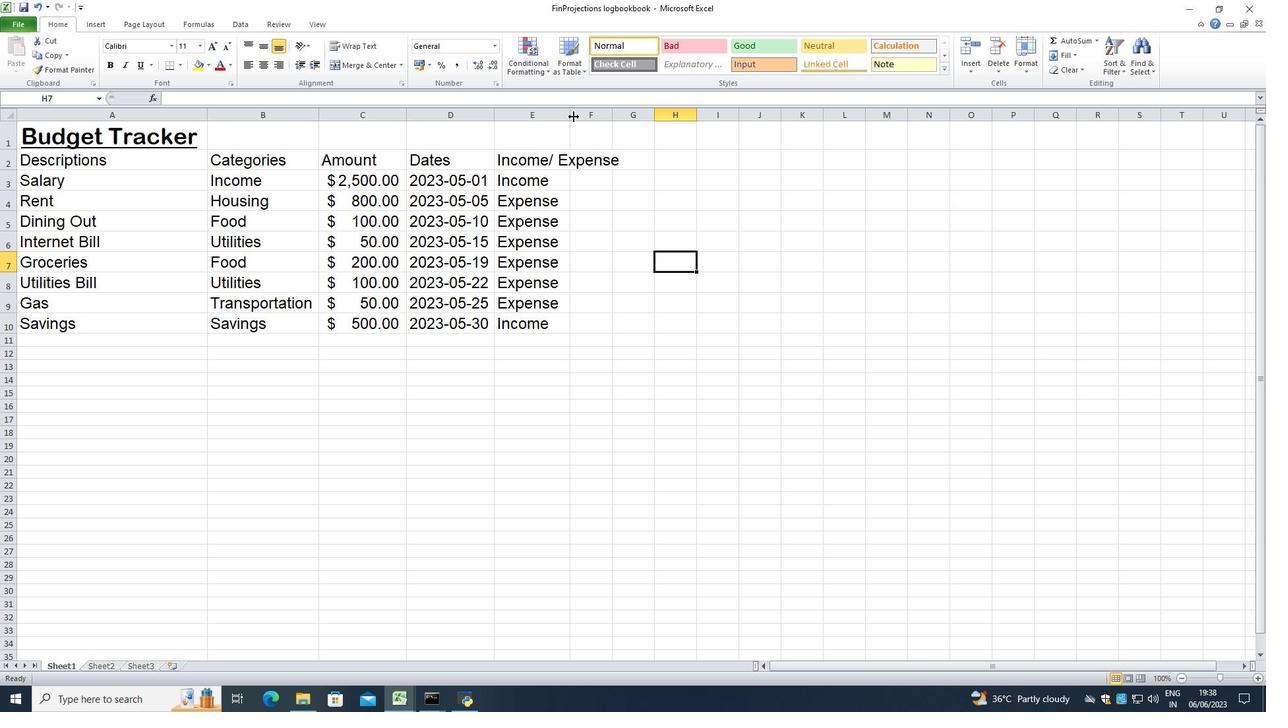 
Action: Mouse pressed left at (574, 116)
Screenshot: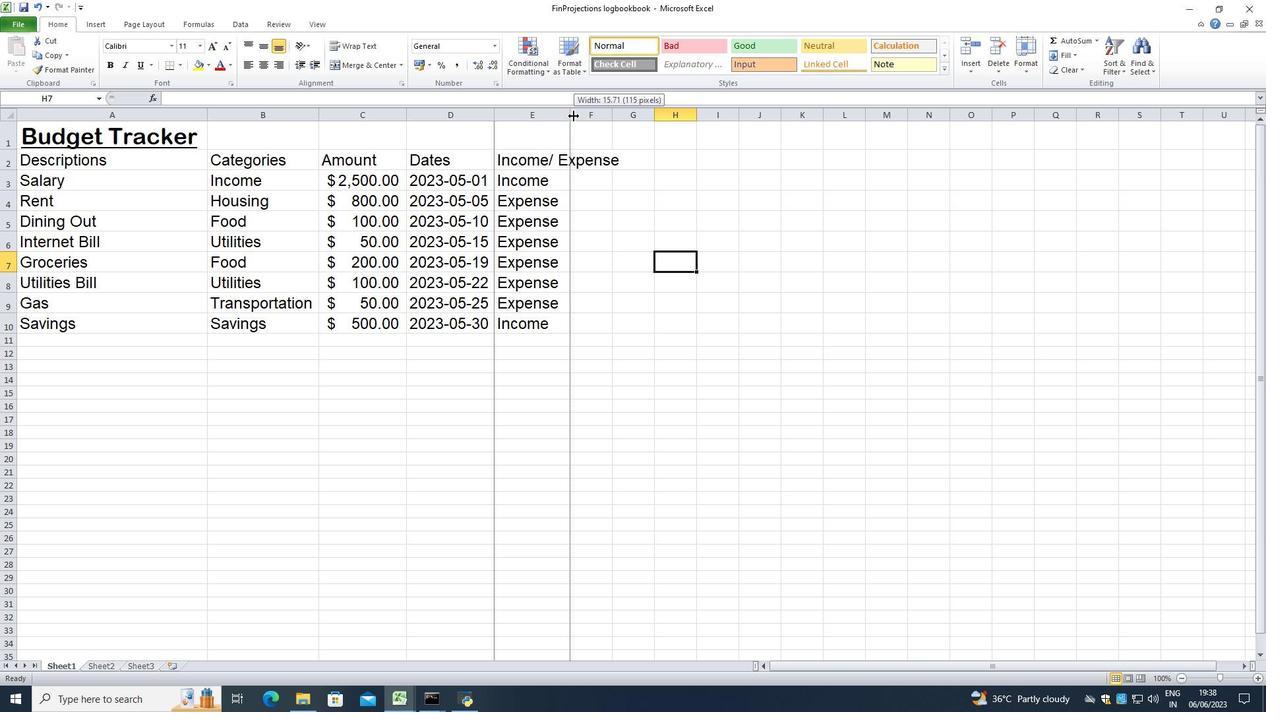 
Action: Mouse moved to (581, 331)
Screenshot: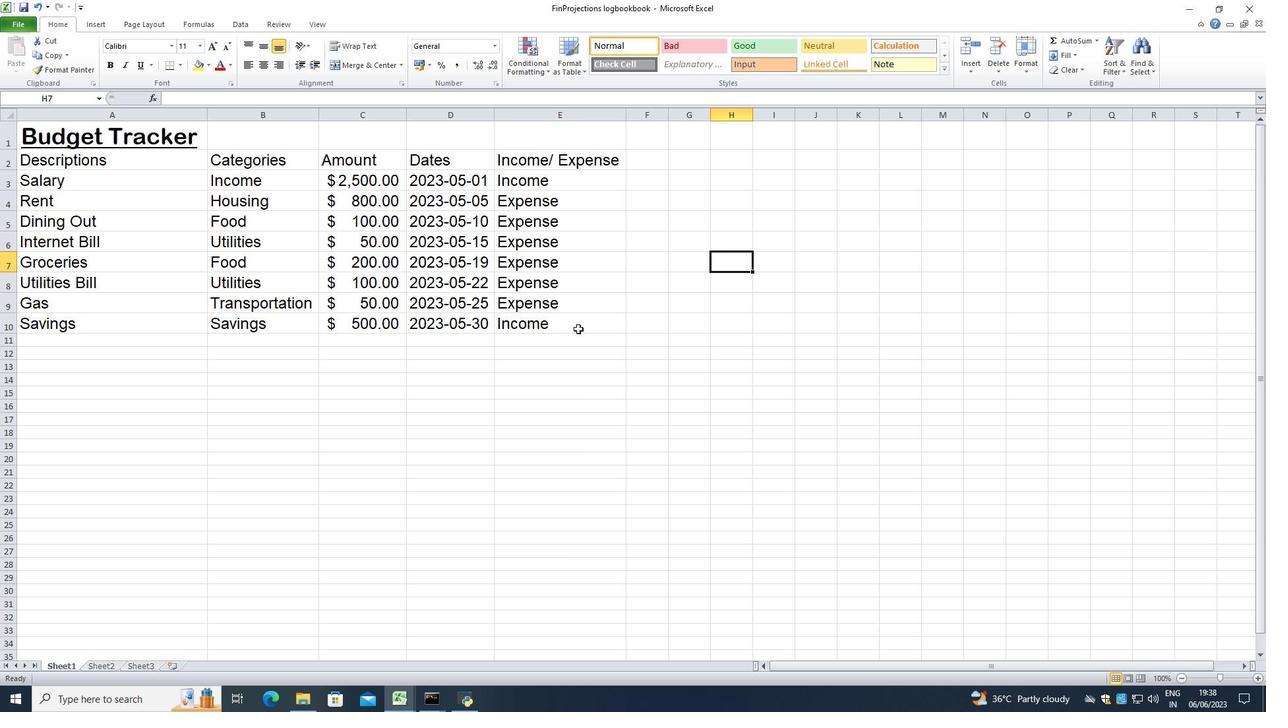 
Action: Key pressed ctrl+S
Screenshot: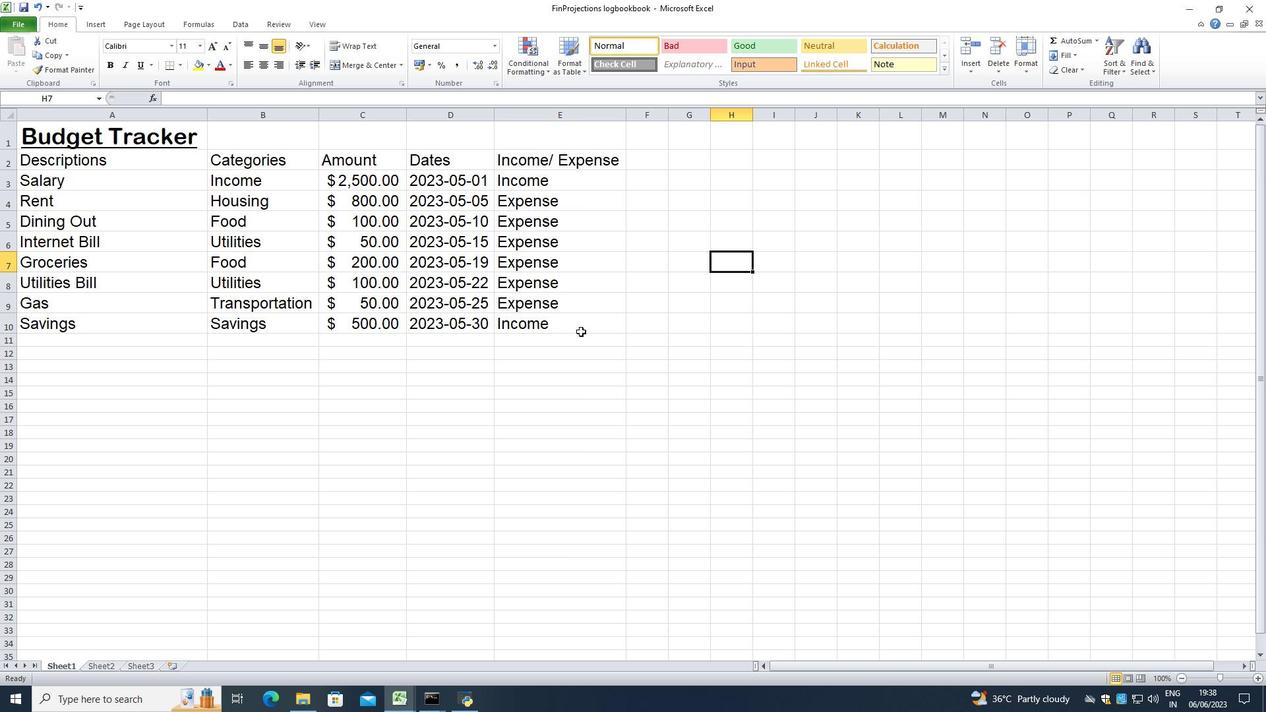 
Action: Mouse moved to (91, 238)
Screenshot: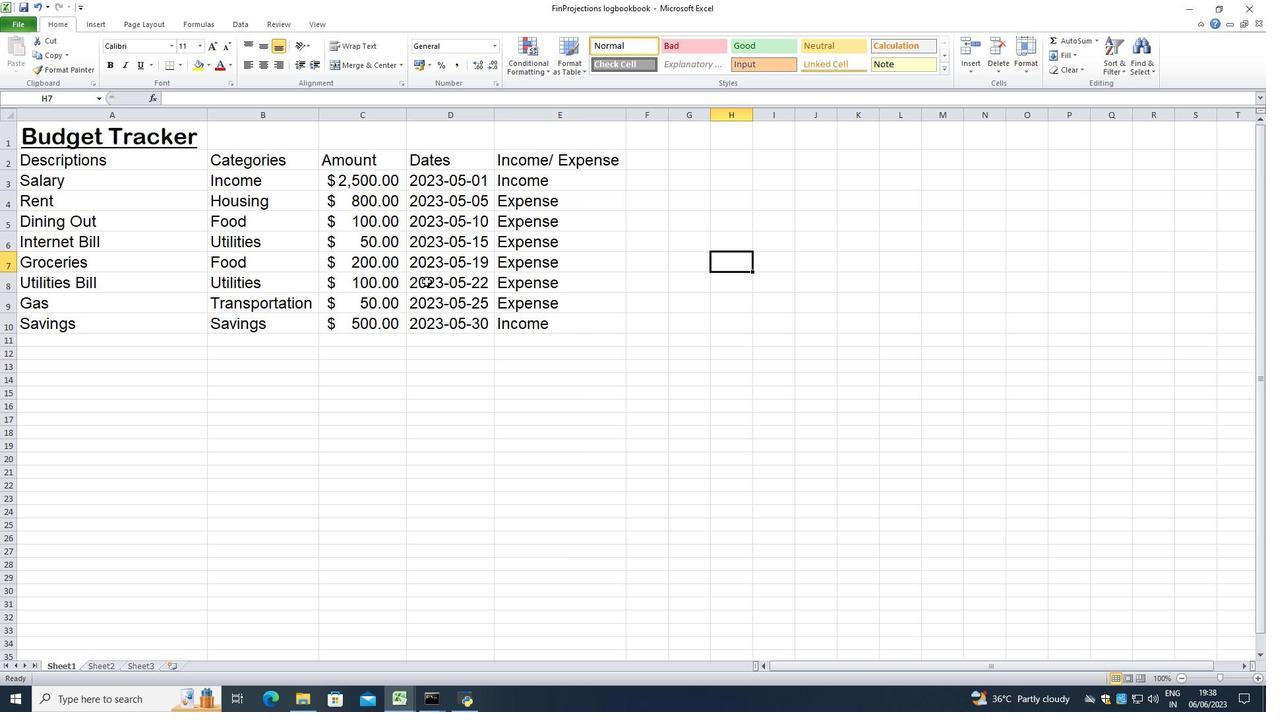 
